 Task: Open Card Shareholder Agreements Review in Board Voice of Customer Analysis to Workspace Direct Marketing and add a team member Softage.1@softage.net, a label Purple, a checklist Recipe Development, an attachment from your onedrive, a color Purple and finally, add a card description 'Research and develop new product line' and a comment 'Let us approach this task with a sense of curiosity and a willingness to learn, recognizing that there may be new knowledge or skills to gain.'. Add a start date 'Jan 05, 1900' with a due date 'Jan 12, 1900'
Action: Mouse moved to (131, 503)
Screenshot: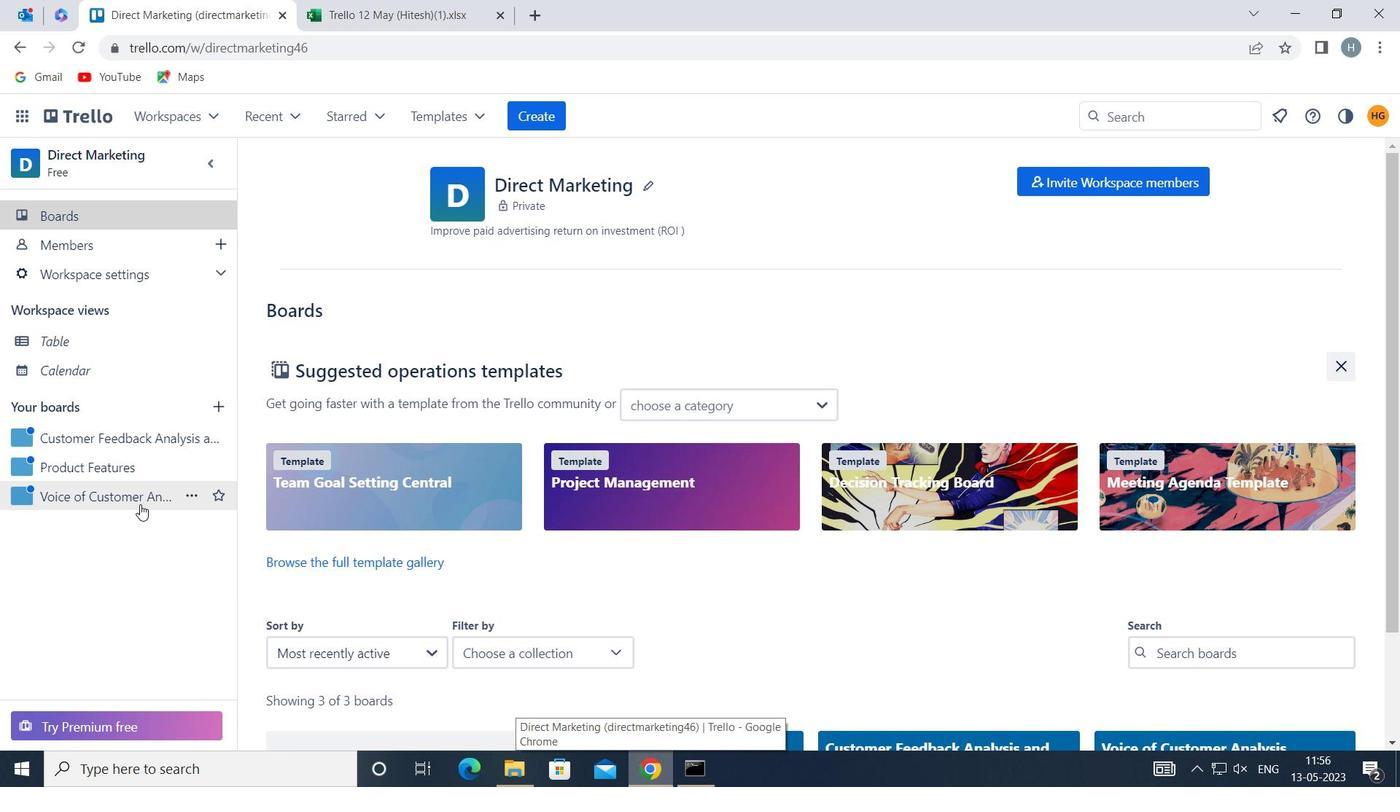 
Action: Mouse pressed left at (131, 503)
Screenshot: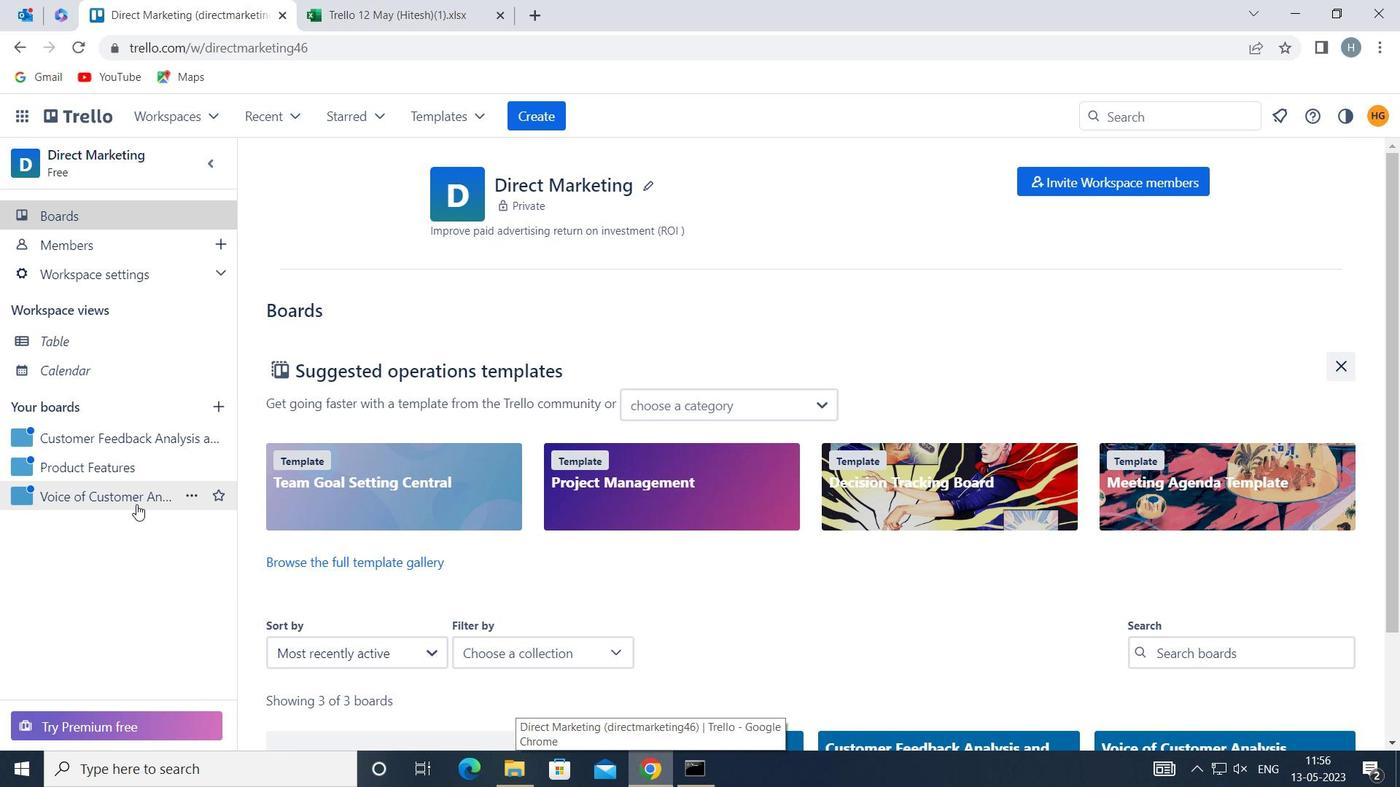 
Action: Mouse moved to (650, 256)
Screenshot: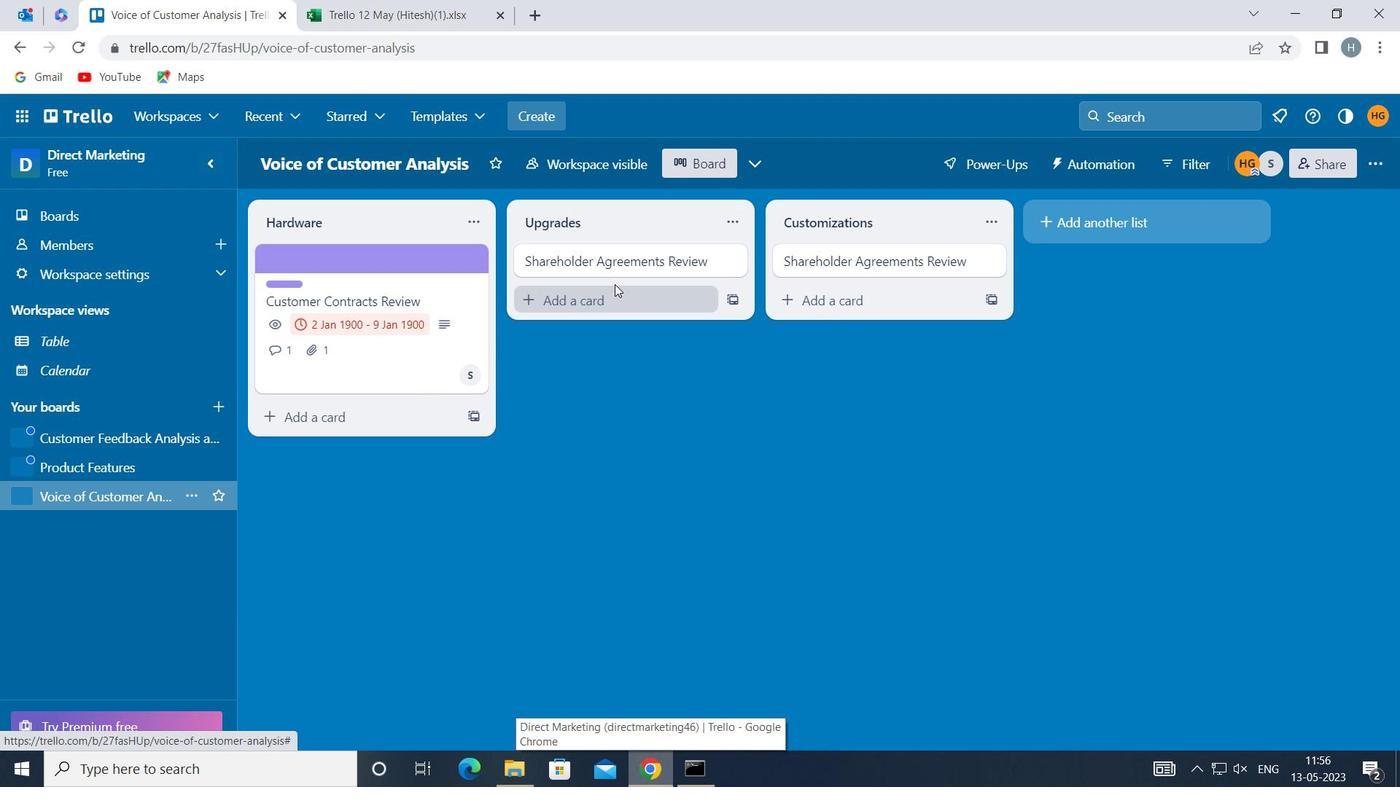 
Action: Mouse pressed left at (650, 256)
Screenshot: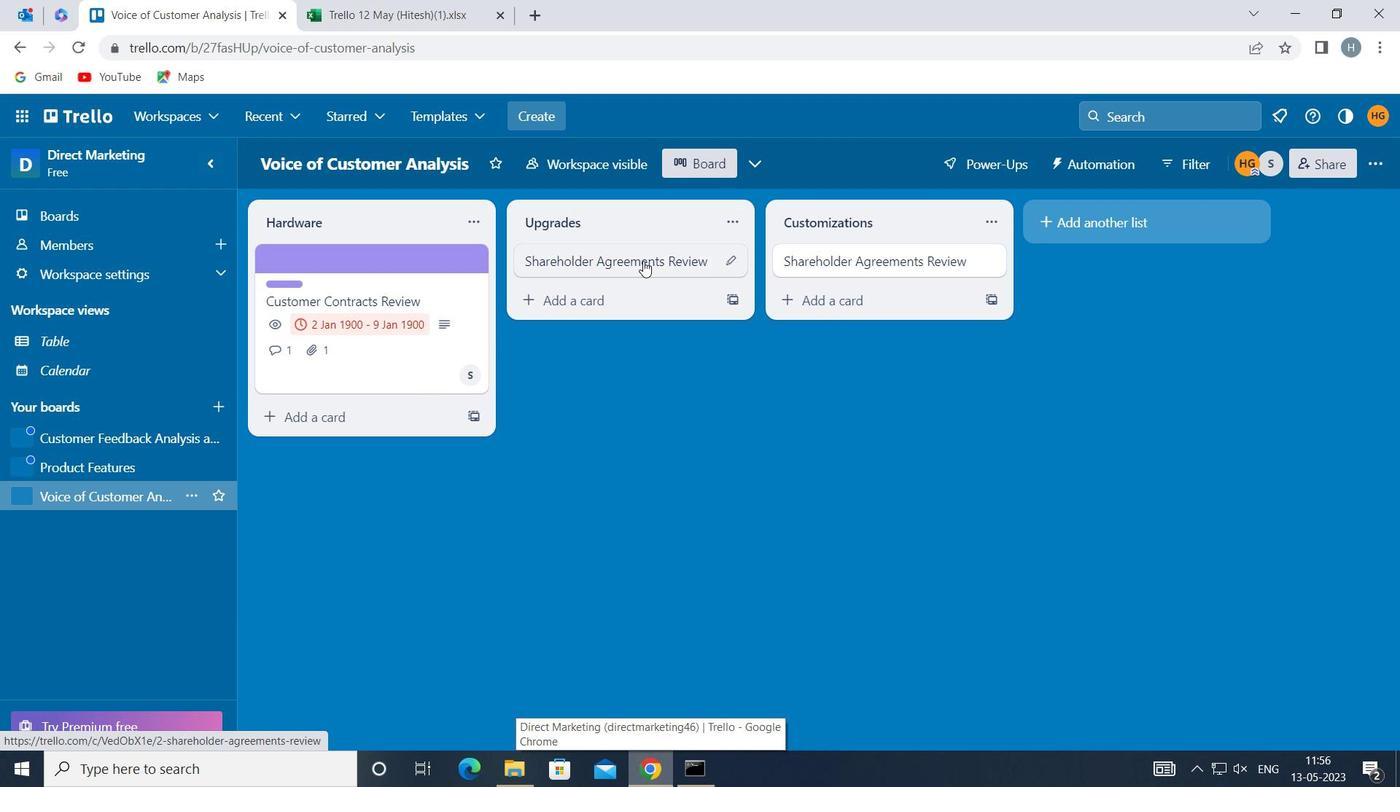 
Action: Mouse moved to (937, 326)
Screenshot: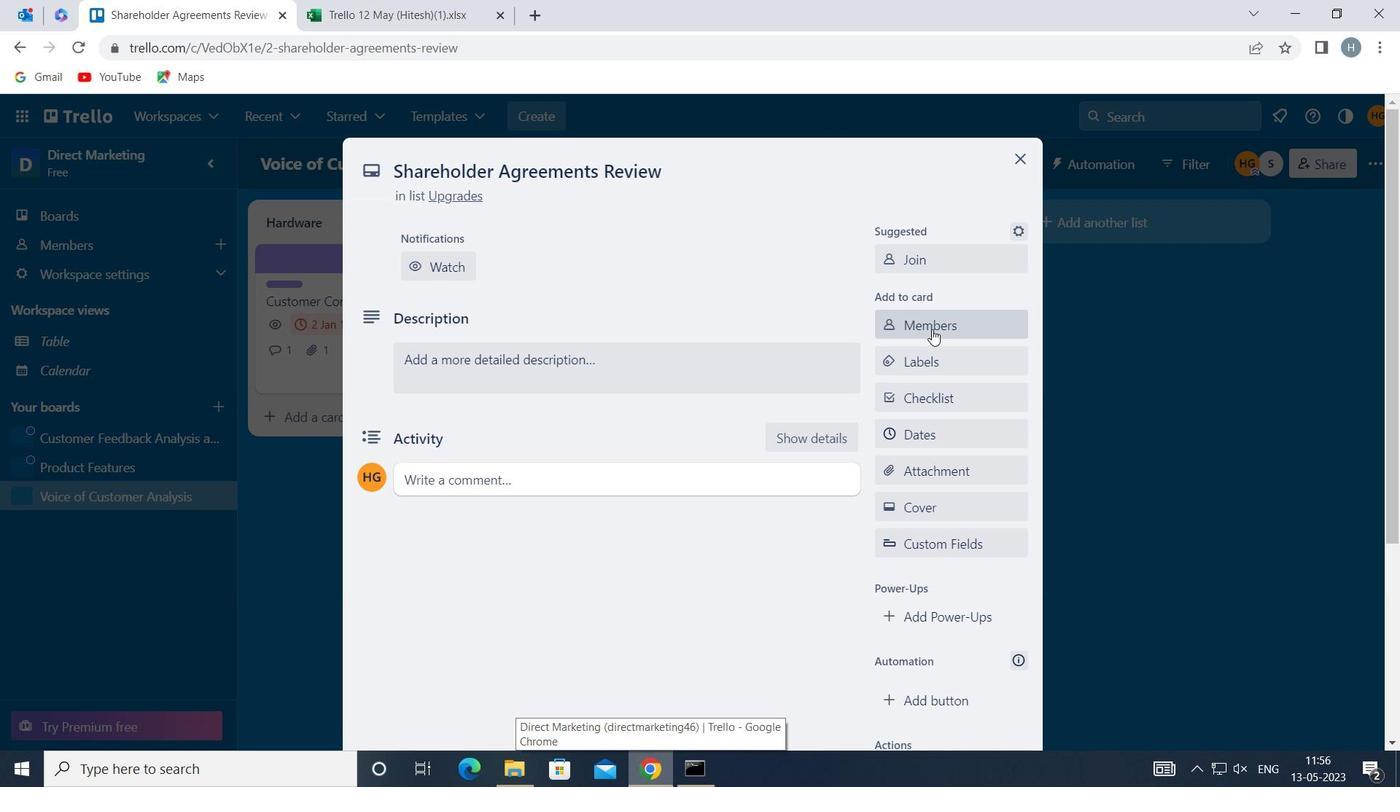 
Action: Mouse pressed left at (937, 326)
Screenshot: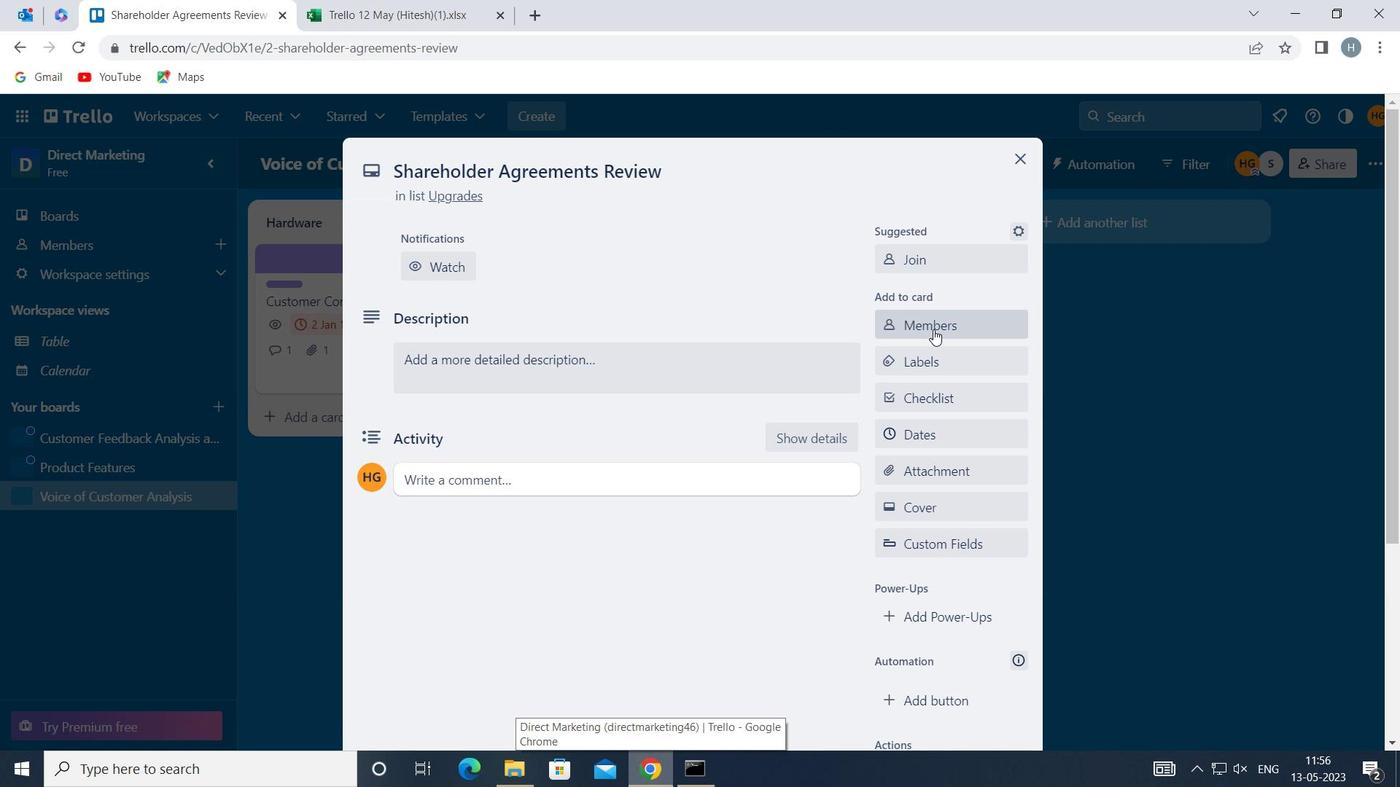 
Action: Key pressed softage
Screenshot: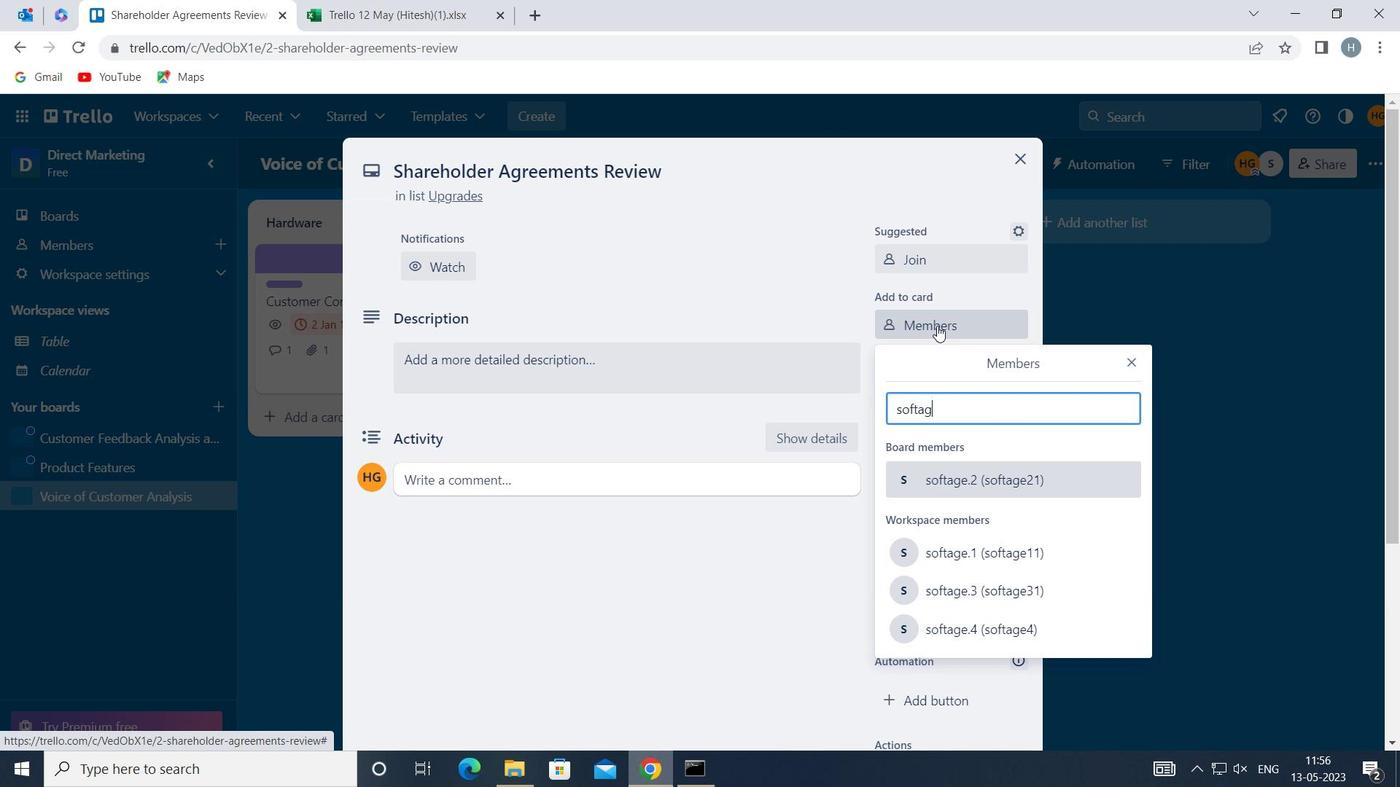 
Action: Mouse moved to (983, 552)
Screenshot: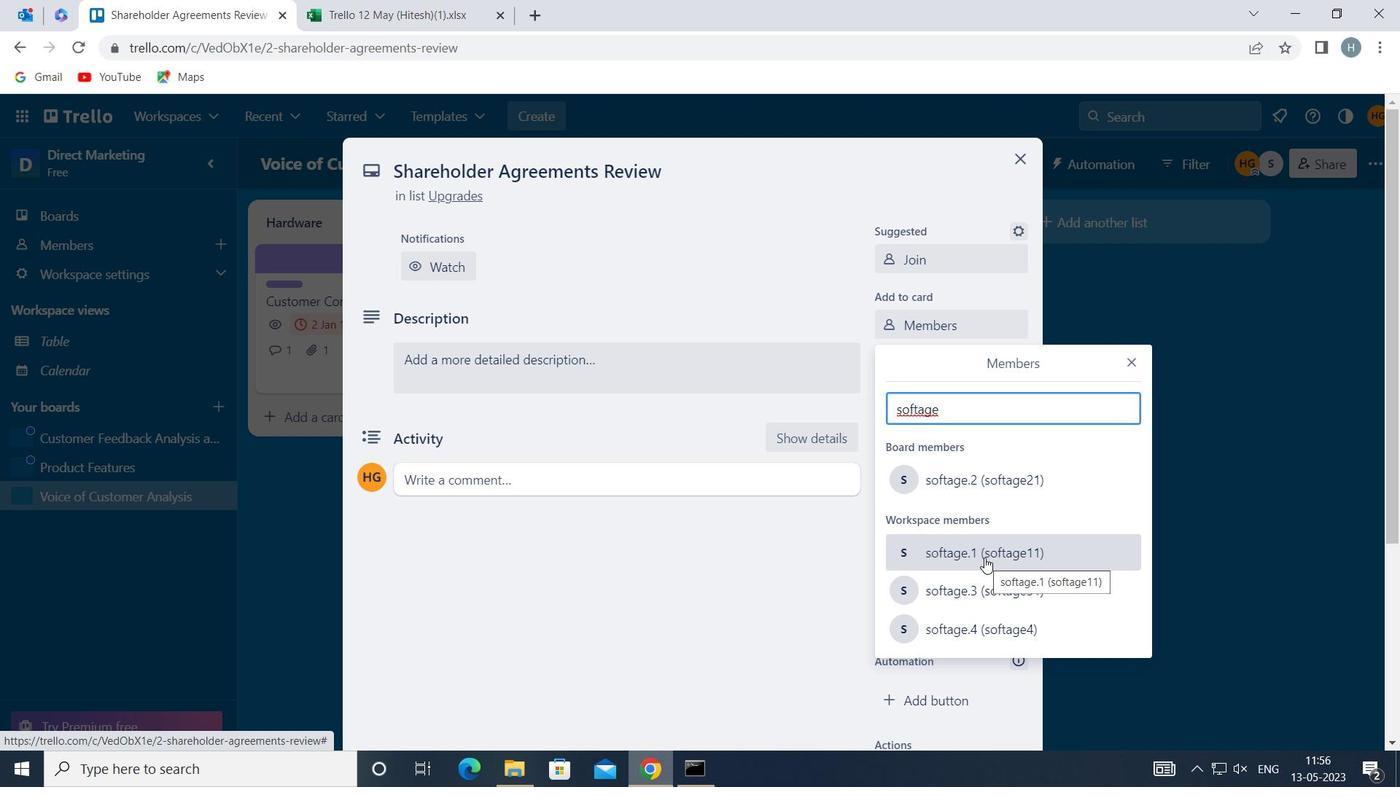 
Action: Mouse pressed left at (983, 552)
Screenshot: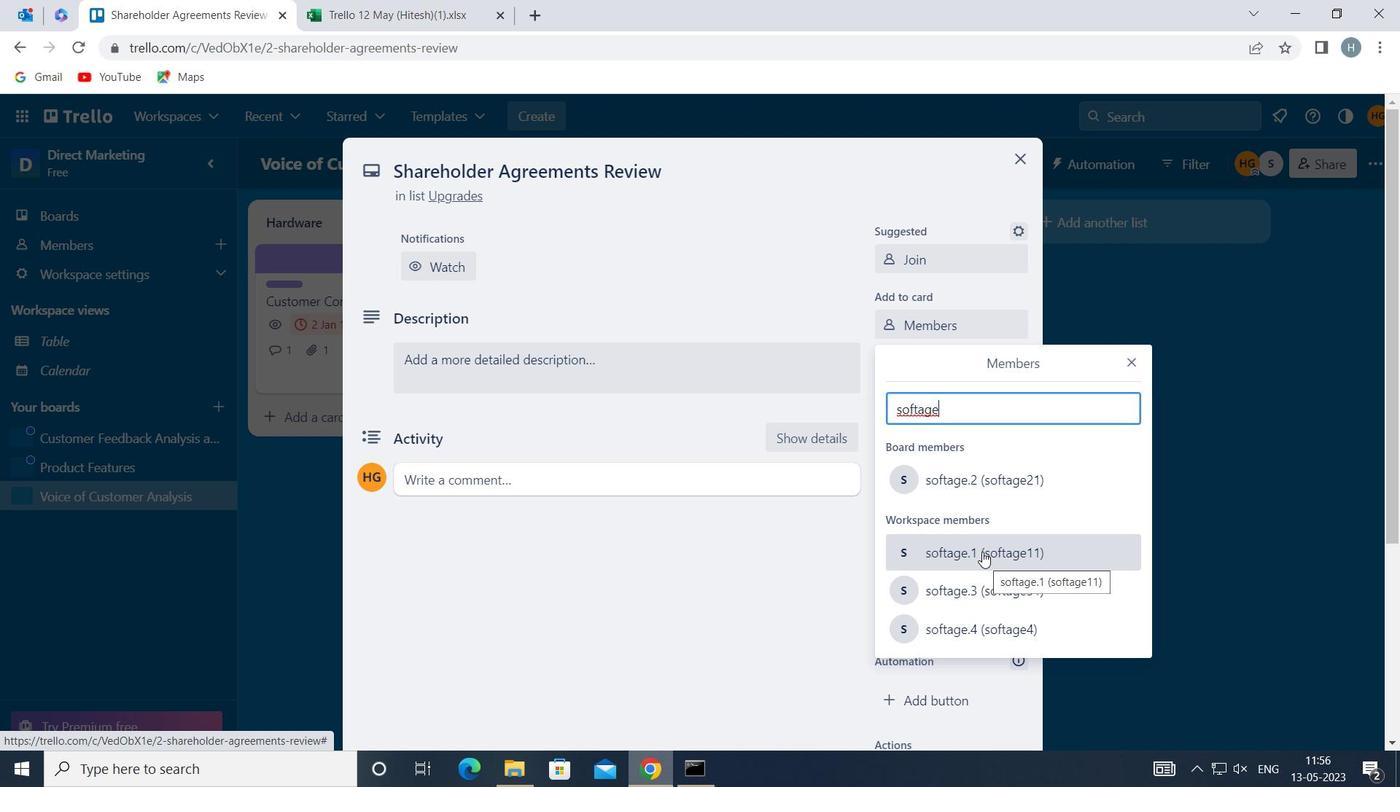
Action: Mouse moved to (1134, 361)
Screenshot: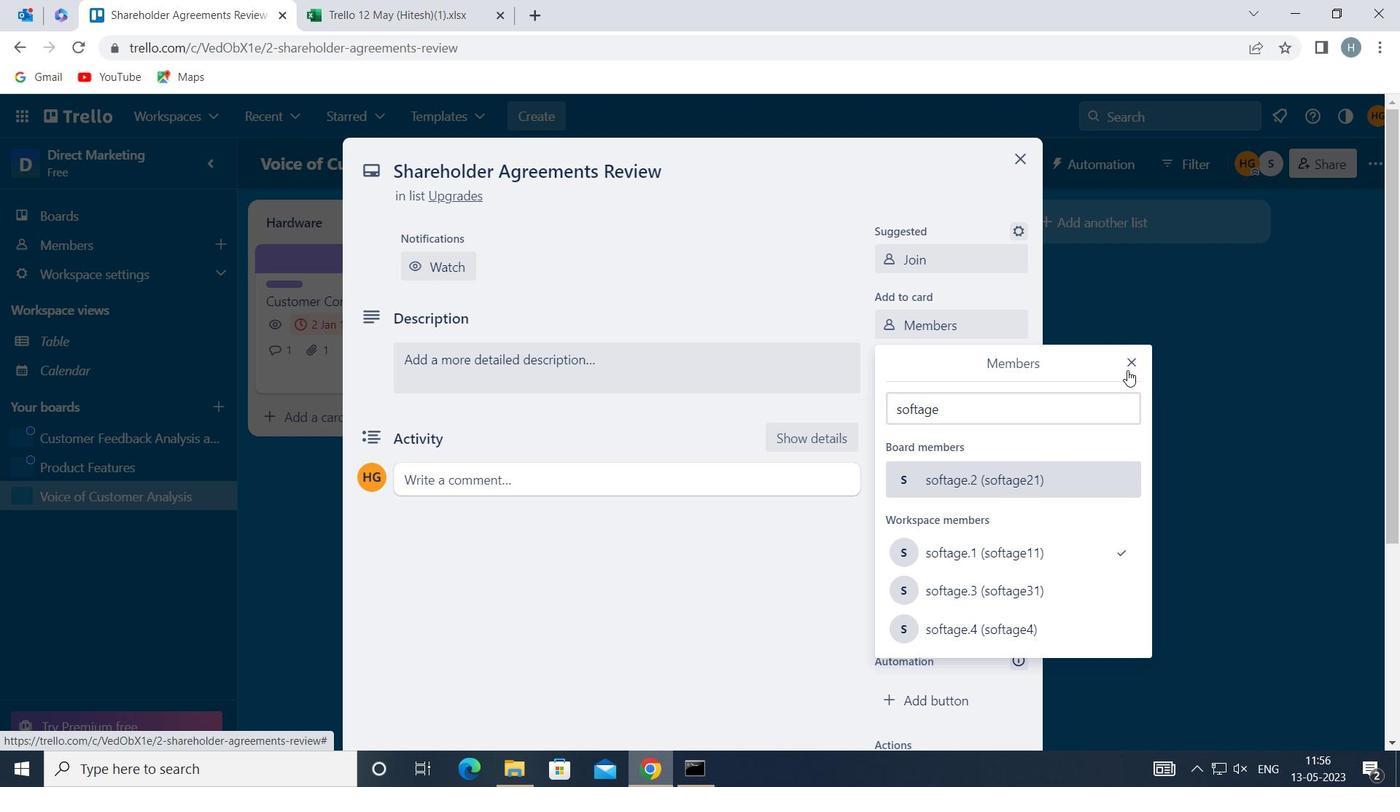 
Action: Mouse pressed left at (1134, 361)
Screenshot: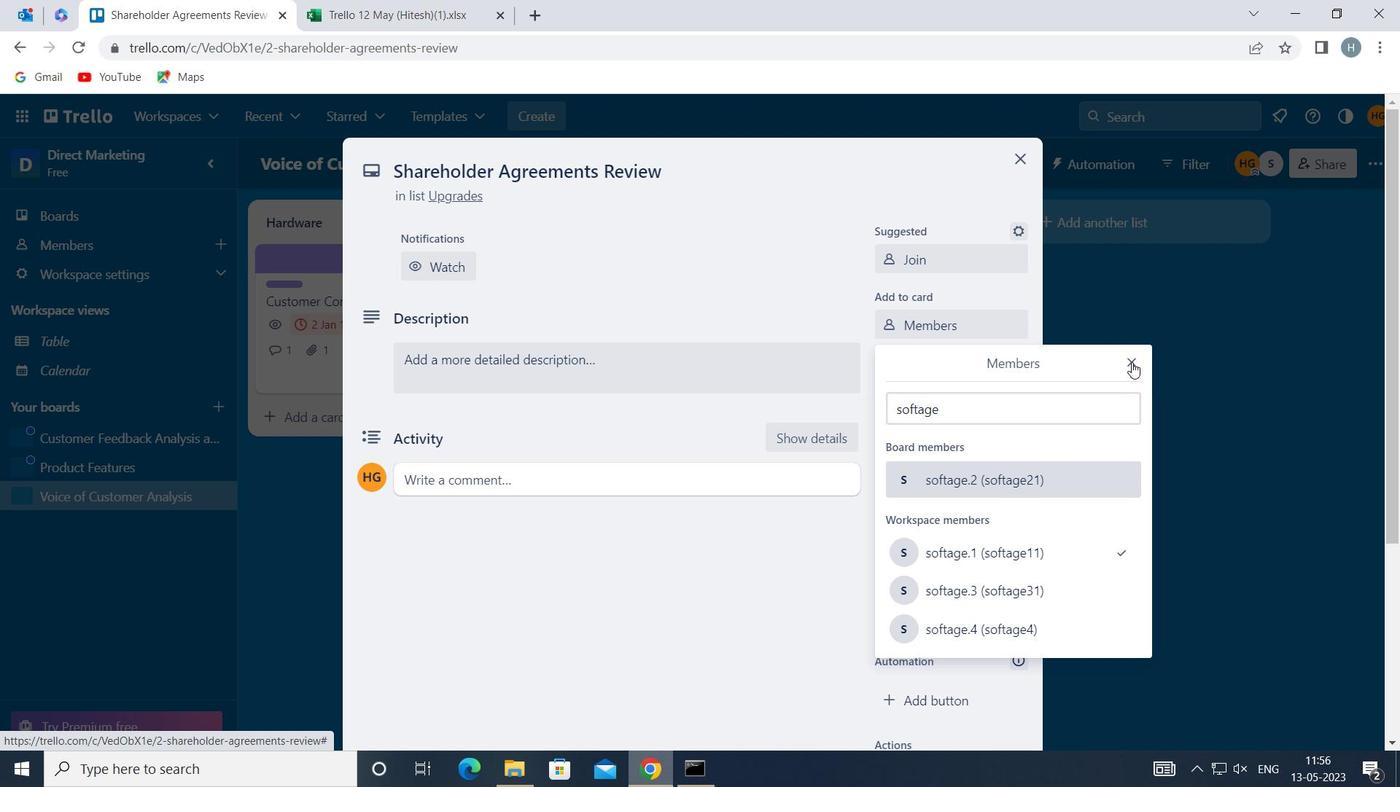 
Action: Mouse moved to (985, 361)
Screenshot: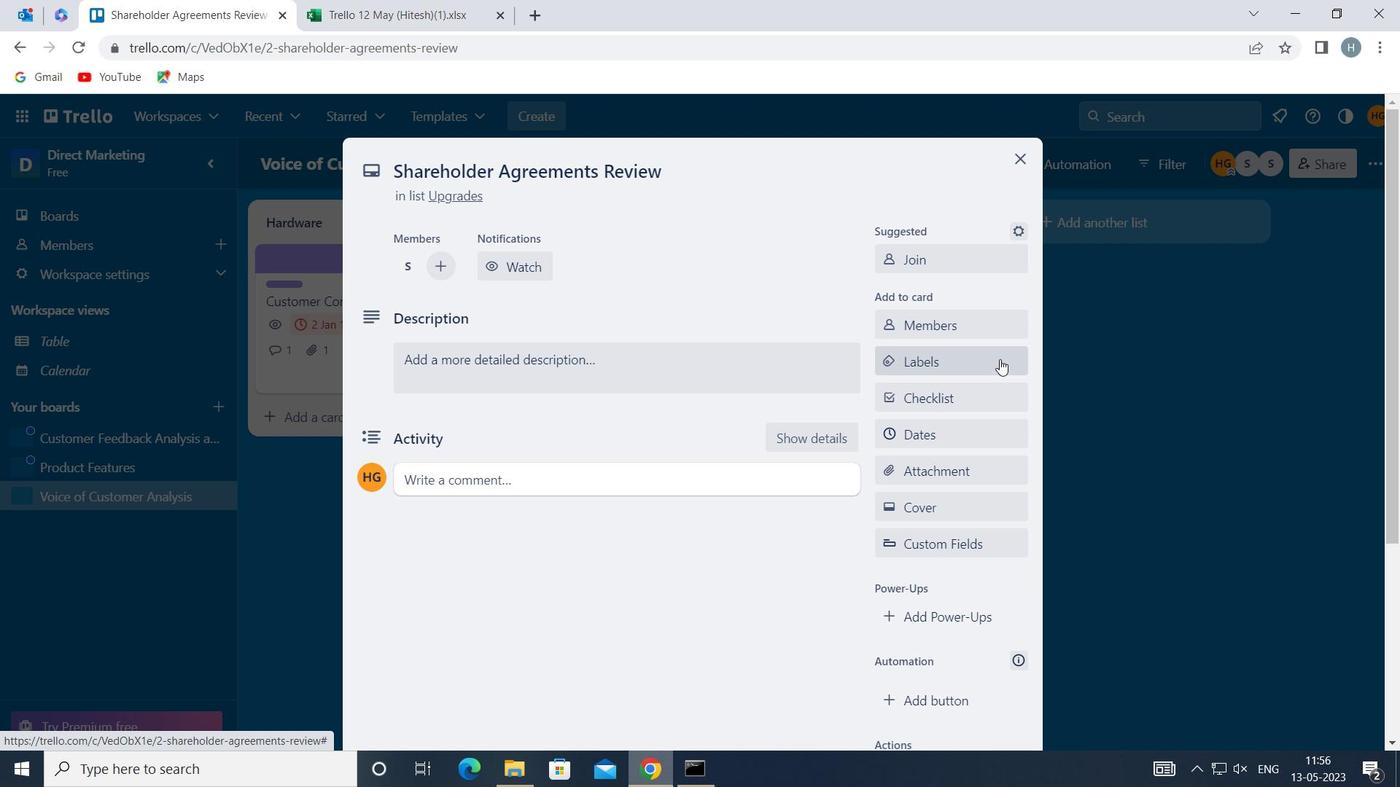 
Action: Mouse pressed left at (985, 361)
Screenshot: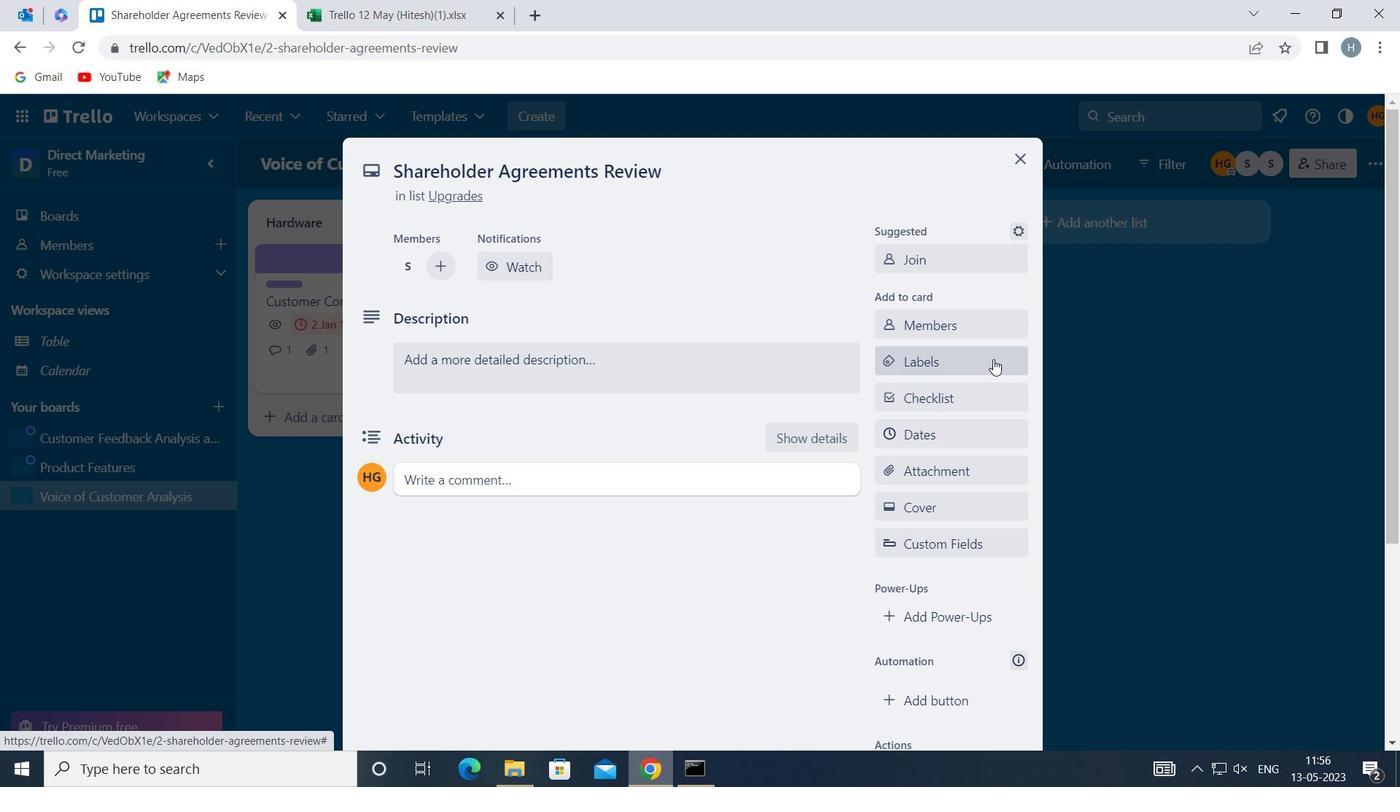 
Action: Mouse moved to (1005, 395)
Screenshot: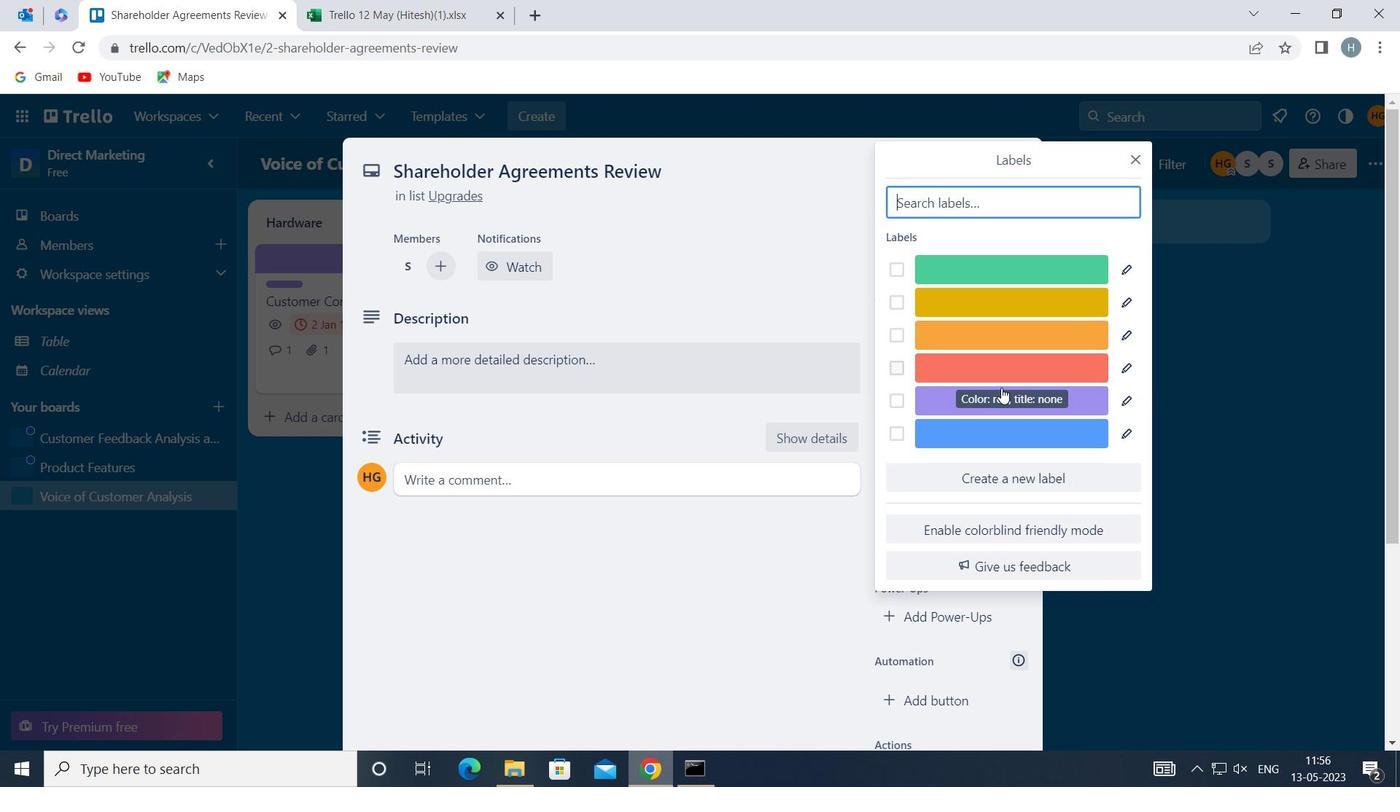 
Action: Mouse pressed left at (1005, 395)
Screenshot: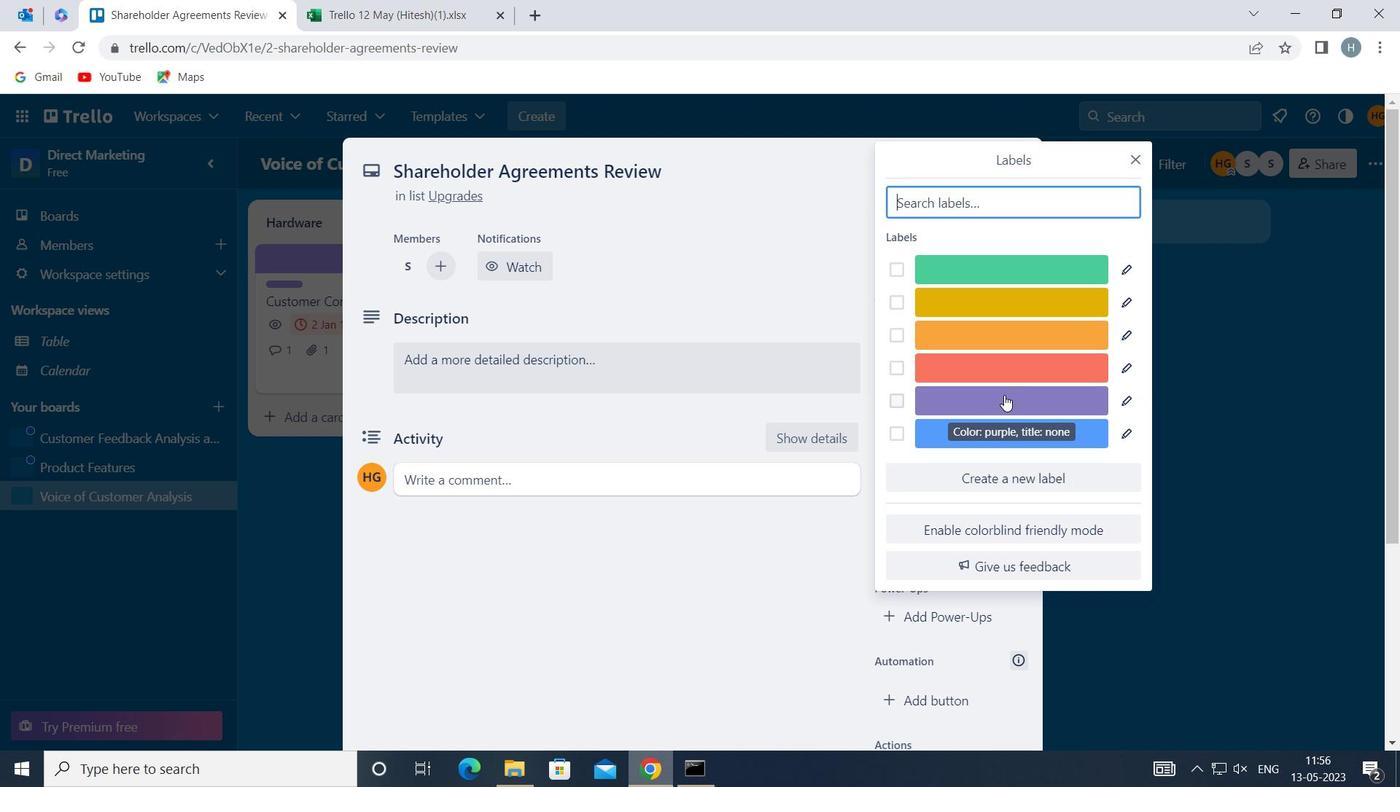 
Action: Mouse moved to (1131, 155)
Screenshot: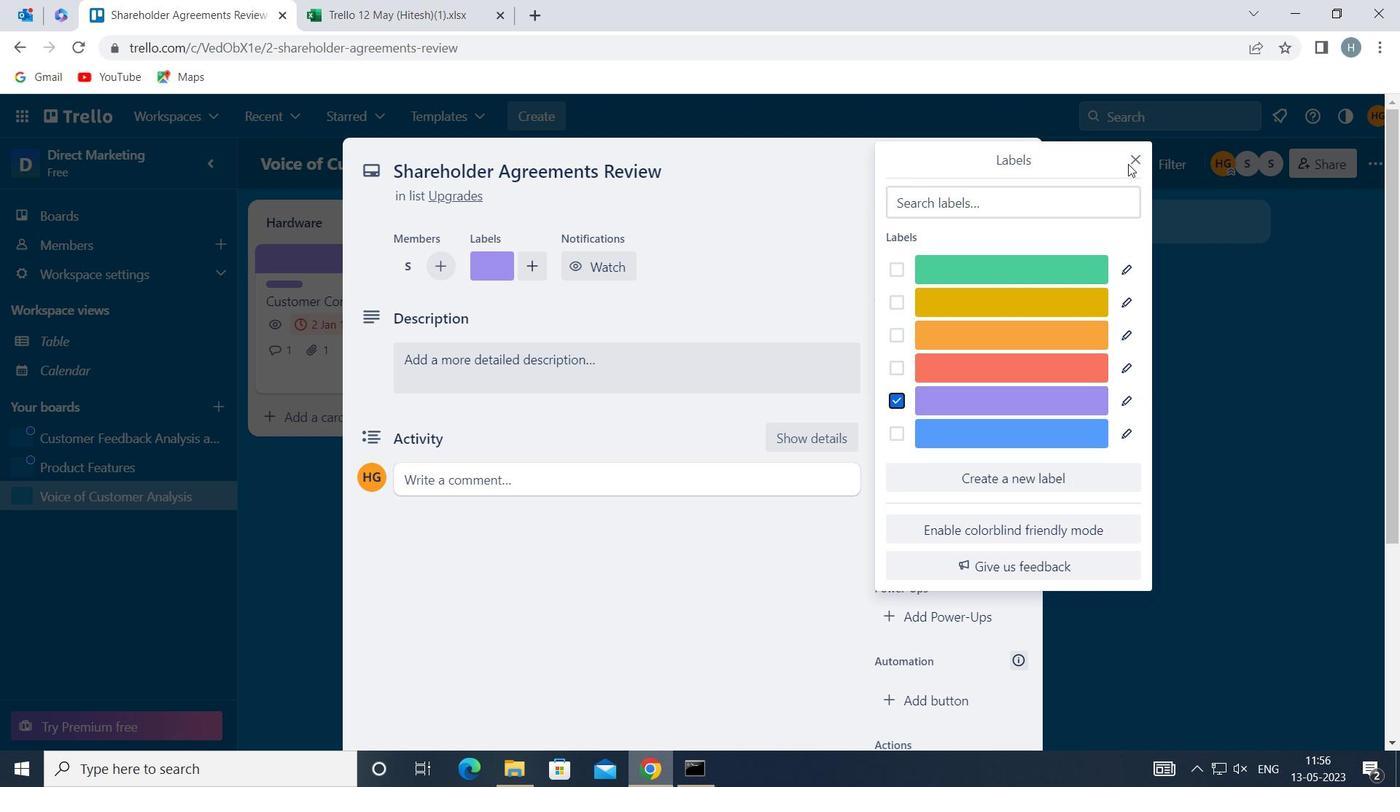 
Action: Mouse pressed left at (1131, 155)
Screenshot: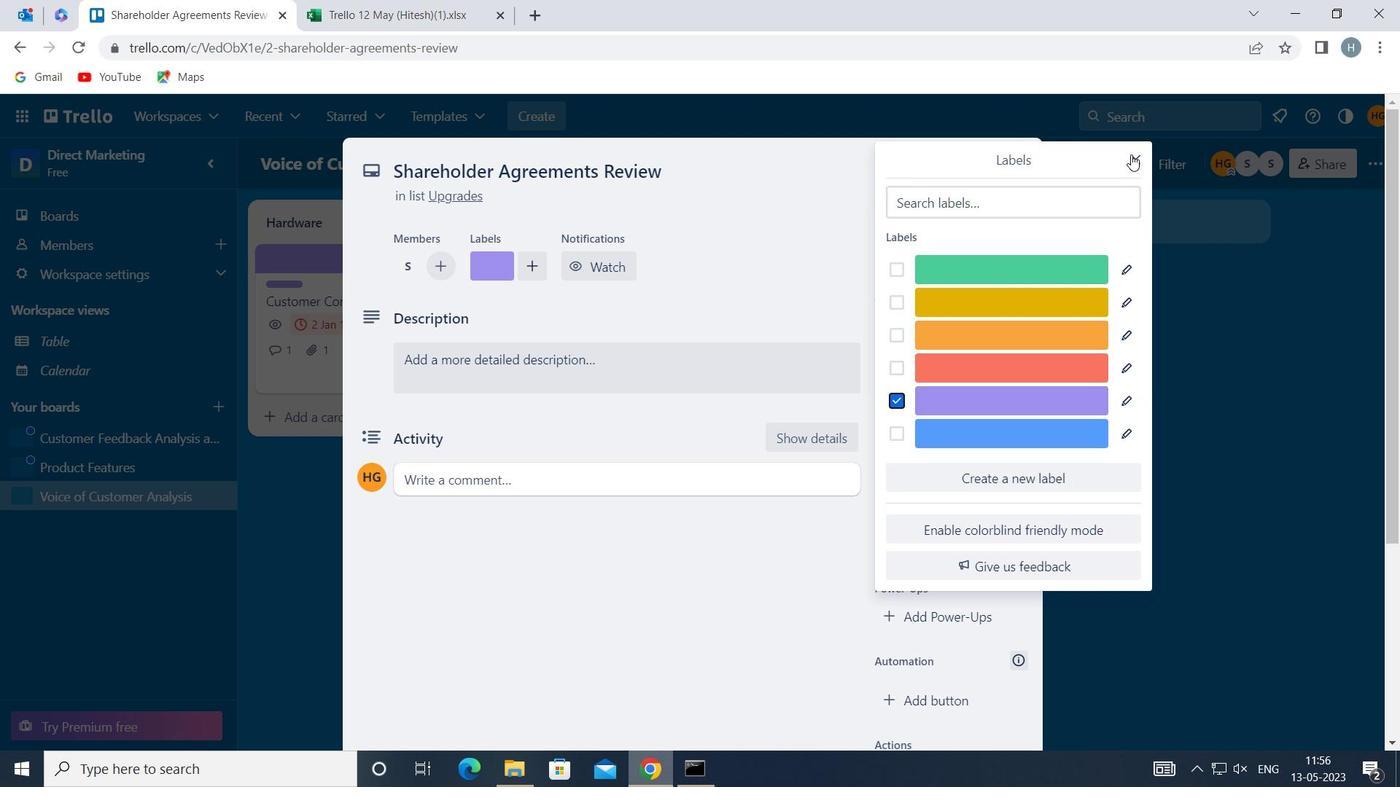 
Action: Mouse moved to (968, 390)
Screenshot: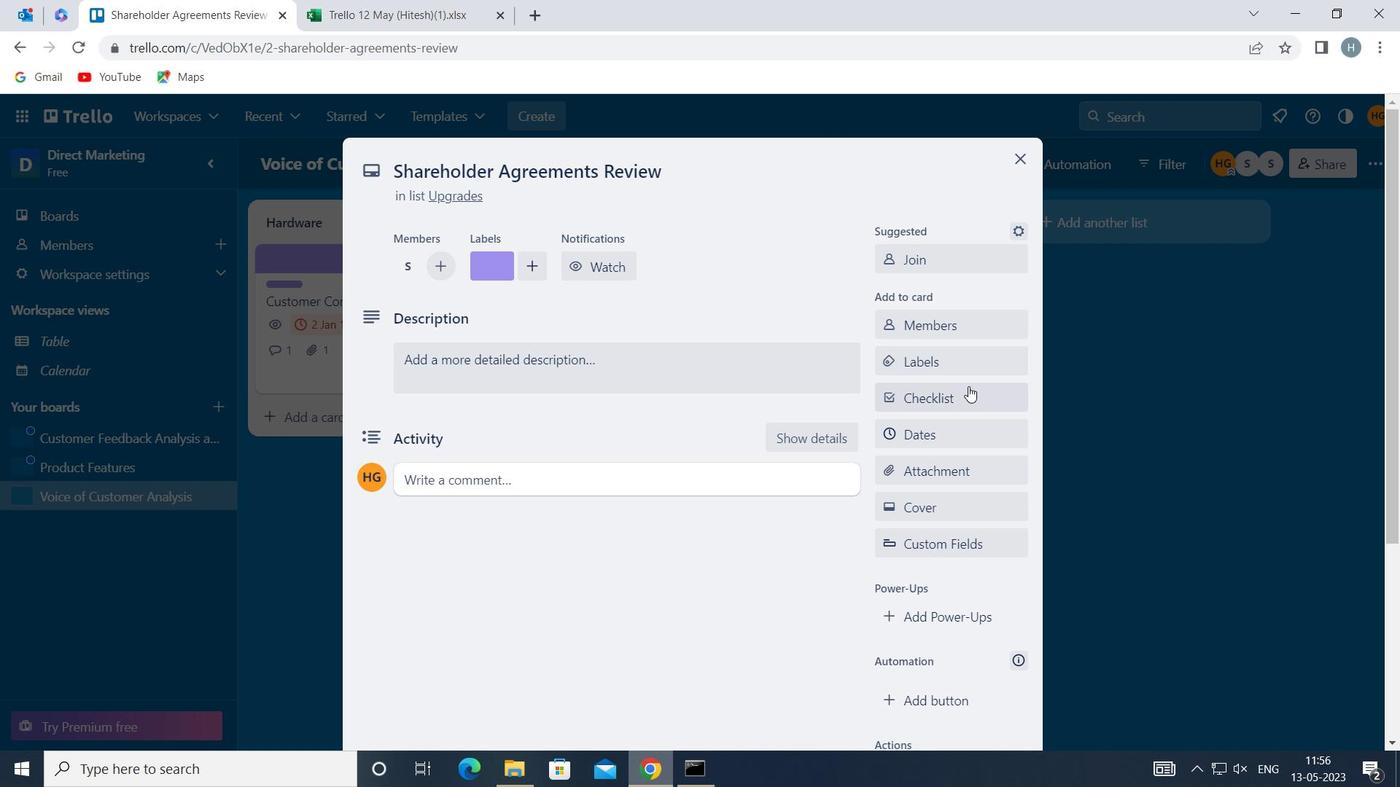 
Action: Mouse pressed left at (968, 390)
Screenshot: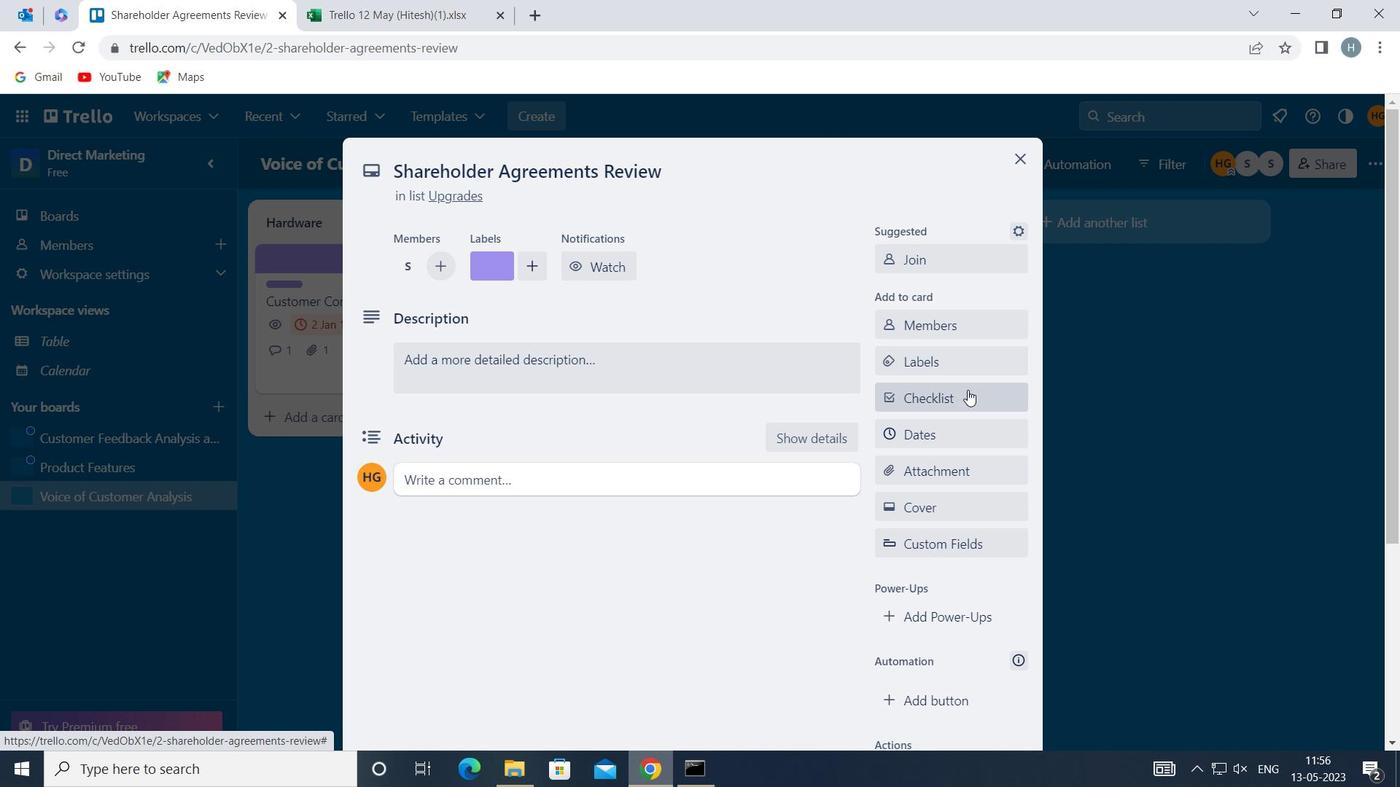 
Action: Mouse moved to (968, 391)
Screenshot: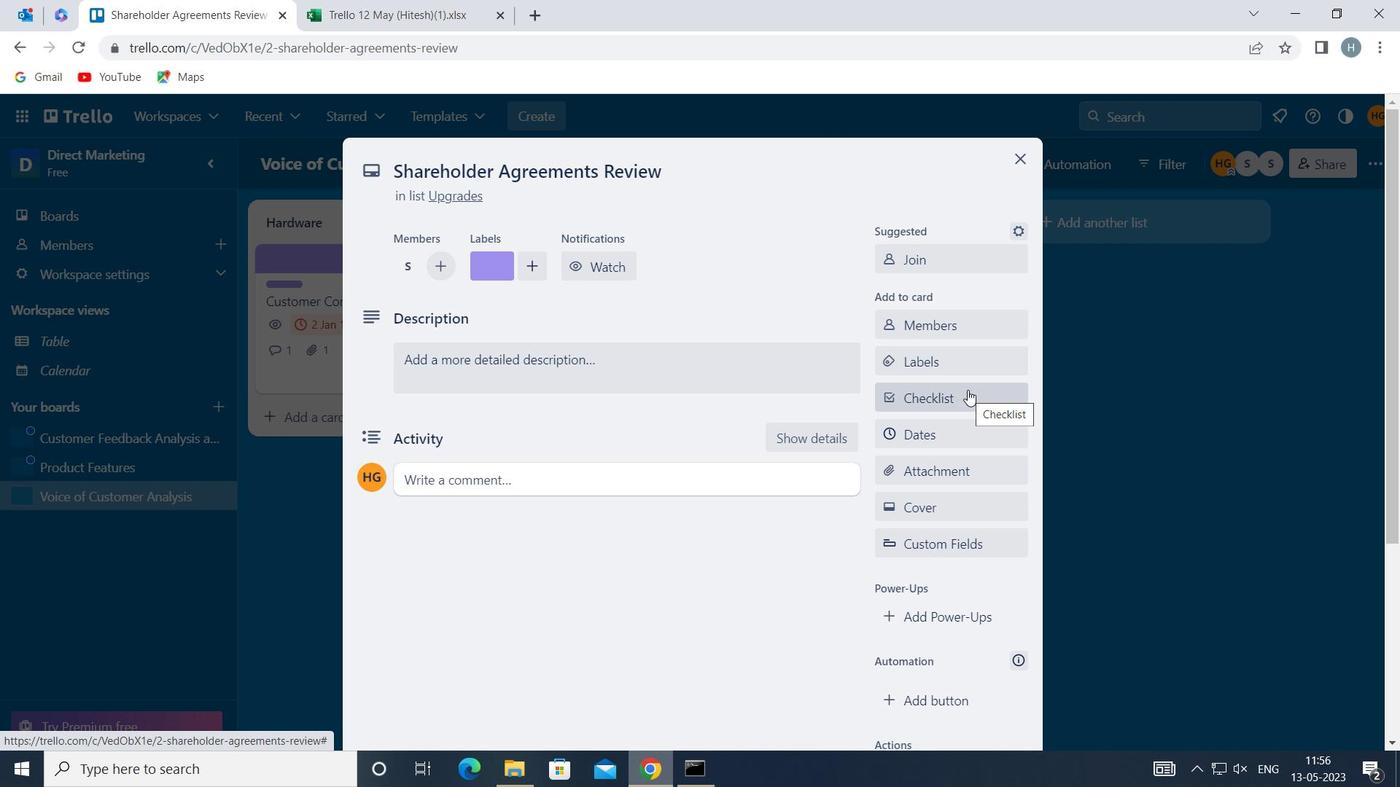 
Action: Key pressed <Key.shift><Key.shift><Key.shift><Key.shift><Key.shift><Key.shift>RECIPE<Key.space><Key.shift>DEVELOPMENT
Screenshot: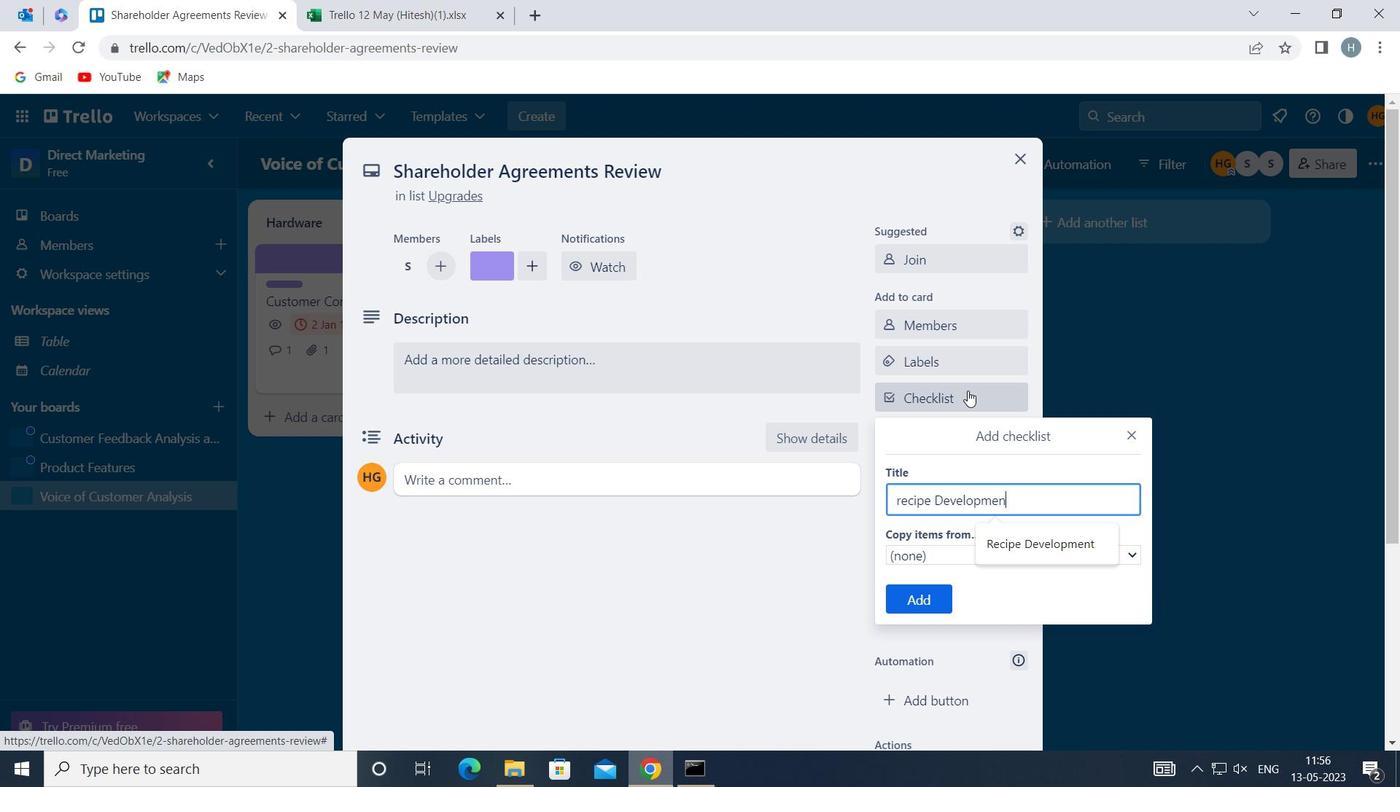 
Action: Mouse moved to (1033, 543)
Screenshot: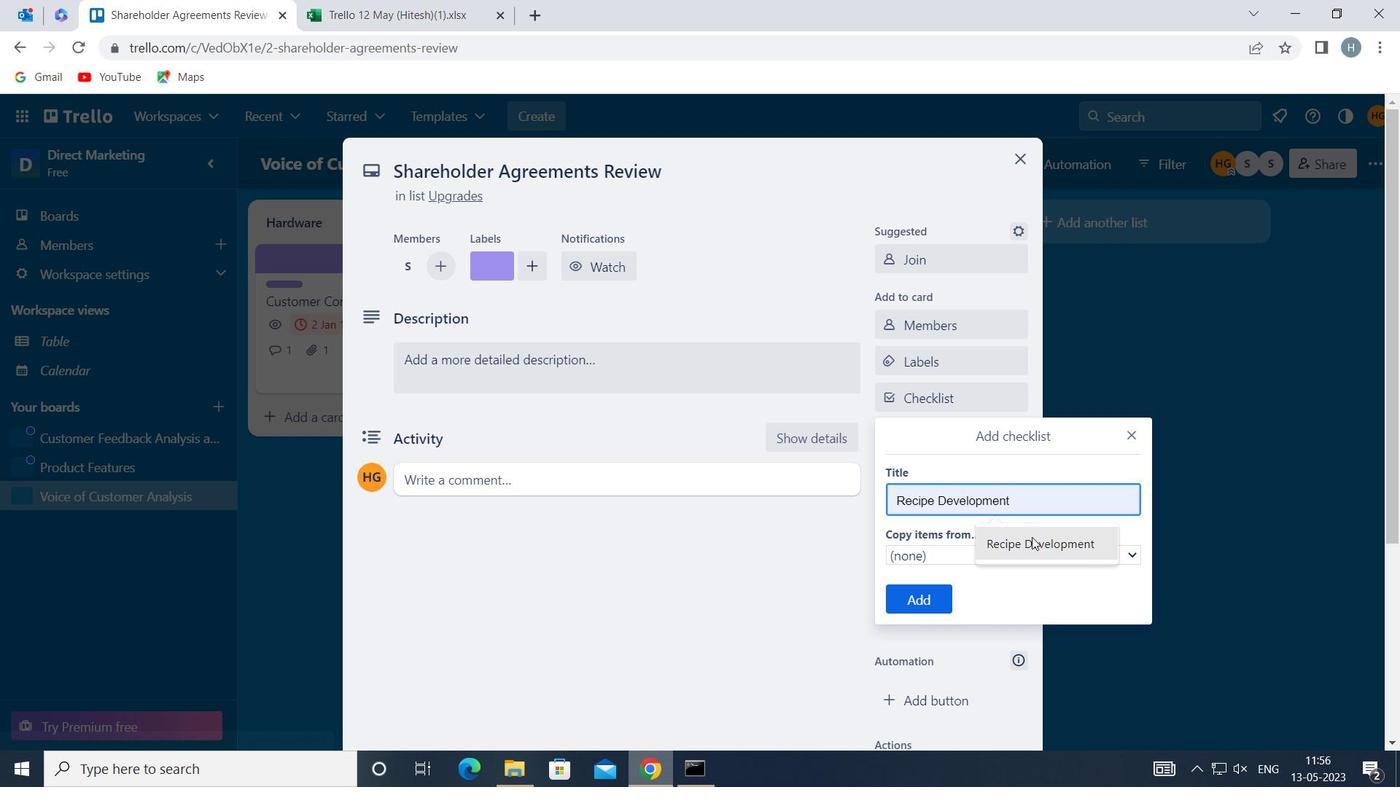 
Action: Mouse pressed left at (1033, 543)
Screenshot: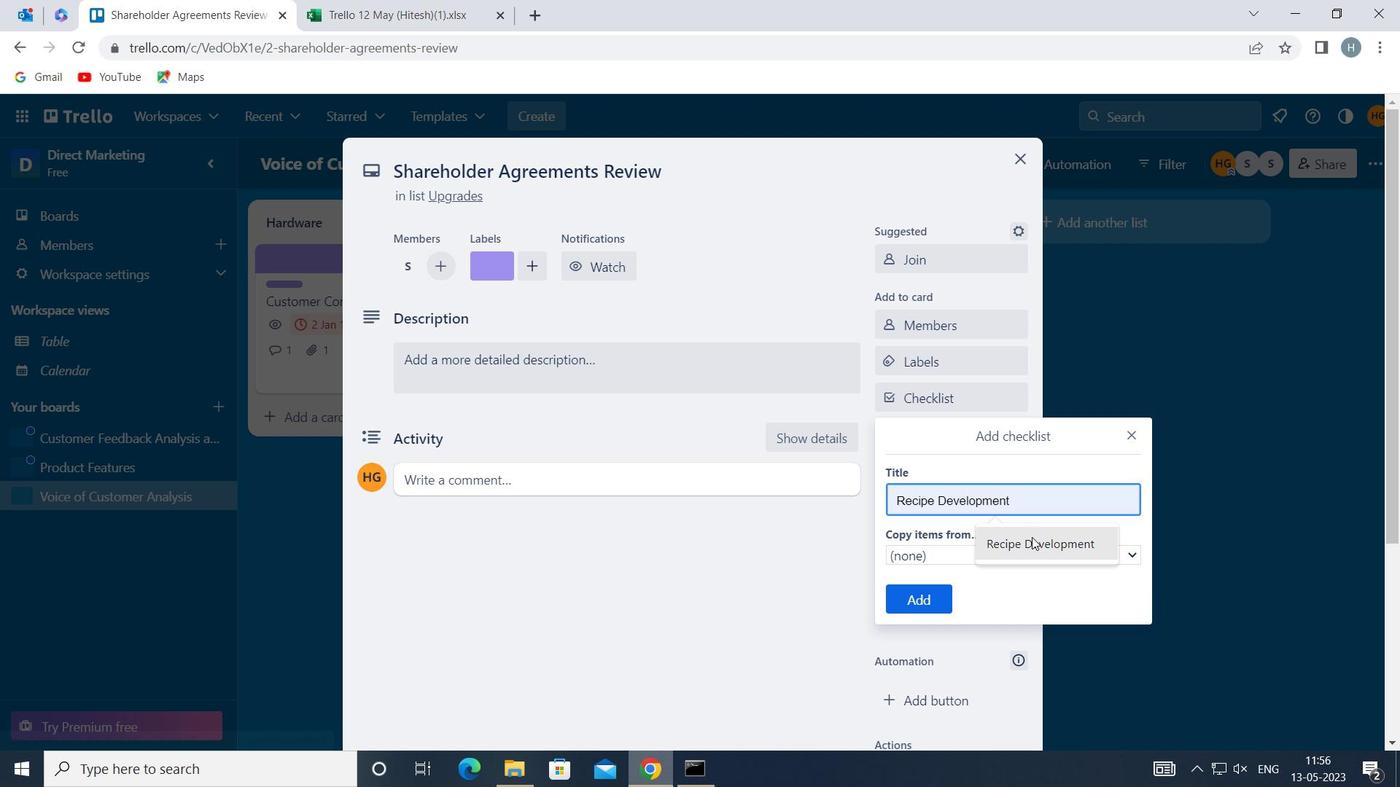 
Action: Mouse moved to (918, 596)
Screenshot: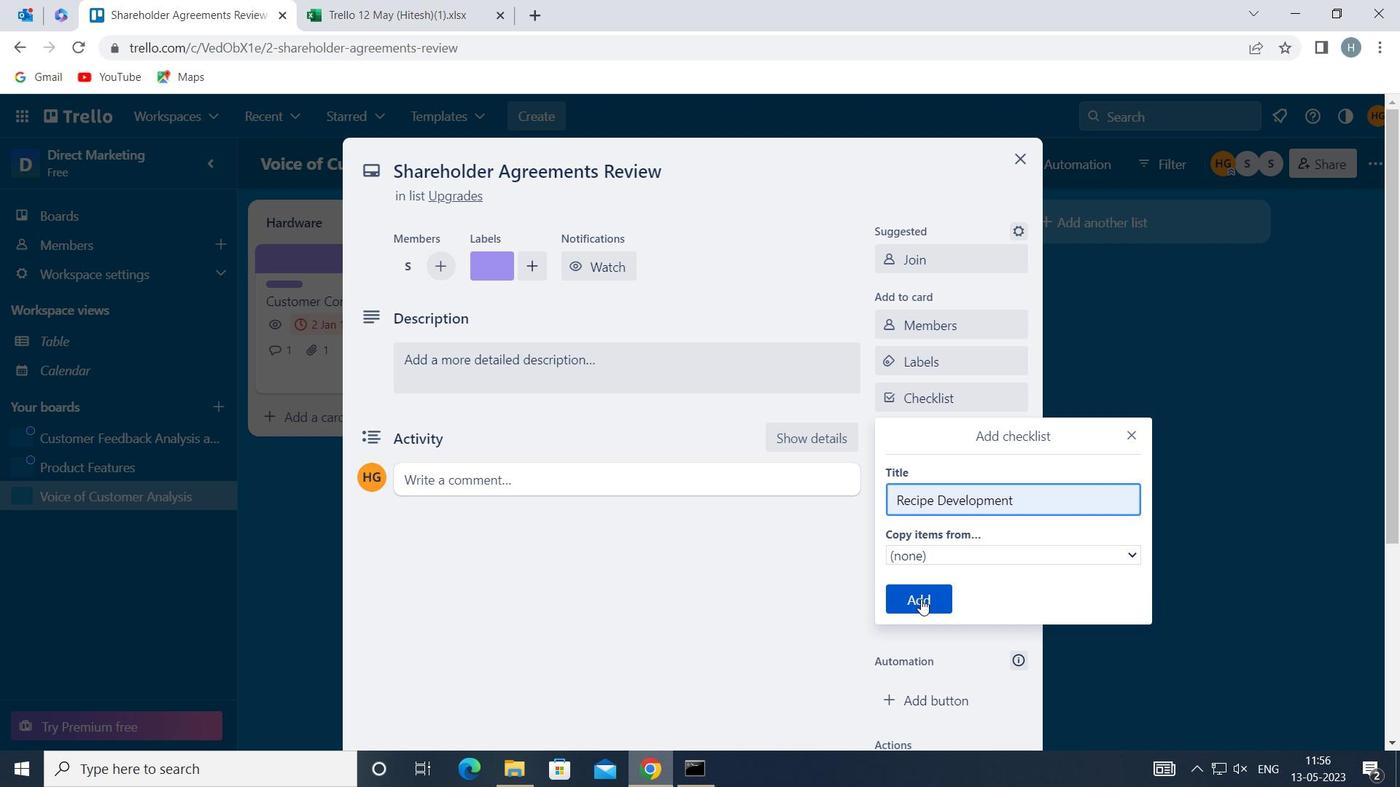
Action: Mouse pressed left at (918, 596)
Screenshot: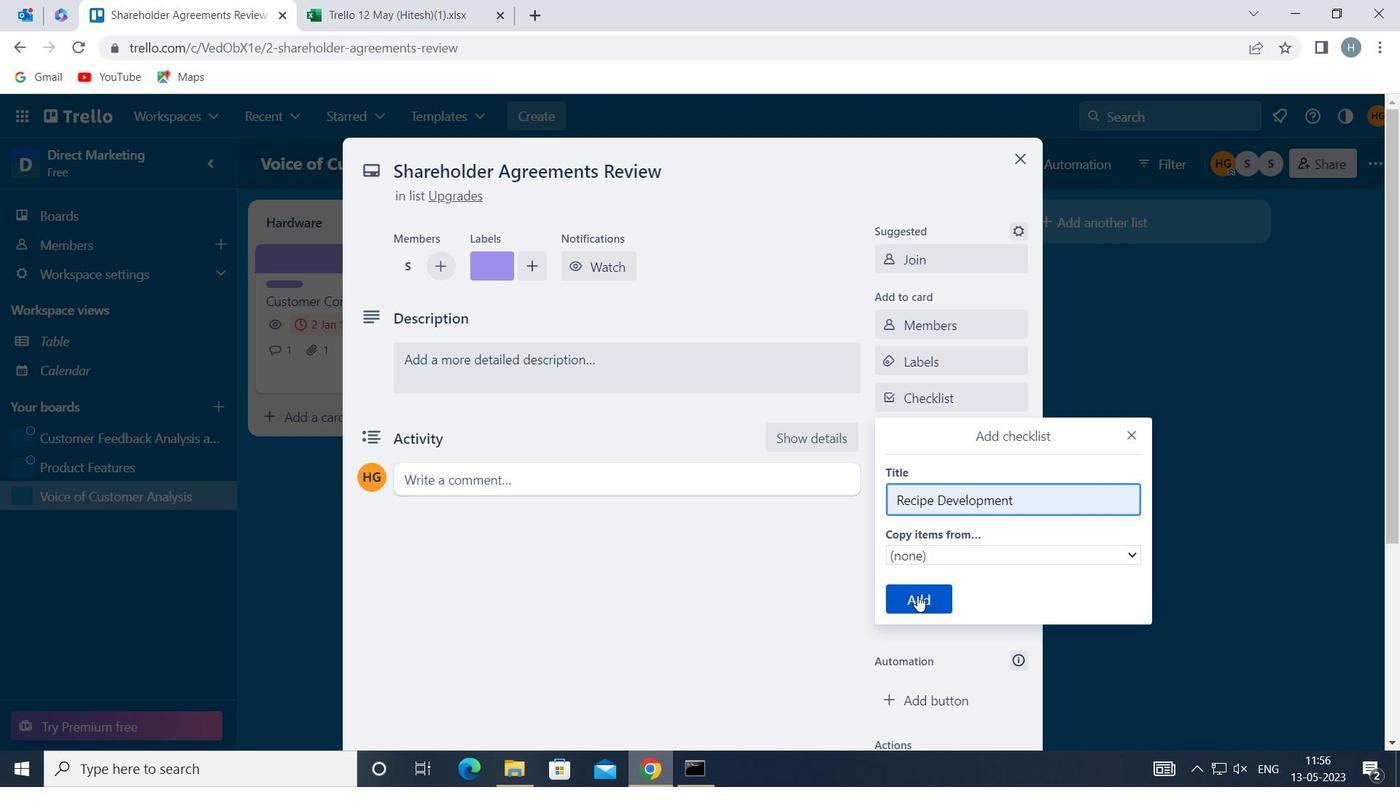 
Action: Mouse moved to (955, 468)
Screenshot: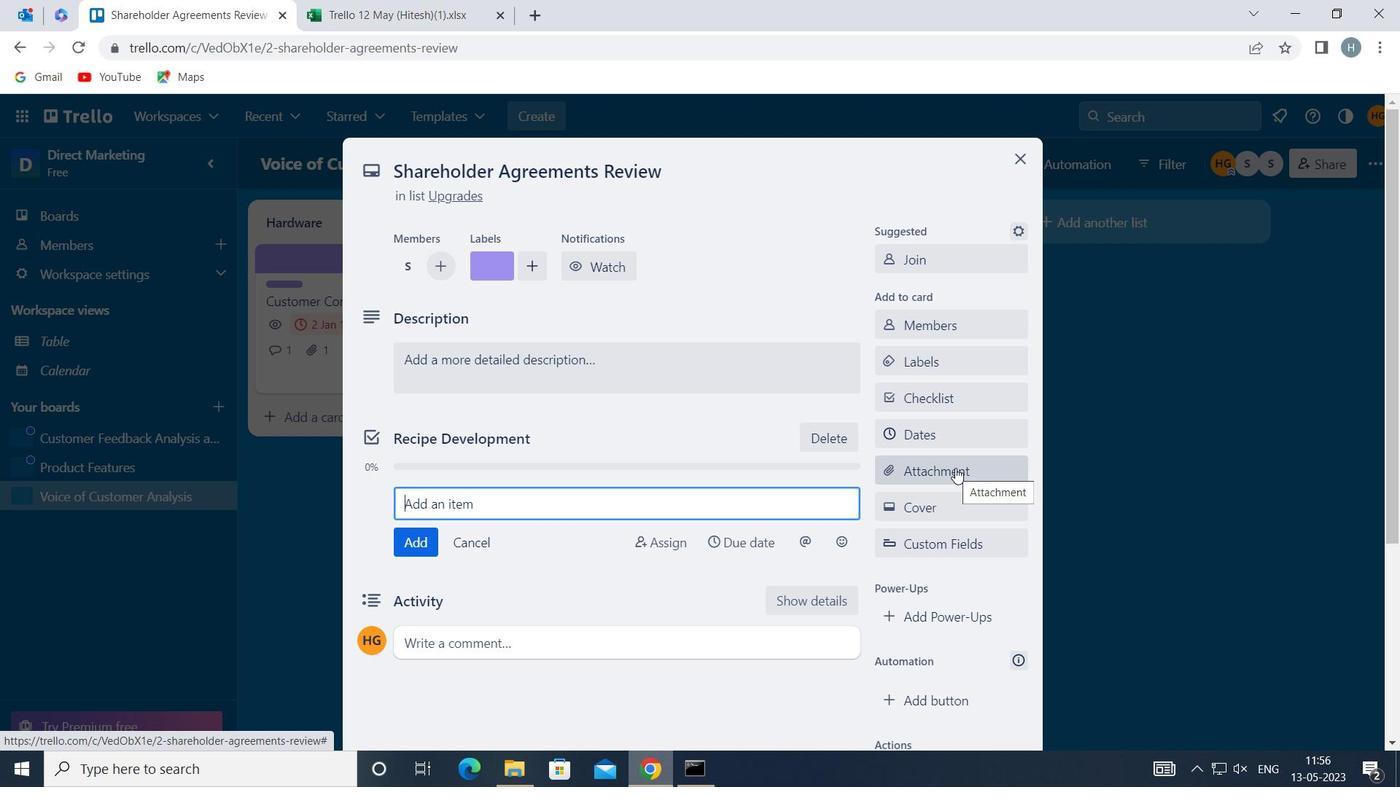 
Action: Mouse pressed left at (955, 468)
Screenshot: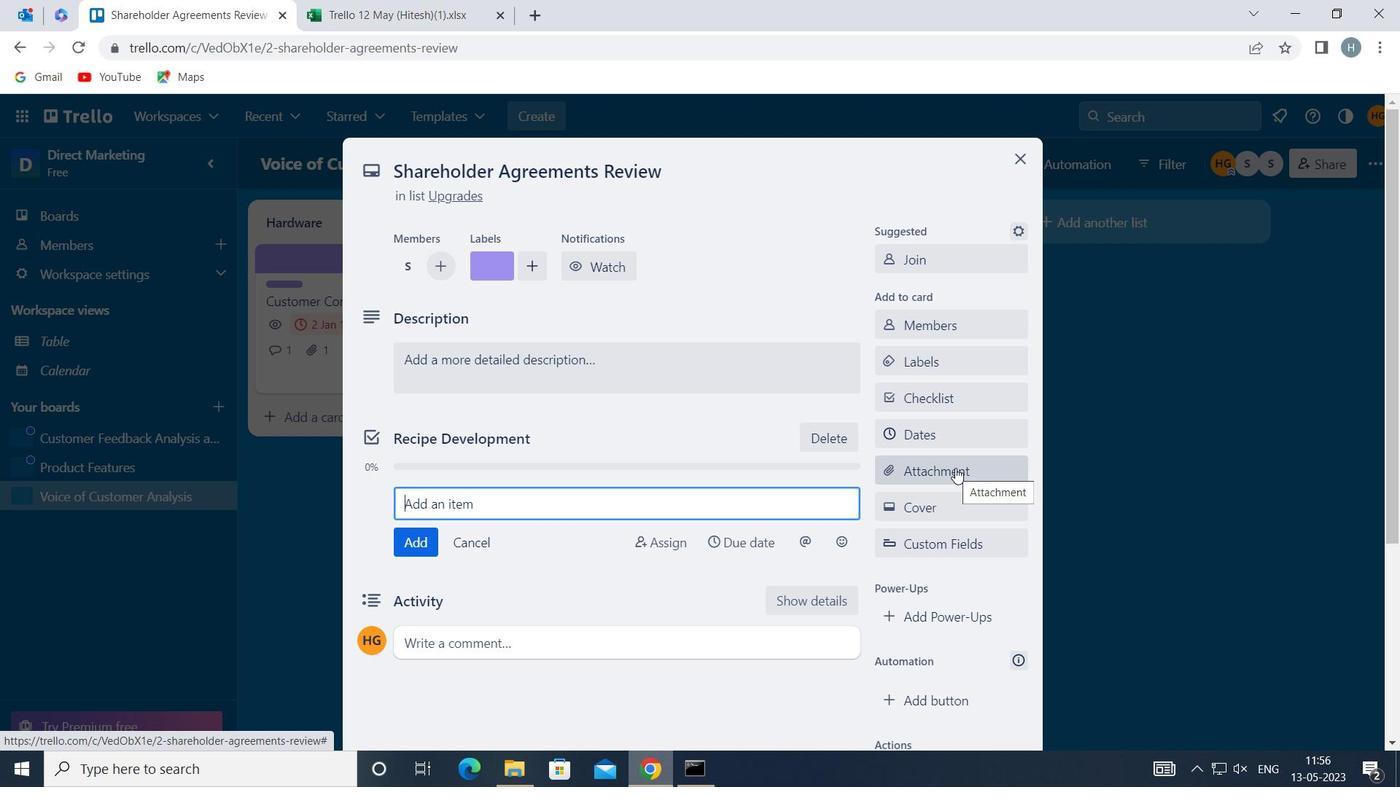 
Action: Mouse moved to (971, 339)
Screenshot: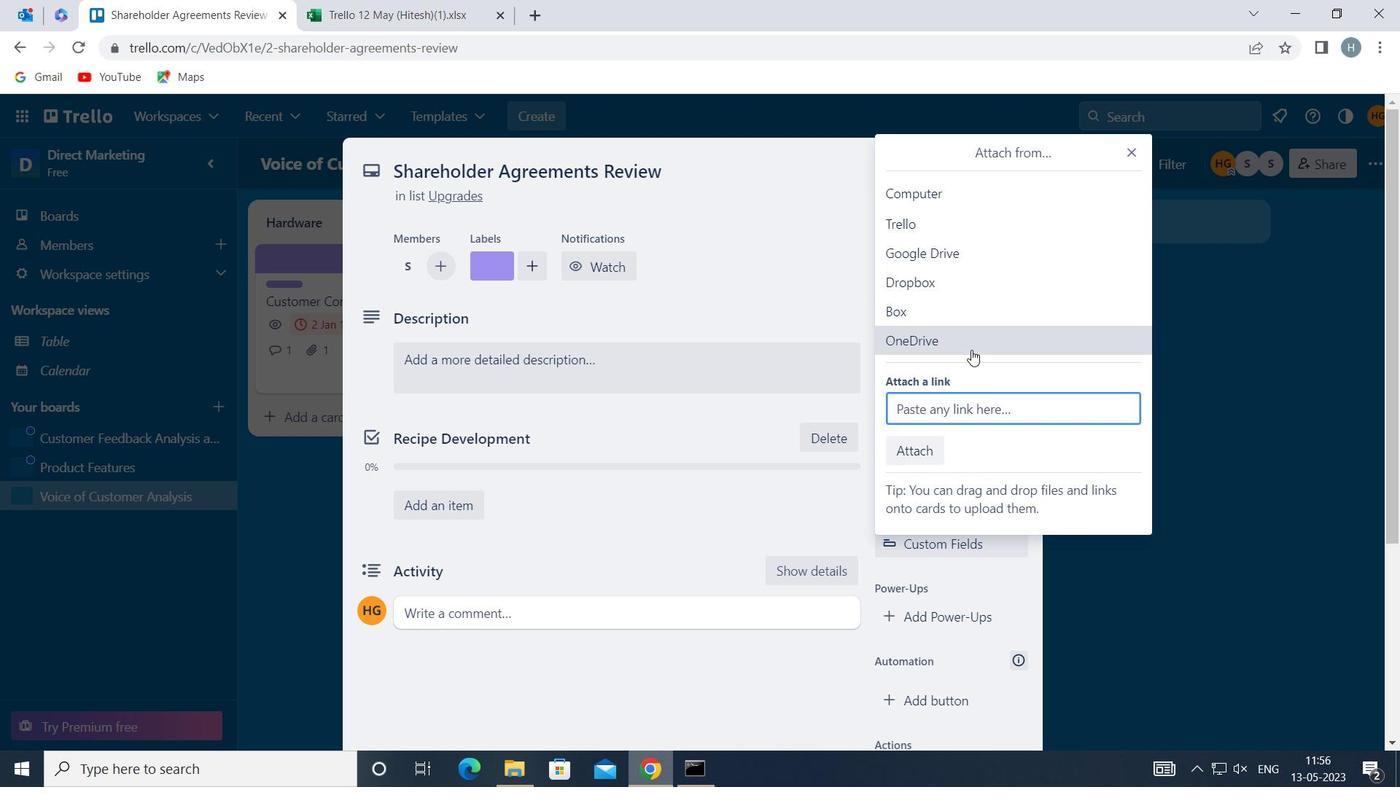 
Action: Mouse pressed left at (971, 339)
Screenshot: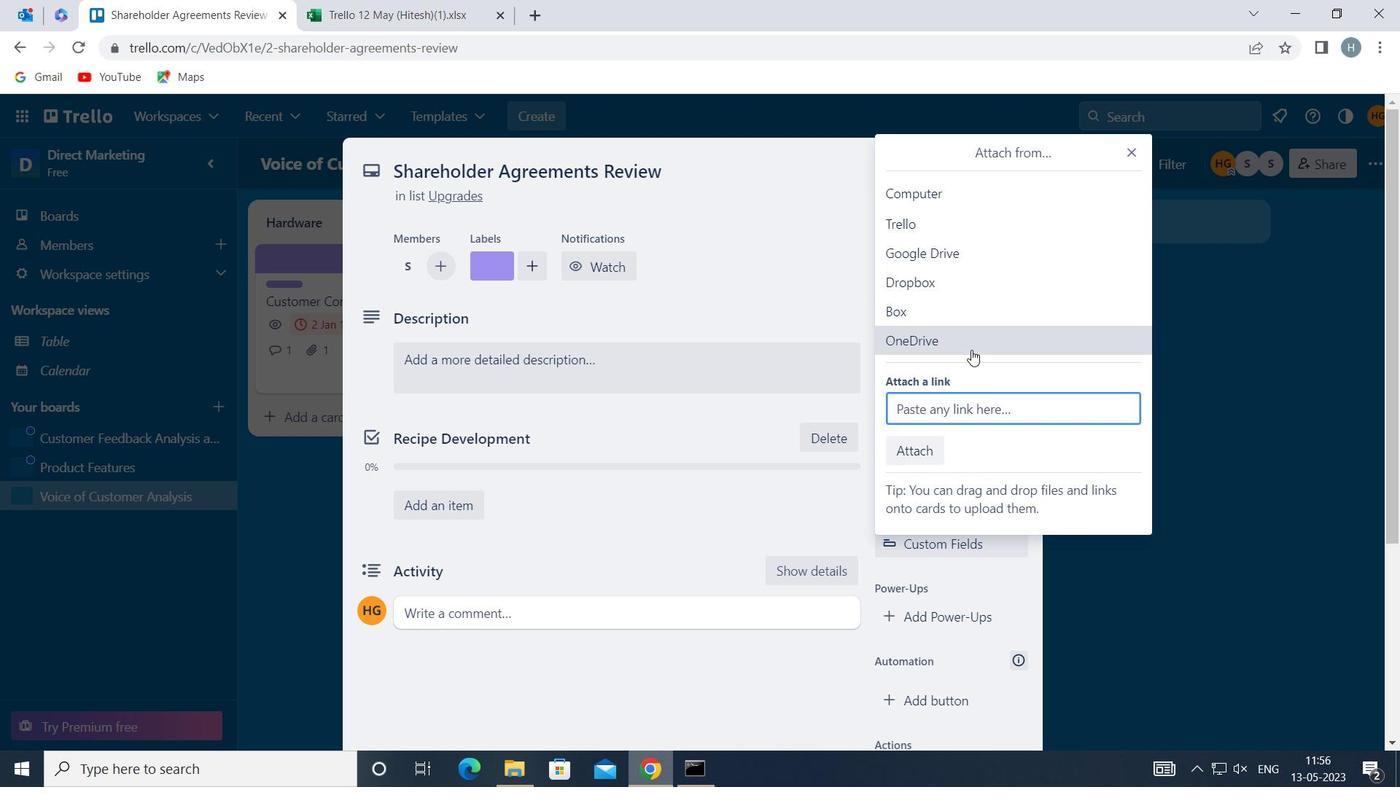 
Action: Mouse moved to (643, 269)
Screenshot: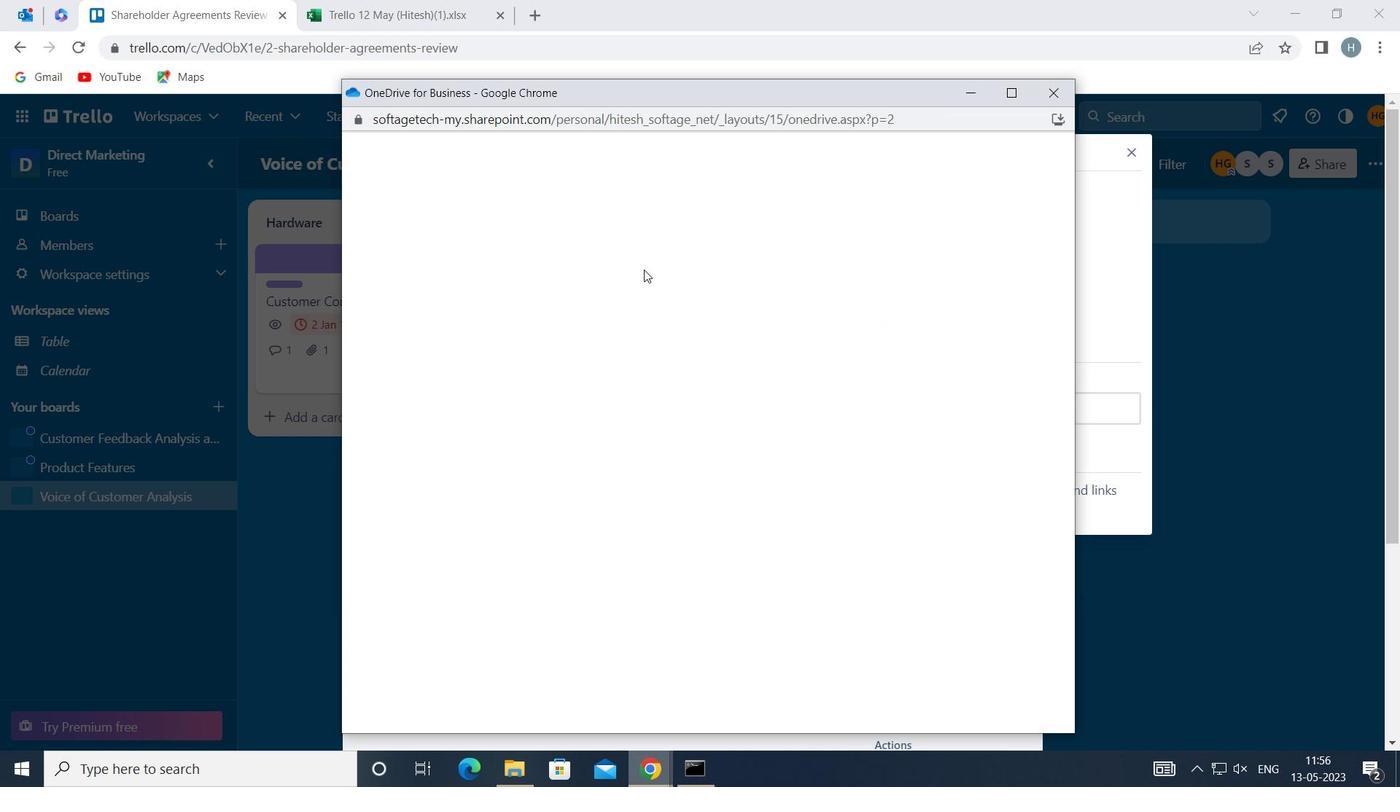 
Action: Mouse pressed left at (643, 269)
Screenshot: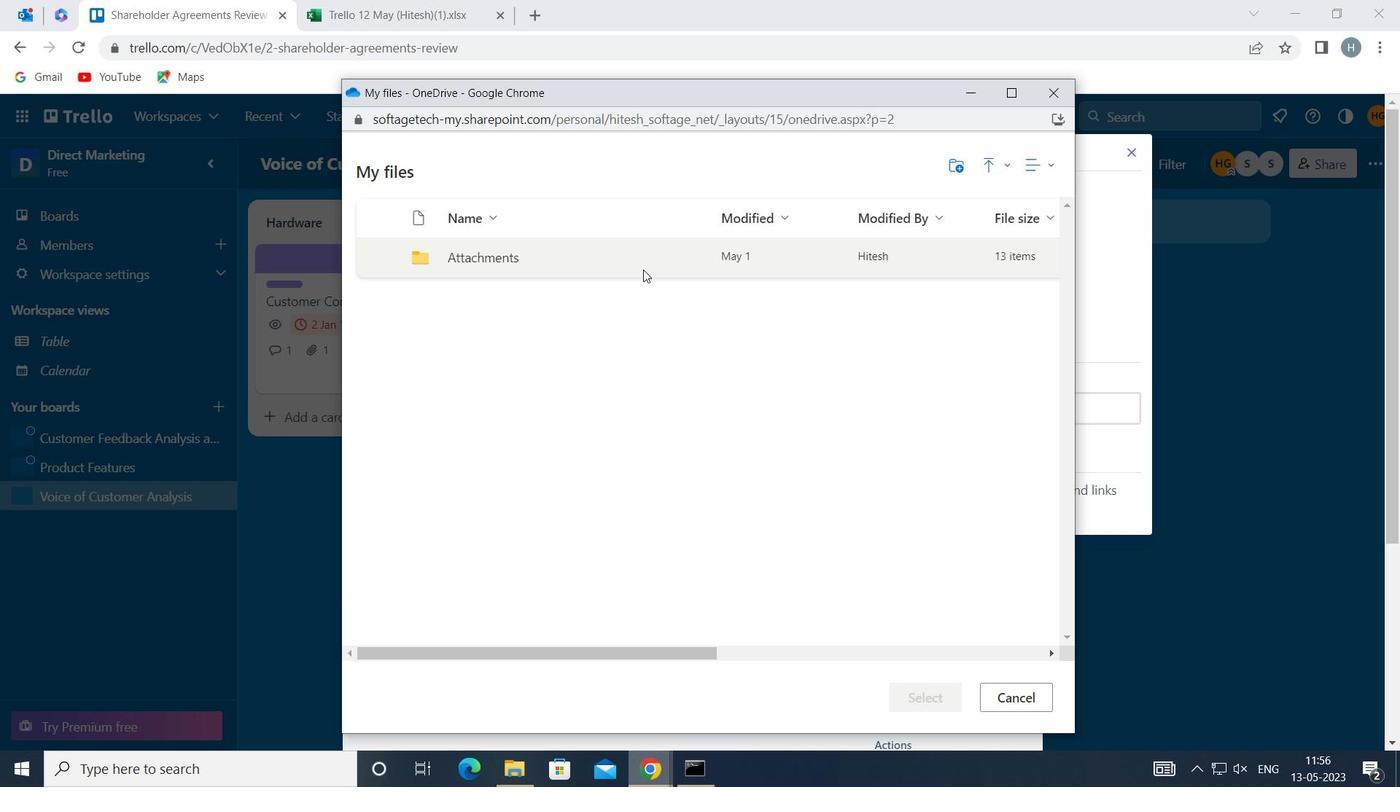 
Action: Mouse pressed left at (643, 269)
Screenshot: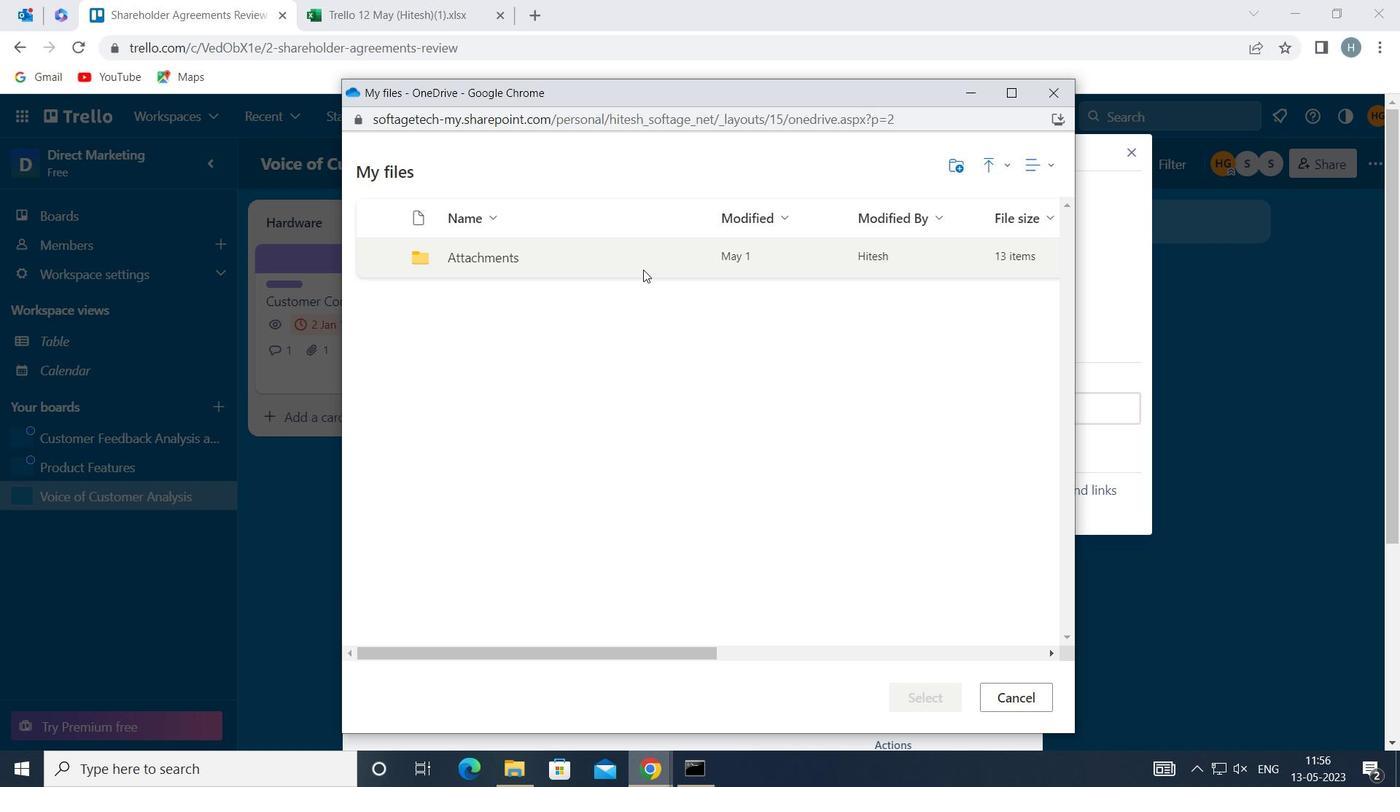 
Action: Mouse moved to (661, 300)
Screenshot: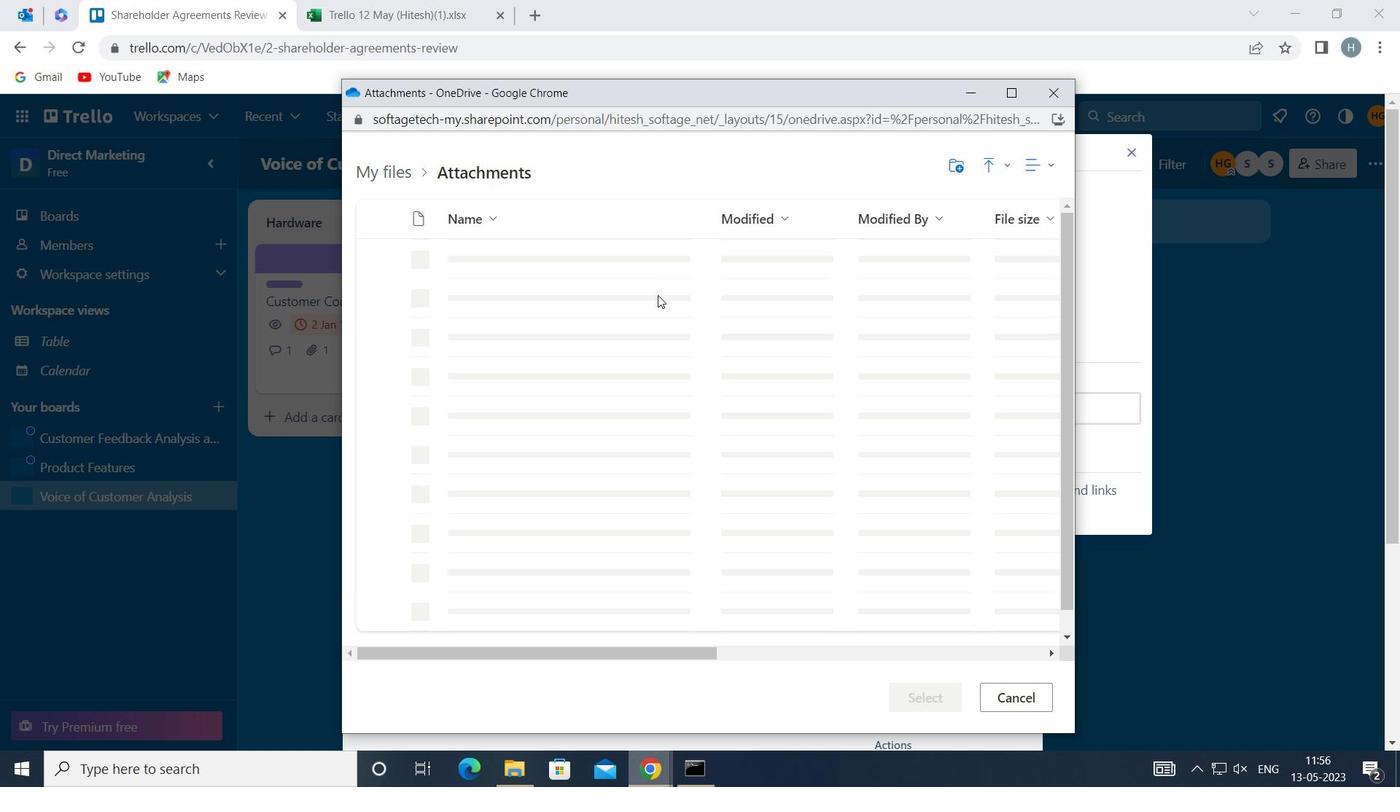 
Action: Mouse pressed left at (661, 300)
Screenshot: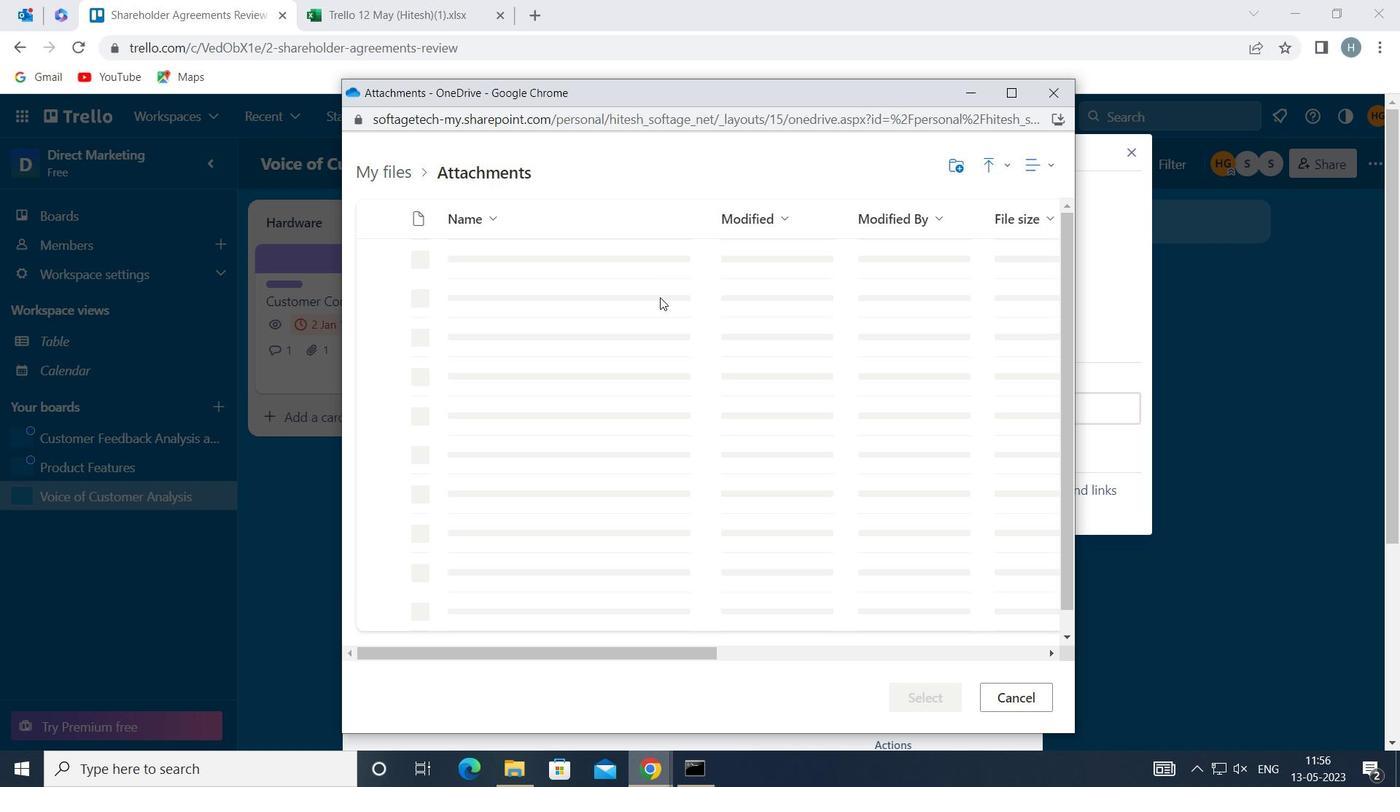 
Action: Mouse moved to (922, 687)
Screenshot: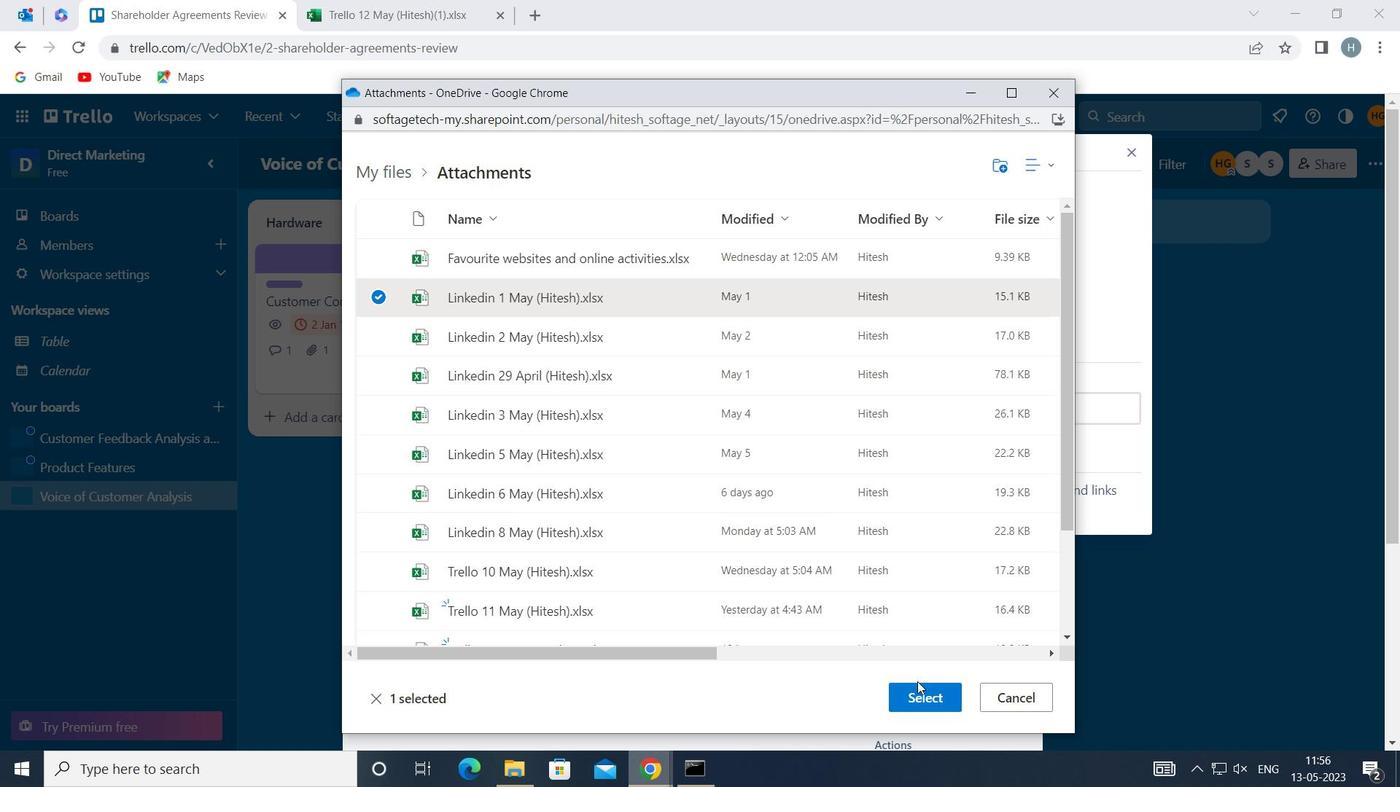 
Action: Mouse pressed left at (922, 687)
Screenshot: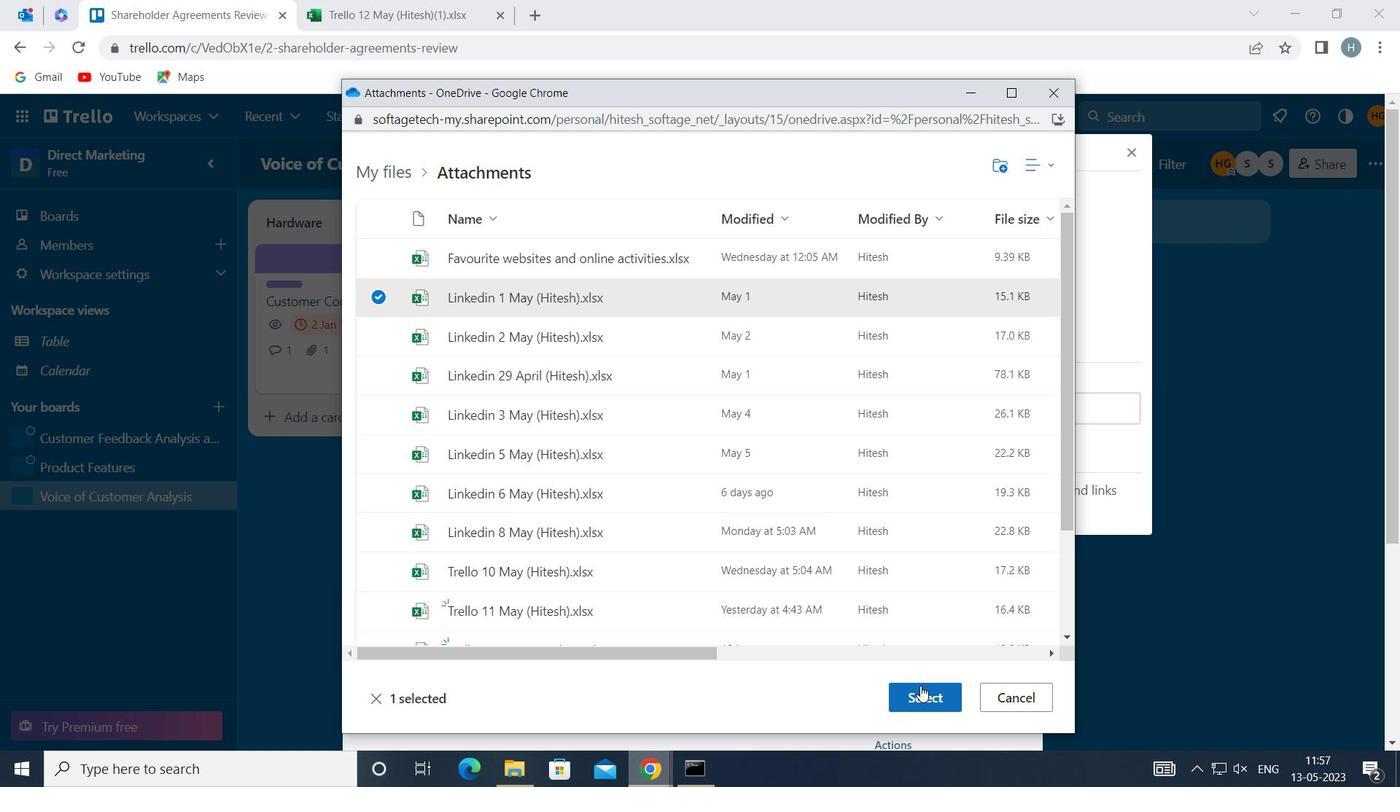 
Action: Mouse moved to (972, 504)
Screenshot: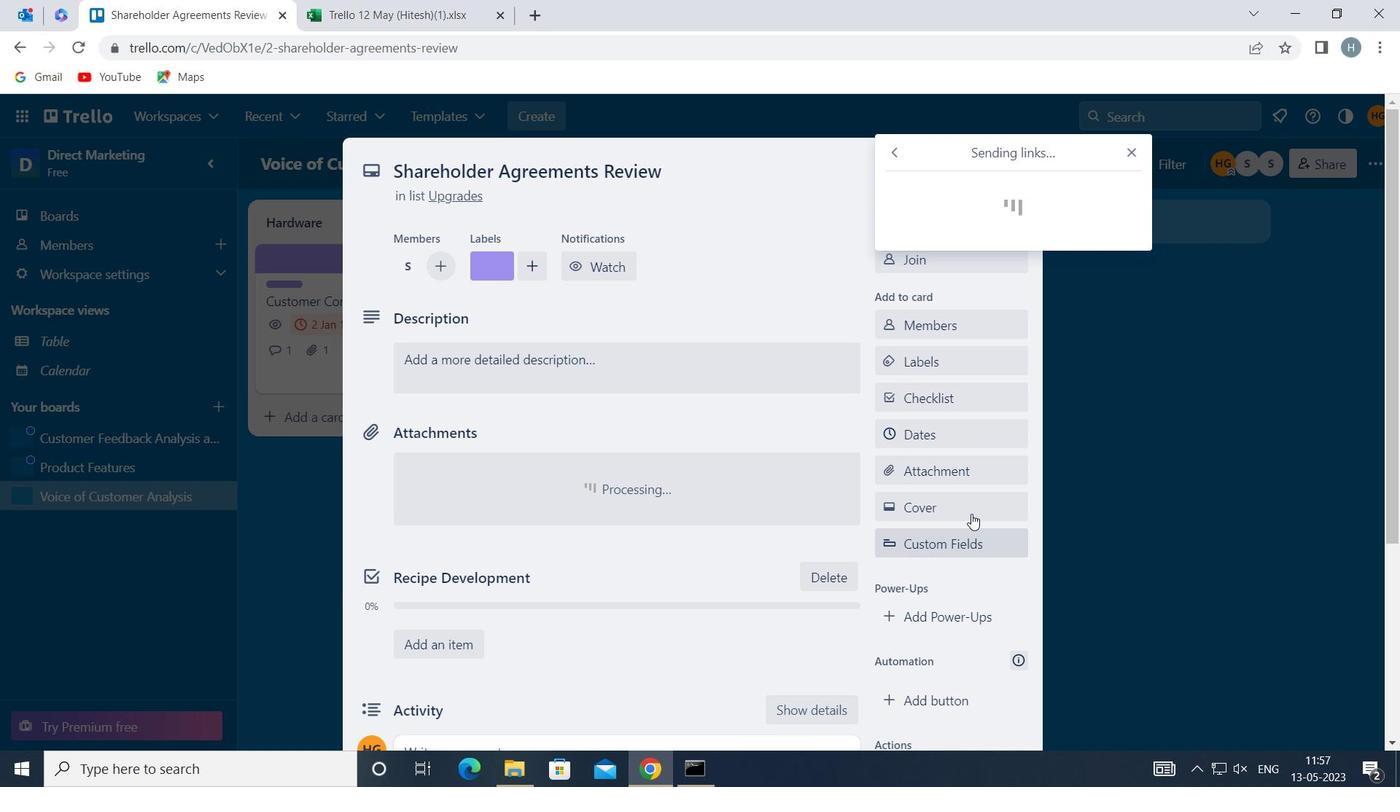 
Action: Mouse pressed left at (972, 504)
Screenshot: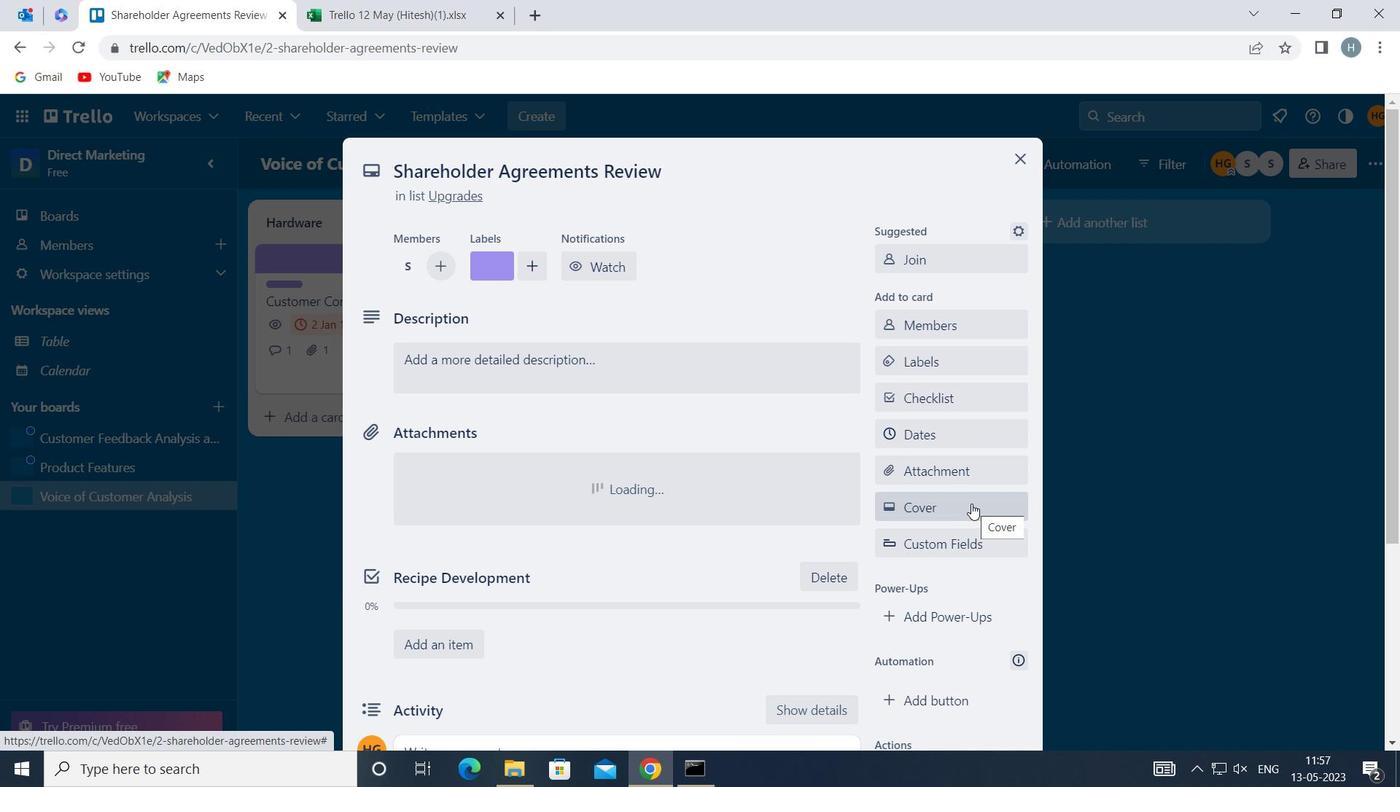 
Action: Mouse moved to (1119, 388)
Screenshot: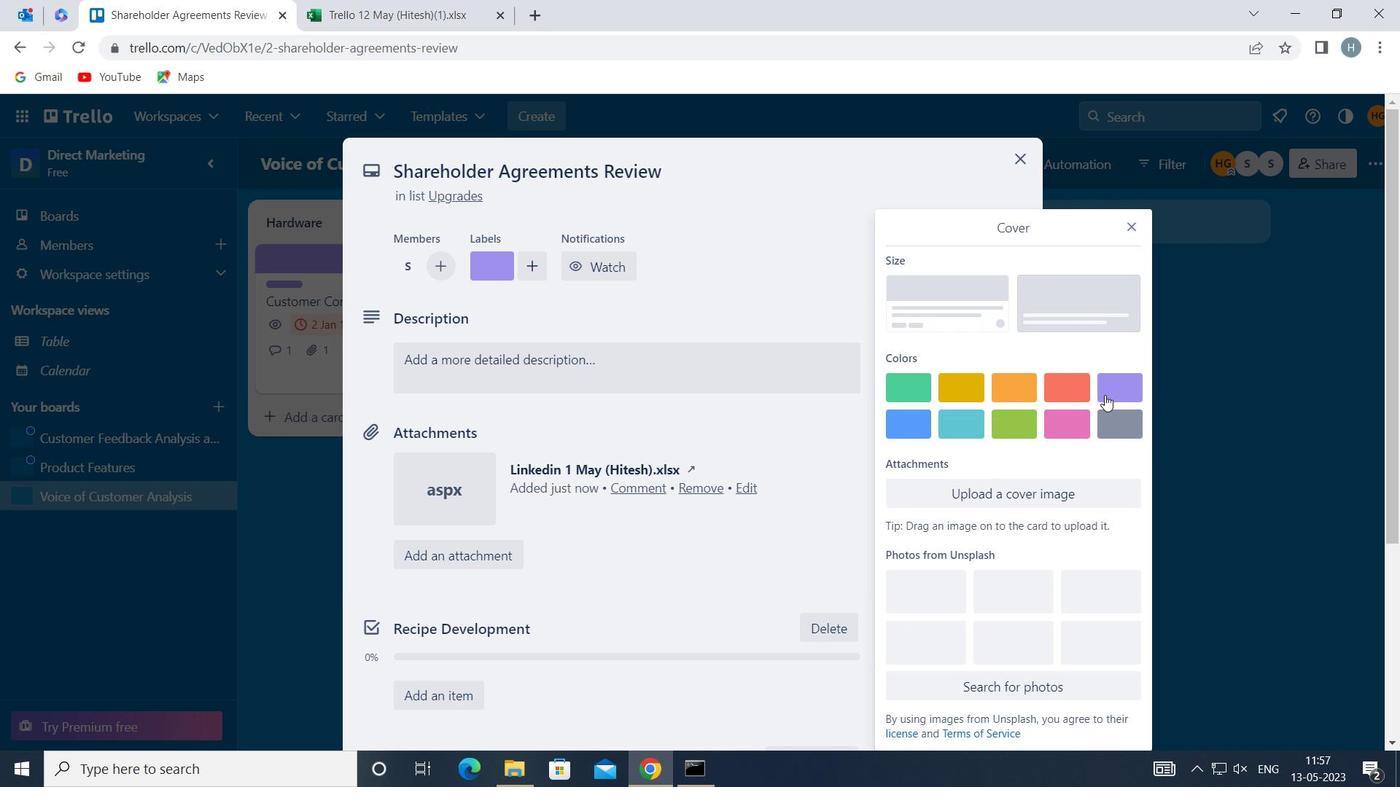 
Action: Mouse pressed left at (1119, 388)
Screenshot: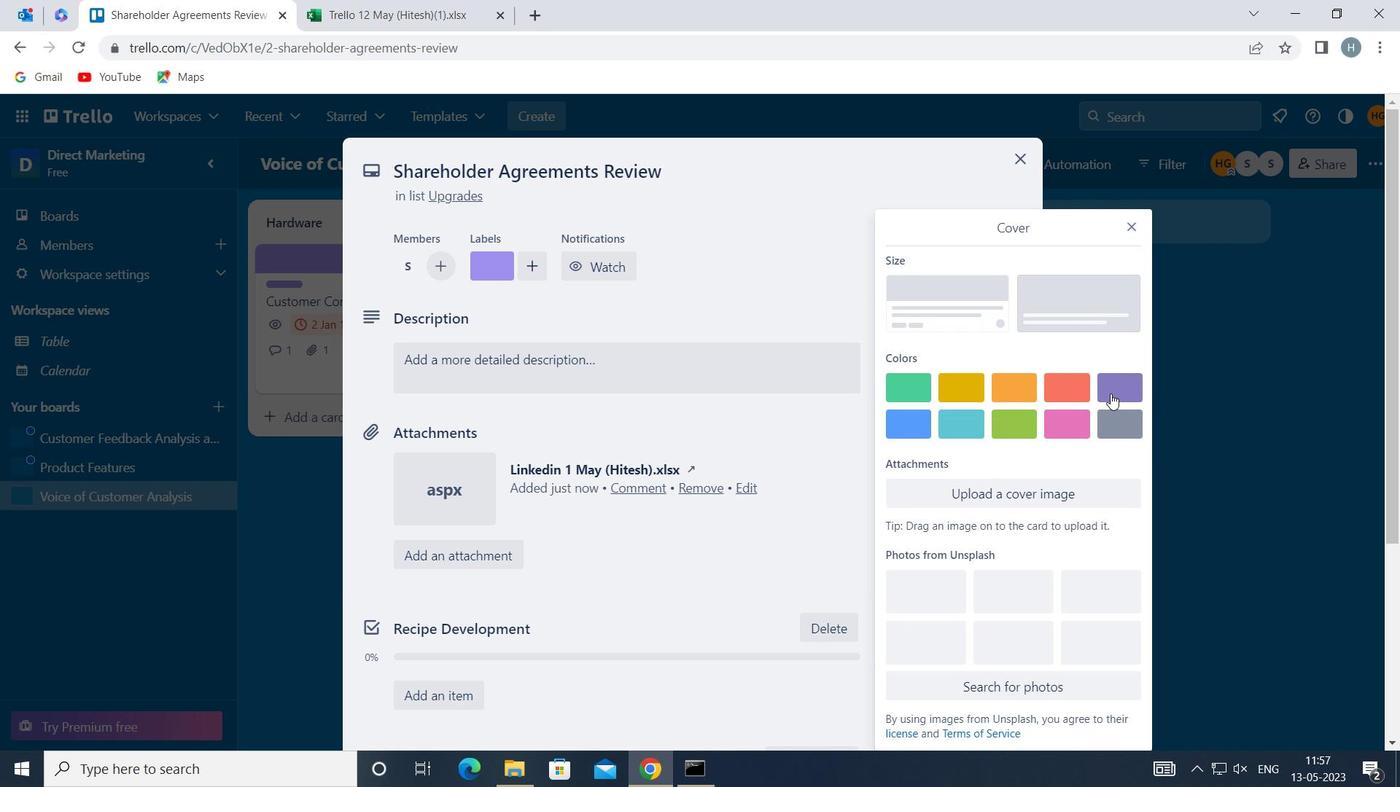 
Action: Mouse moved to (1136, 189)
Screenshot: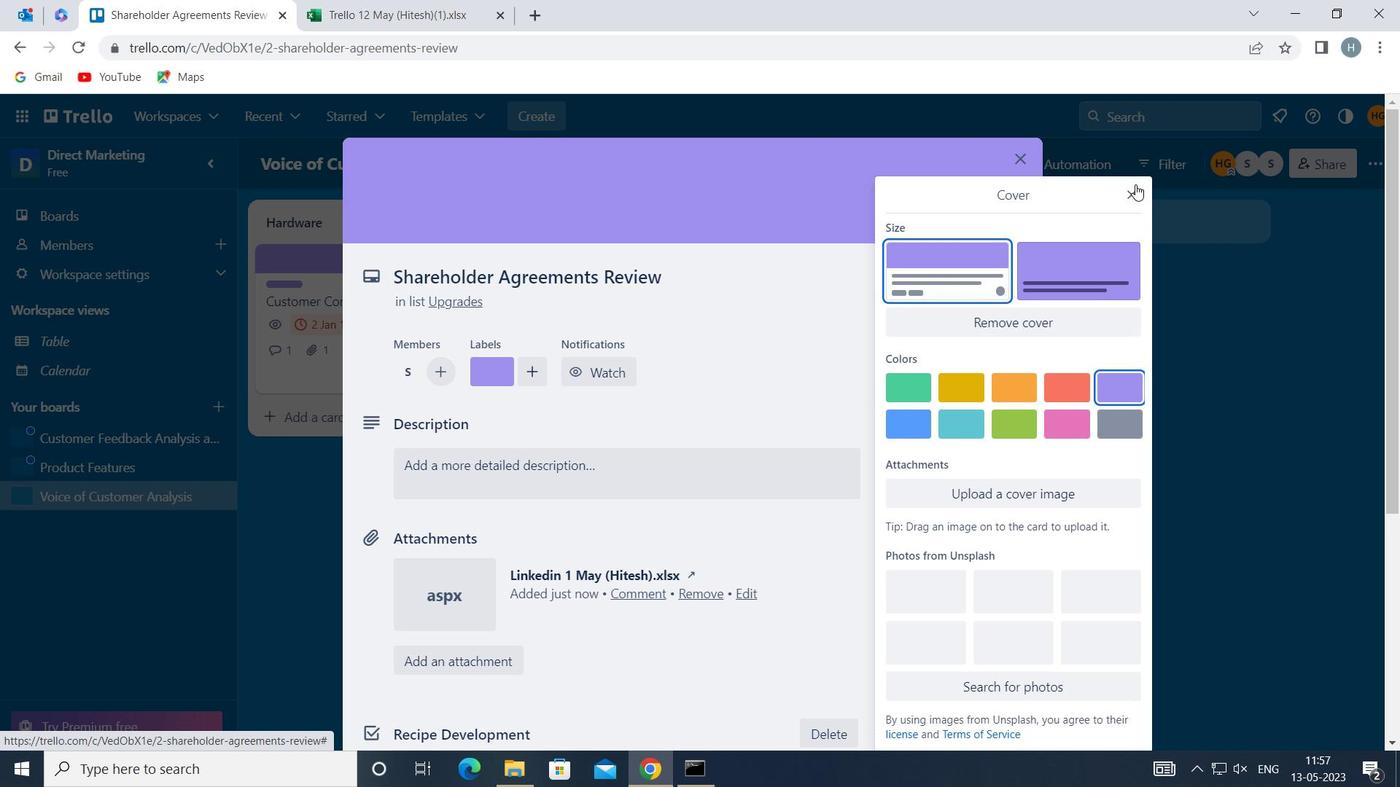 
Action: Mouse pressed left at (1136, 189)
Screenshot: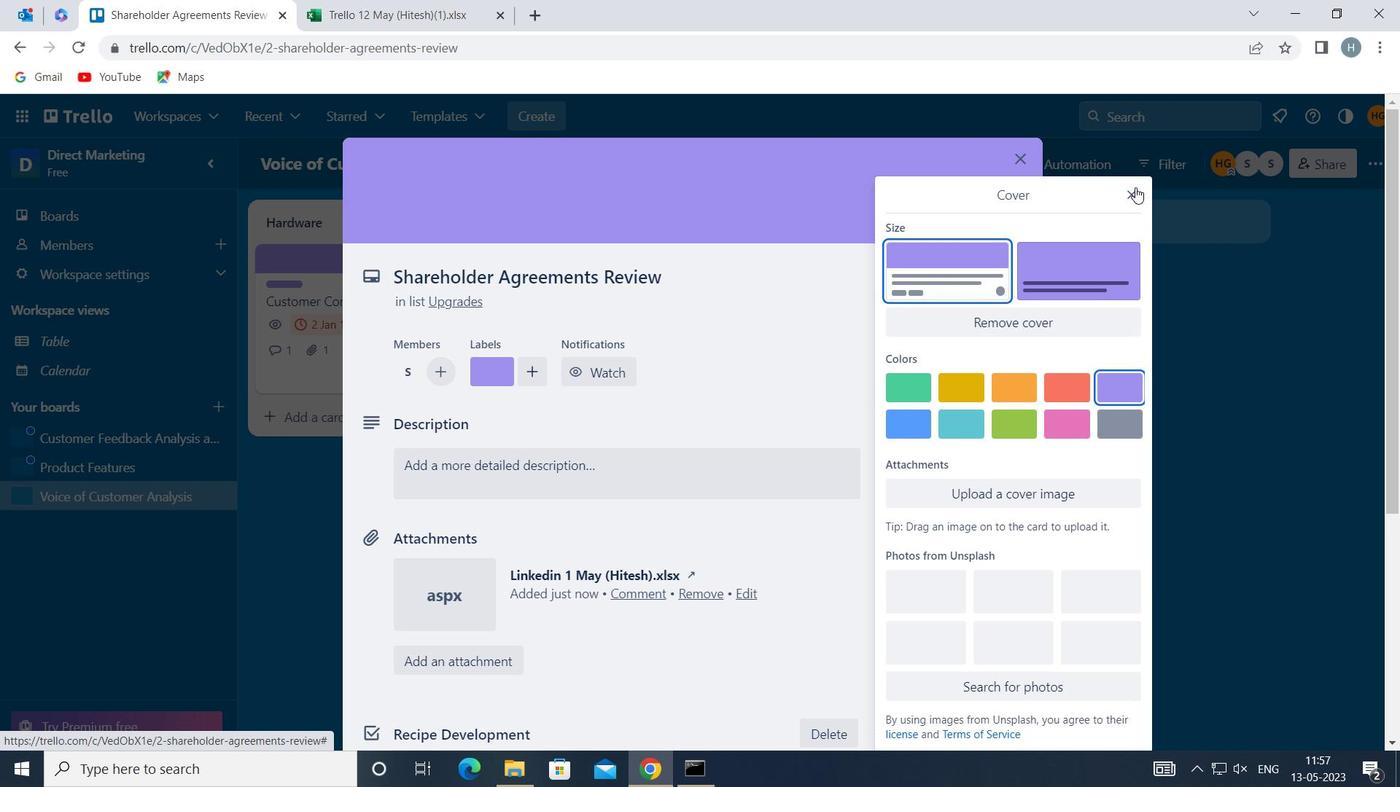
Action: Mouse moved to (738, 477)
Screenshot: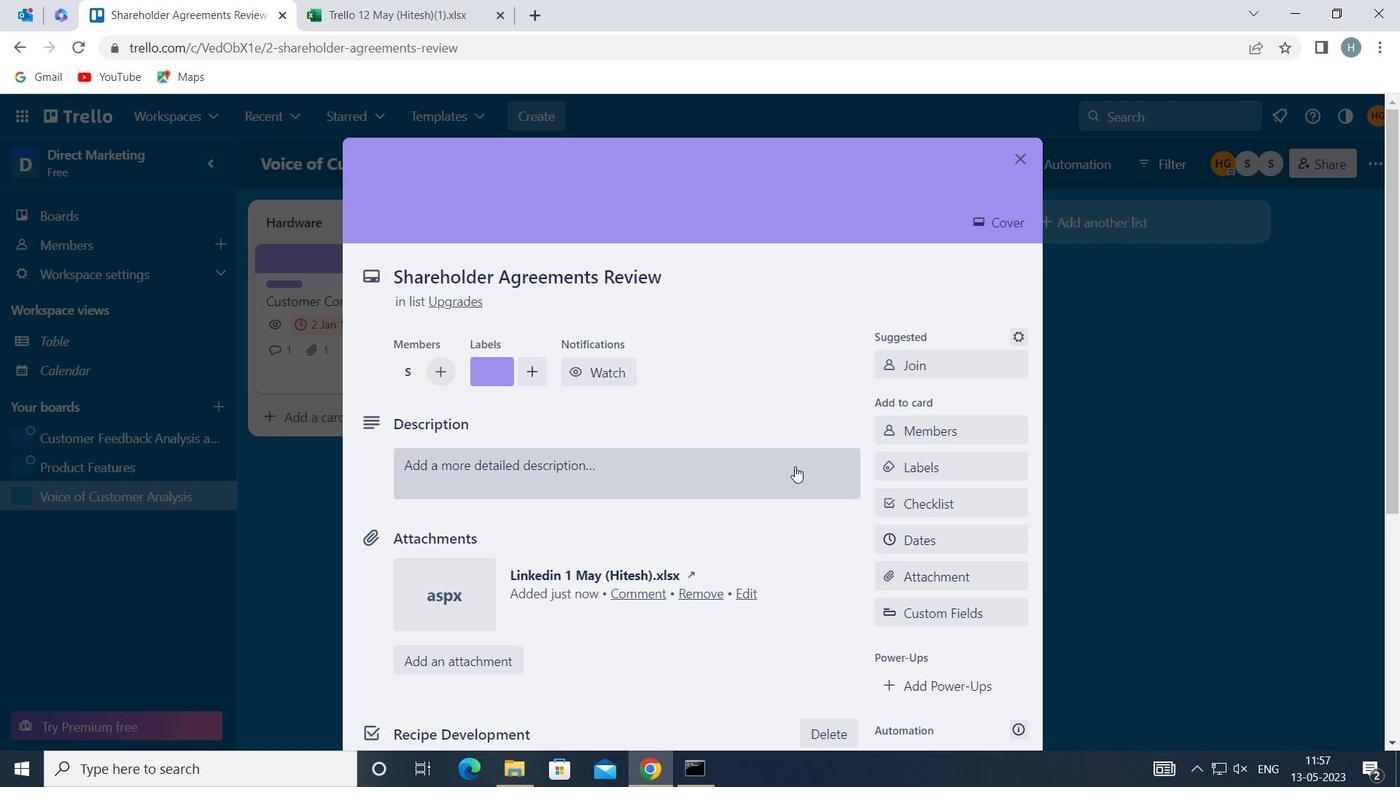 
Action: Mouse pressed left at (738, 477)
Screenshot: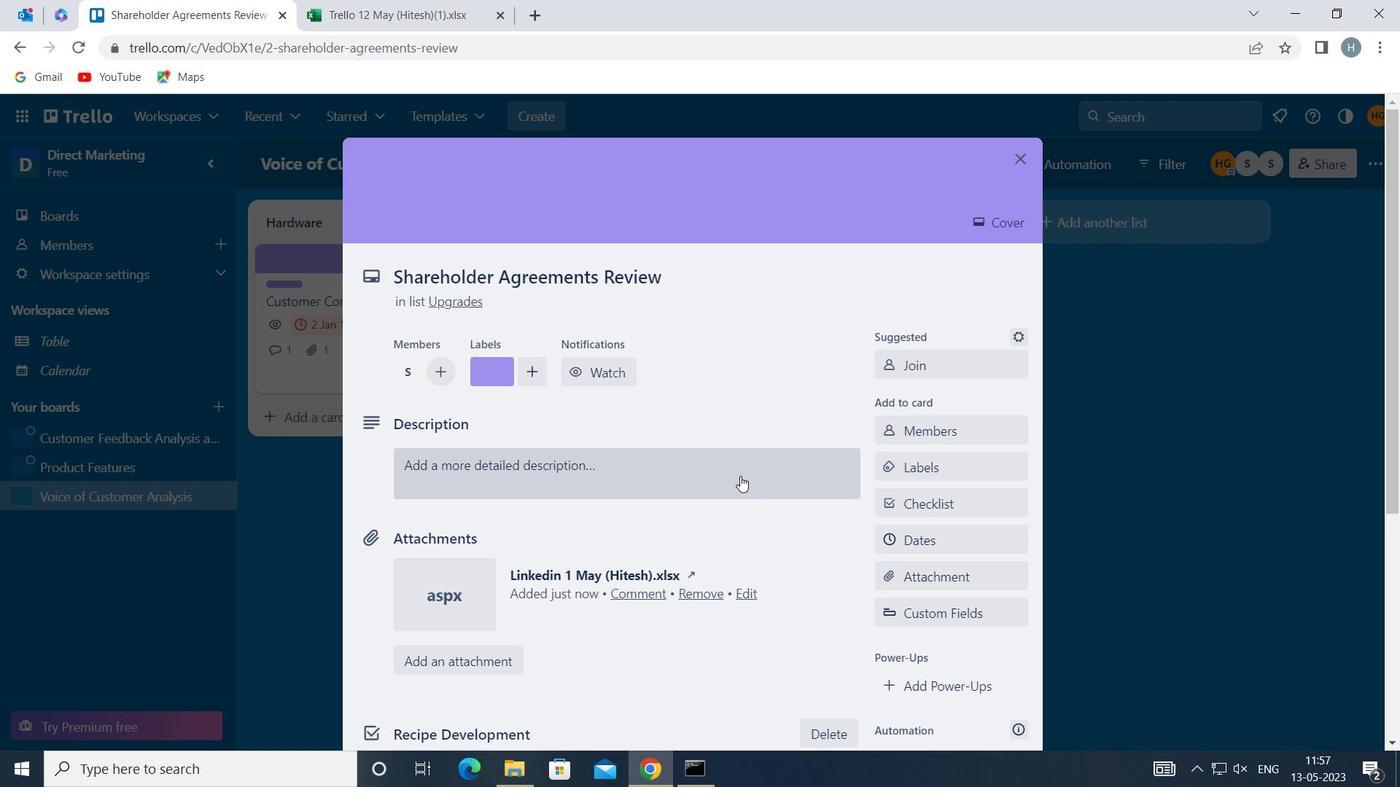
Action: Mouse moved to (622, 527)
Screenshot: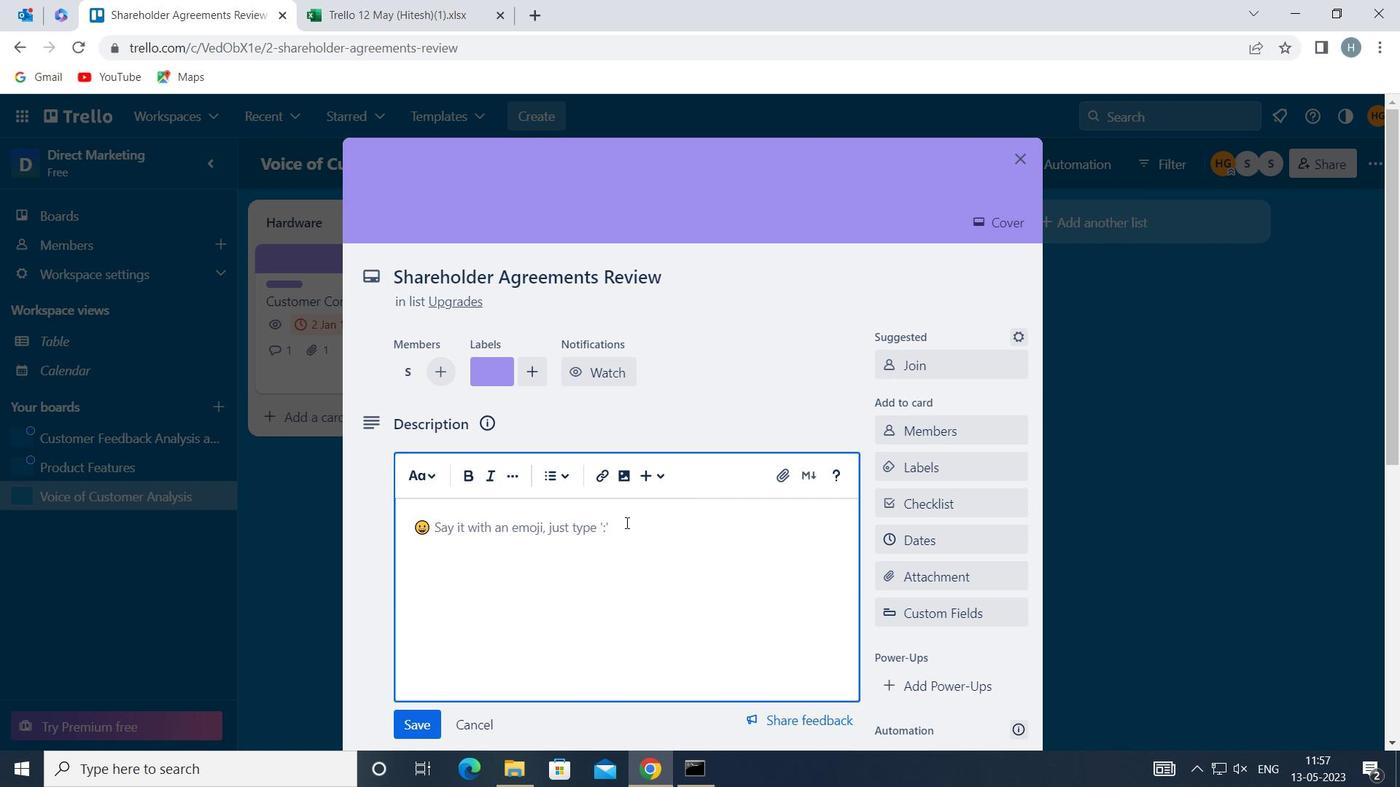 
Action: Mouse pressed left at (622, 527)
Screenshot: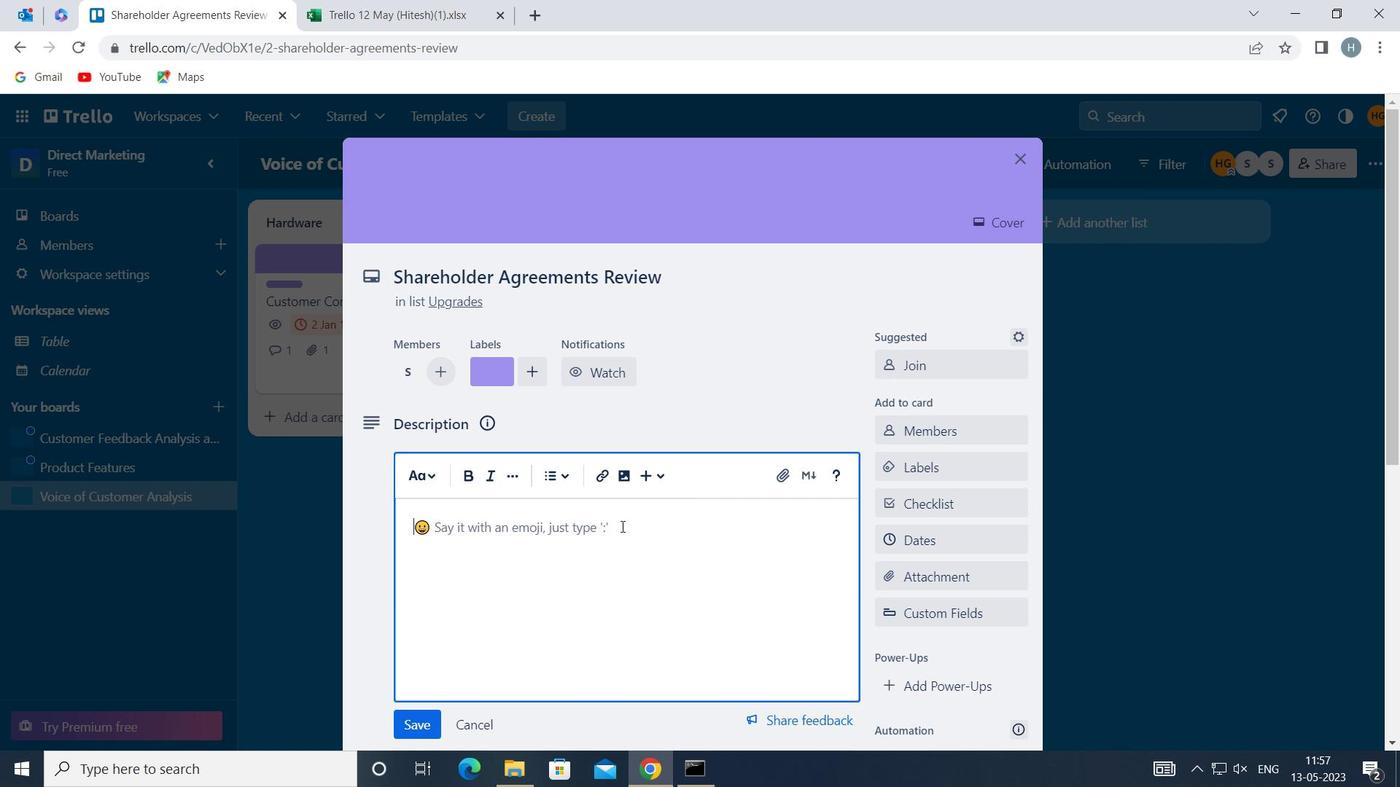
Action: Key pressed <Key.shift>RESEARCH<Key.space>AND<Key.space>DEVELOP<Key.space>NEW<Key.space>PRODUCT<Key.space>LINE
Screenshot: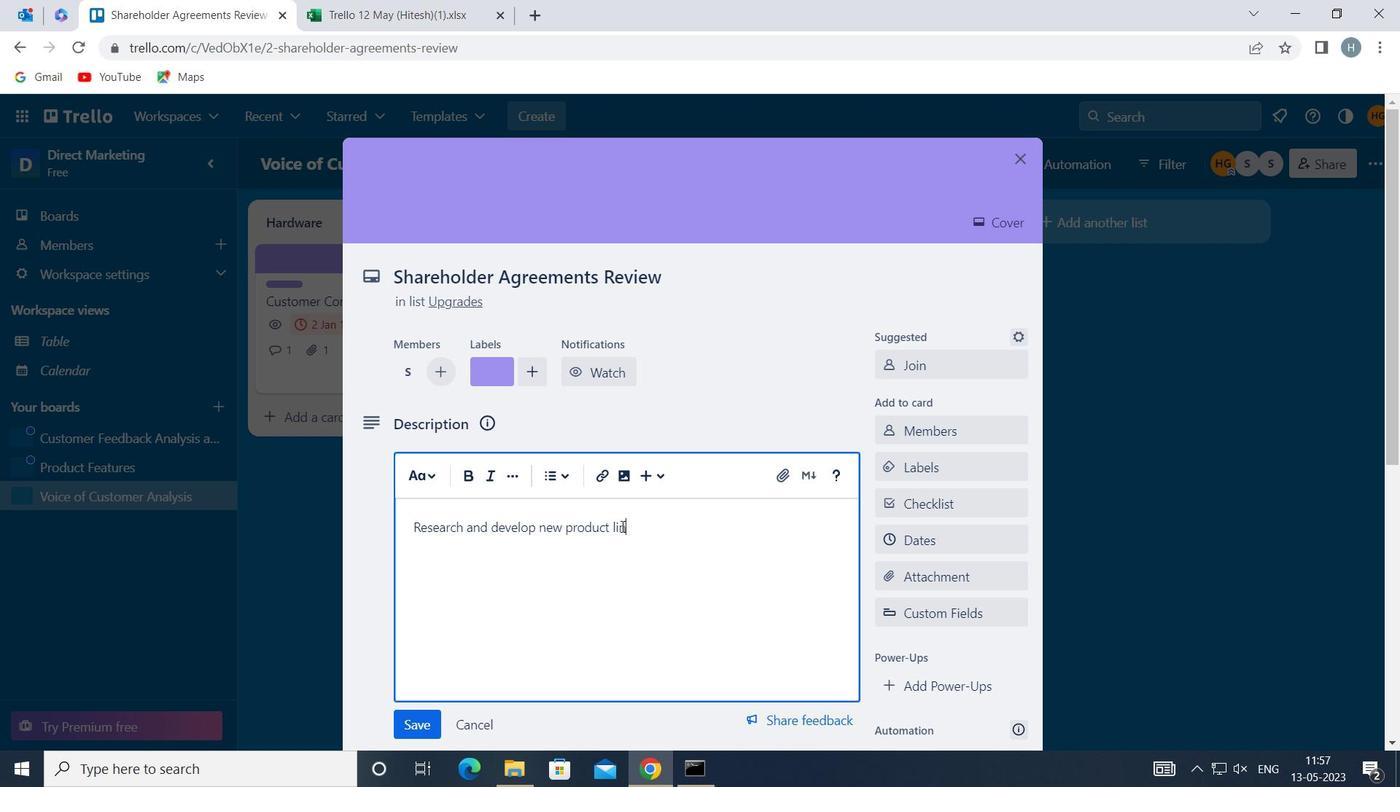 
Action: Mouse moved to (408, 719)
Screenshot: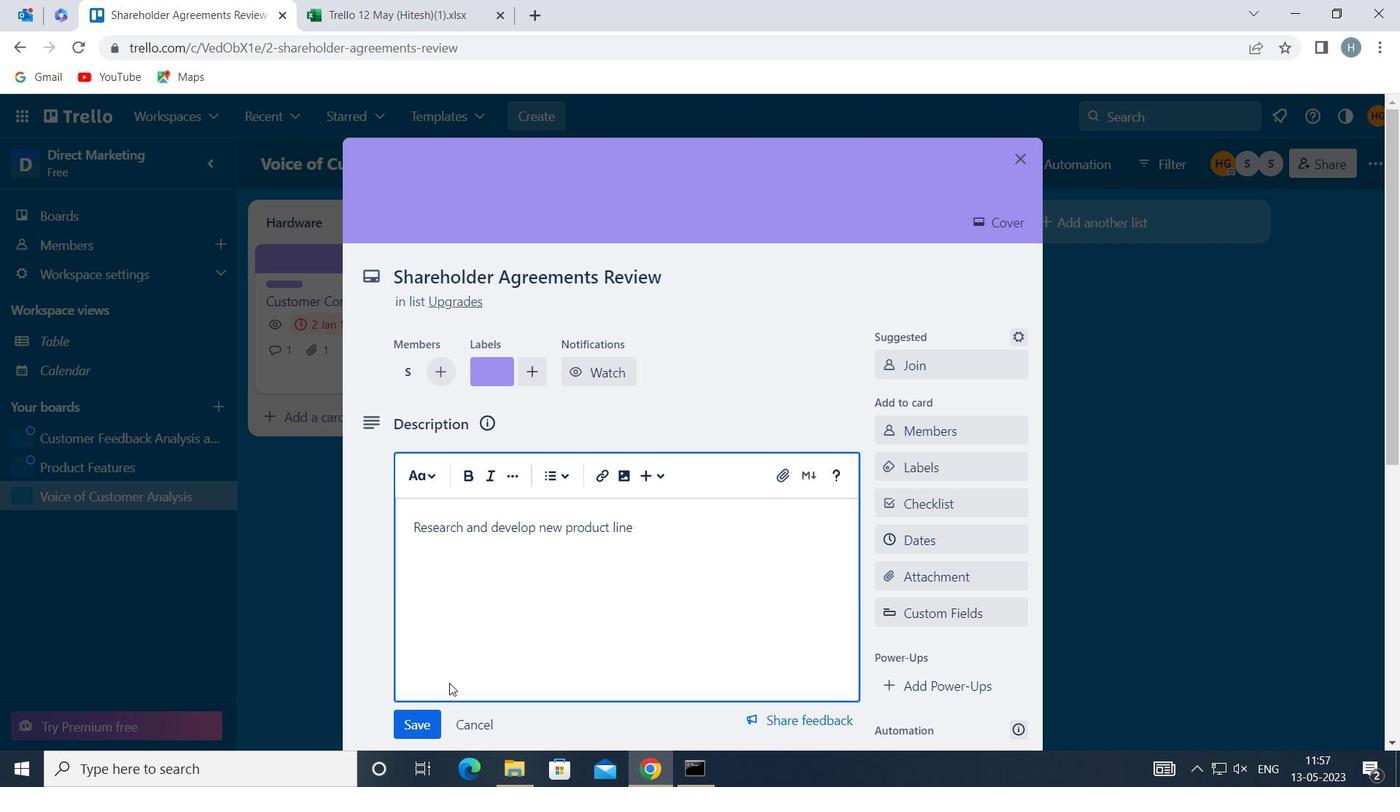 
Action: Mouse pressed left at (408, 719)
Screenshot: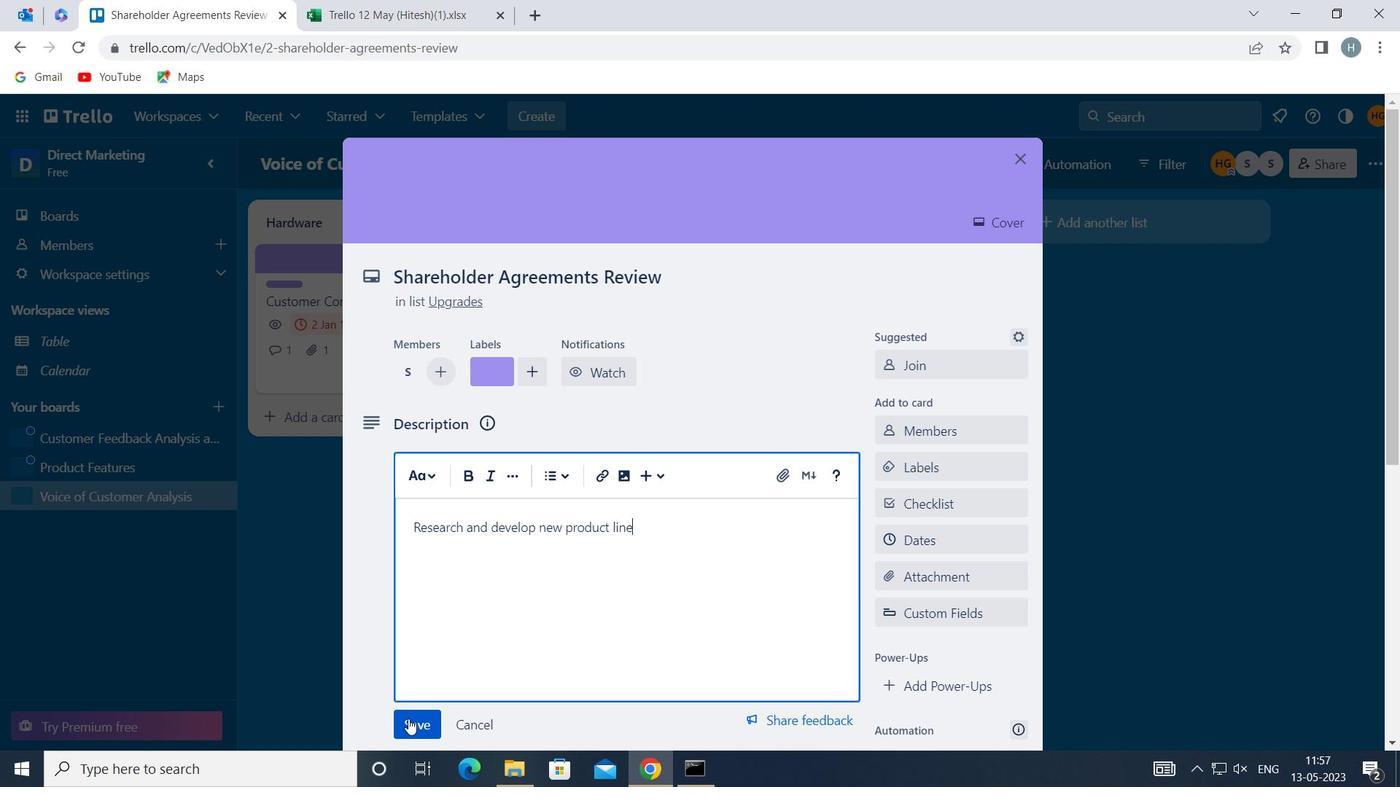 
Action: Mouse moved to (493, 626)
Screenshot: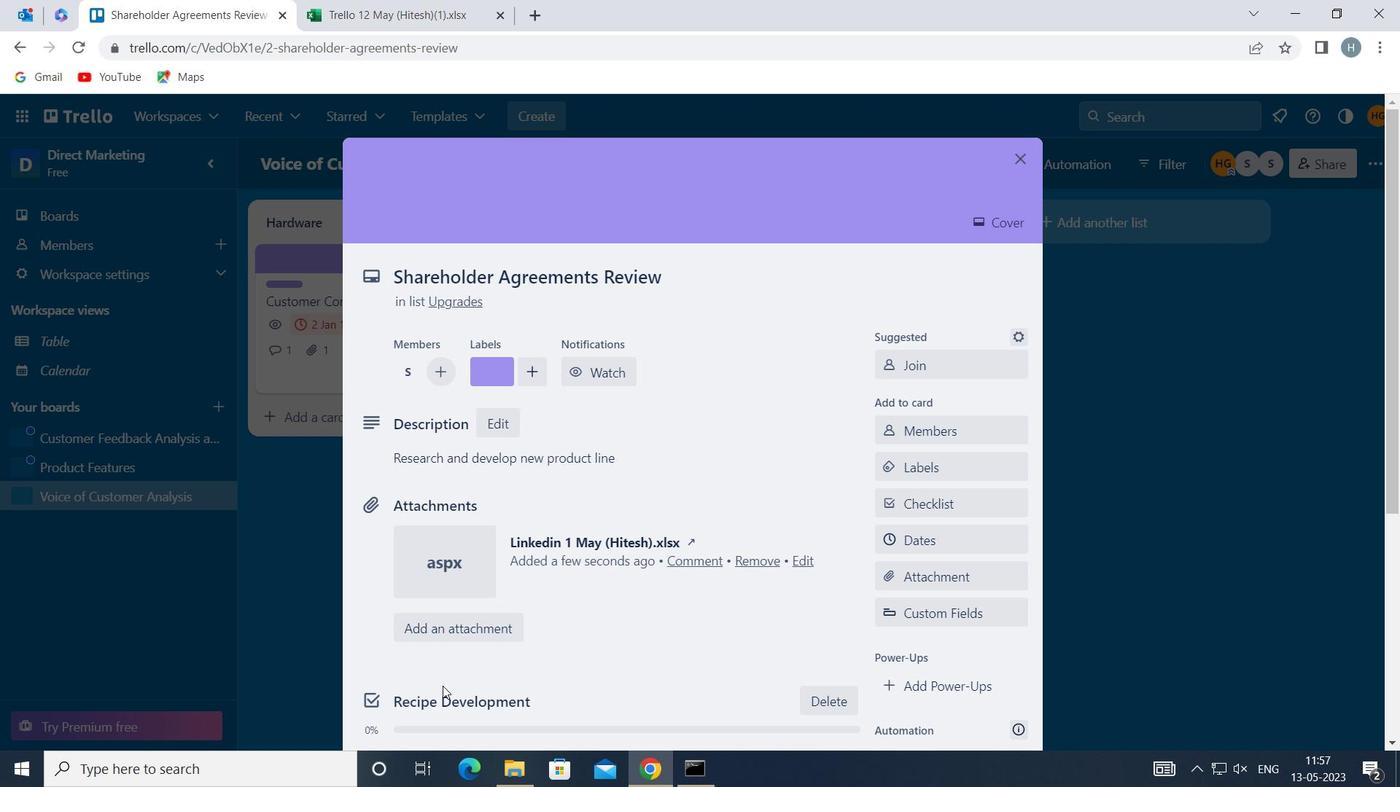 
Action: Mouse scrolled (493, 625) with delta (0, 0)
Screenshot: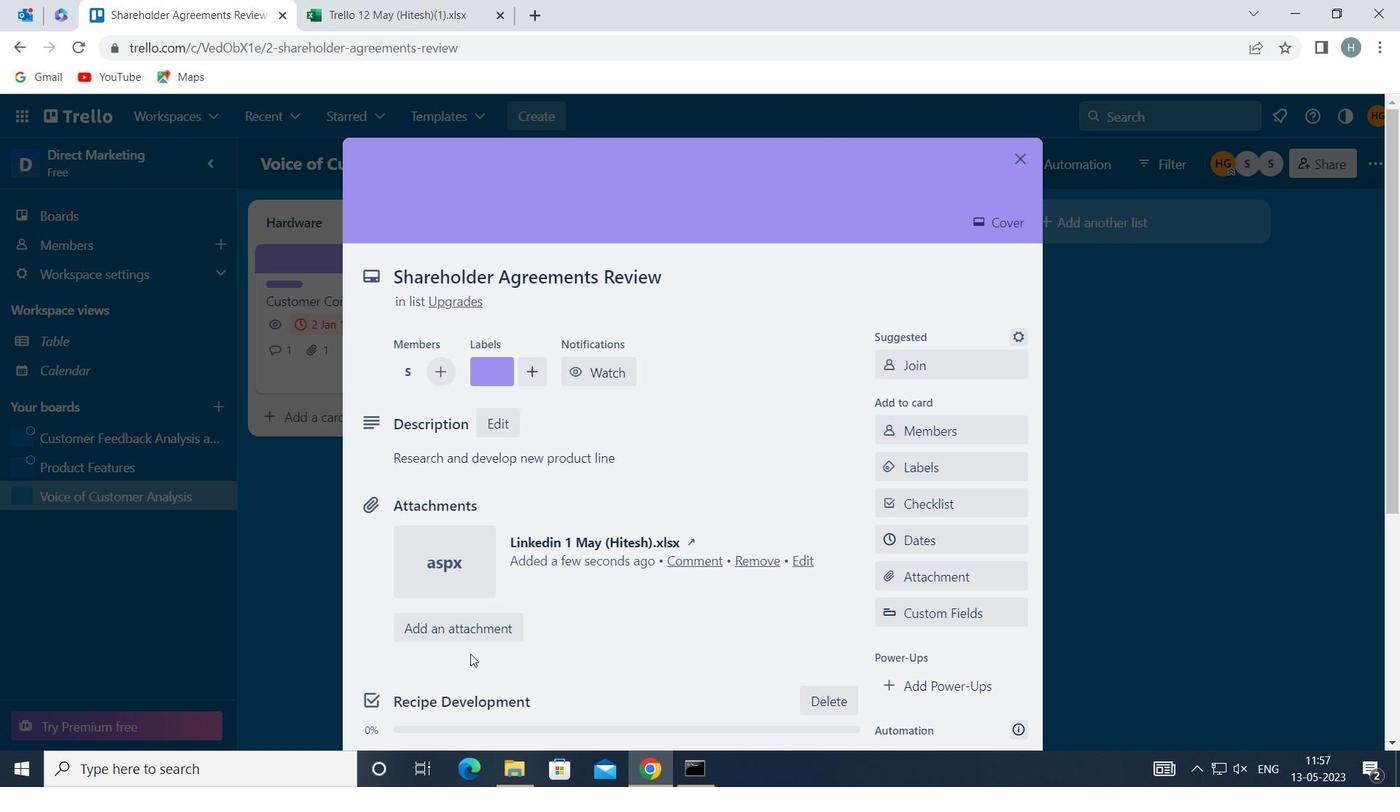 
Action: Mouse scrolled (493, 625) with delta (0, 0)
Screenshot: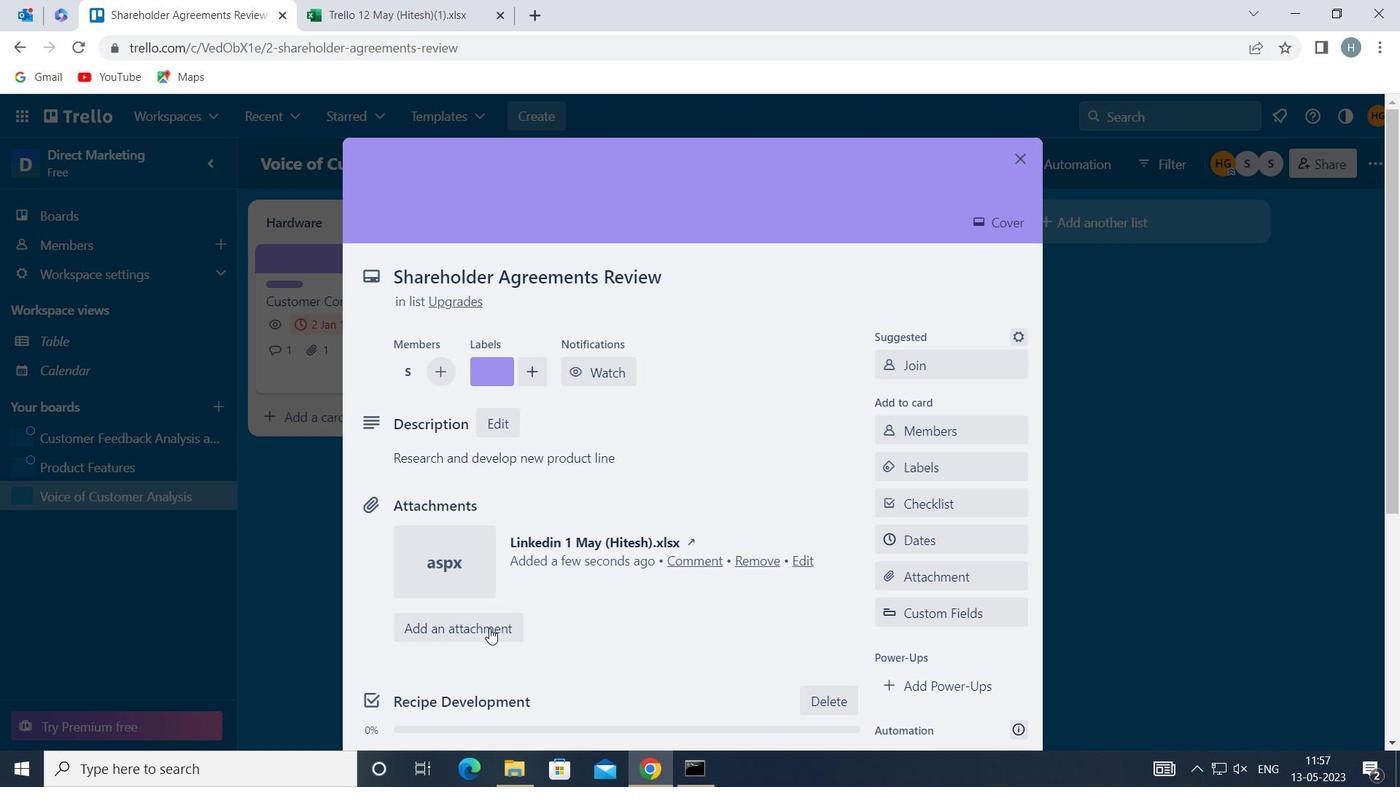 
Action: Mouse moved to (504, 639)
Screenshot: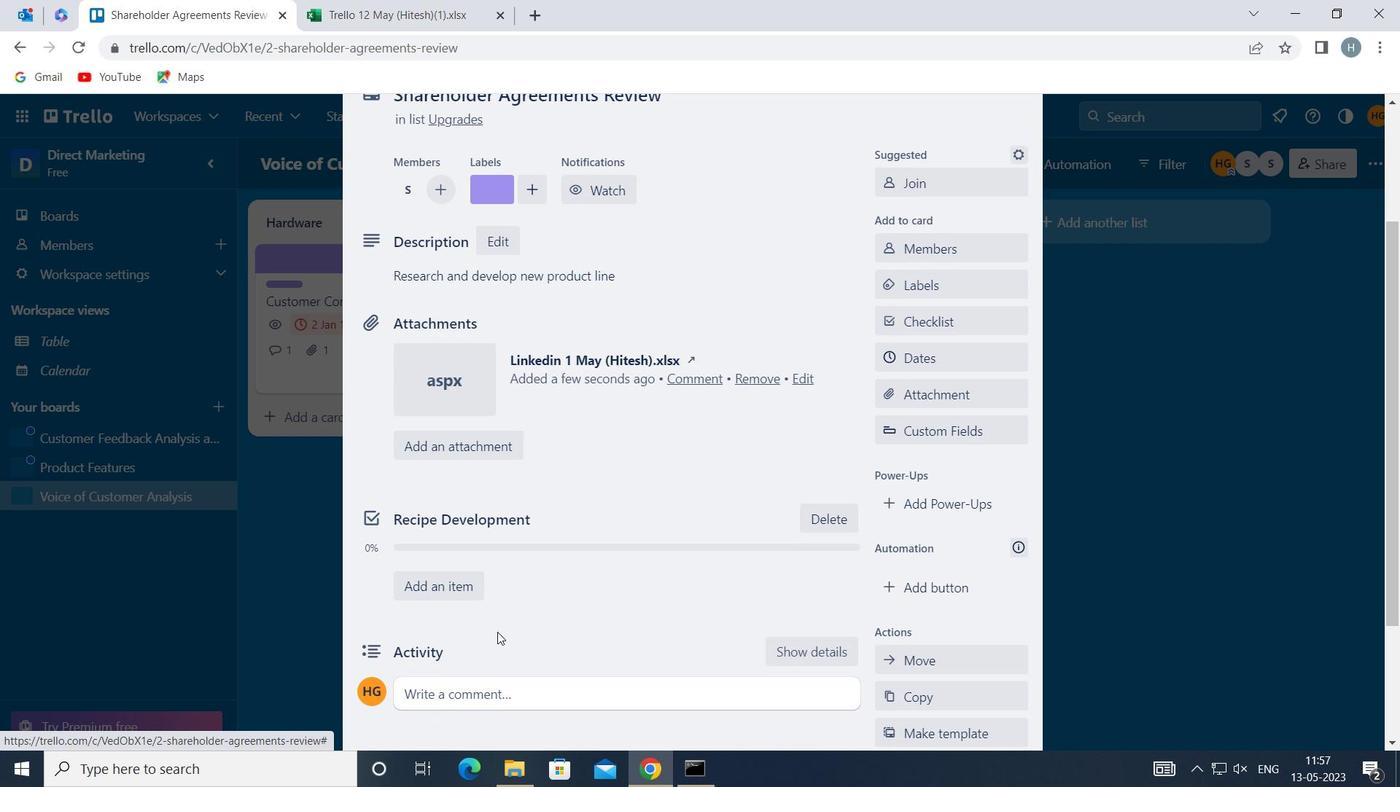 
Action: Mouse scrolled (504, 639) with delta (0, 0)
Screenshot: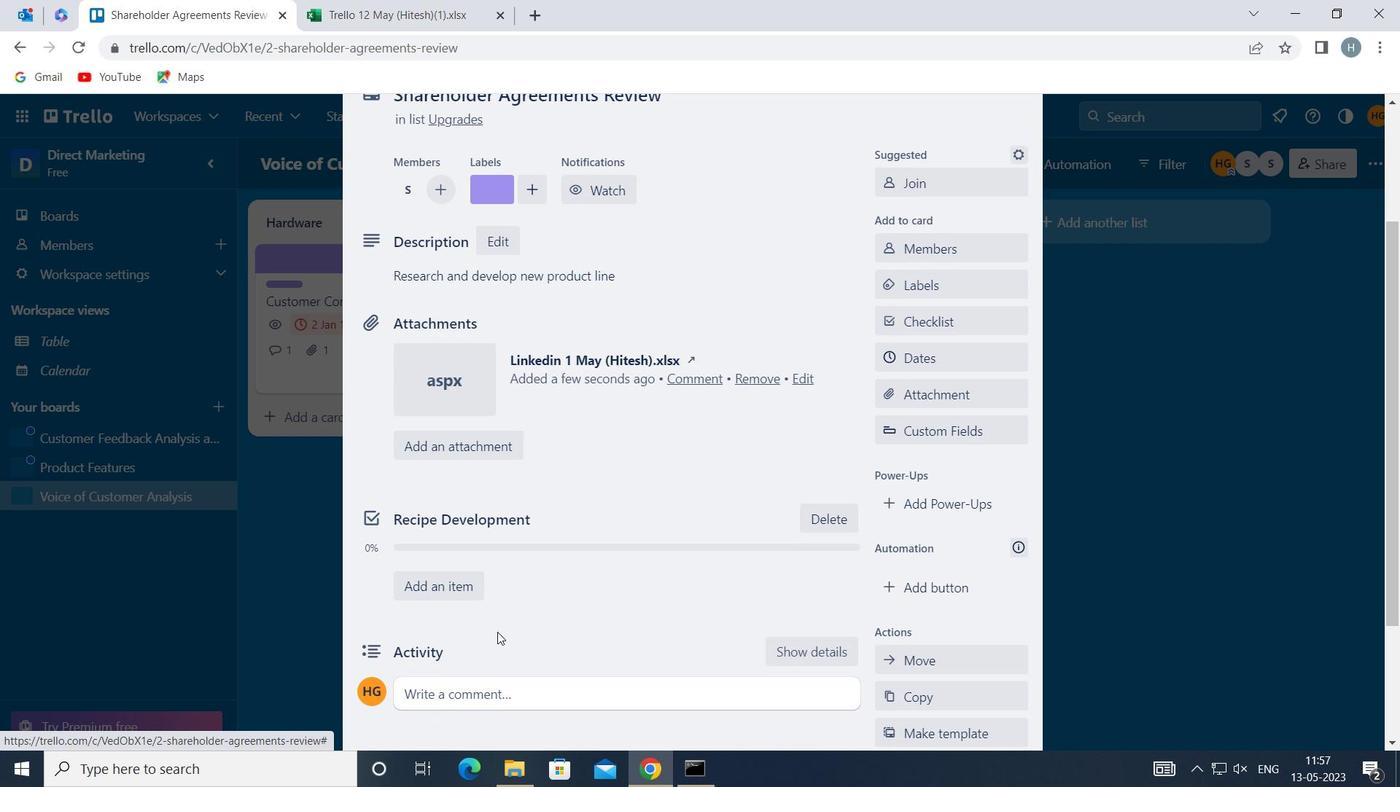 
Action: Mouse scrolled (504, 639) with delta (0, 0)
Screenshot: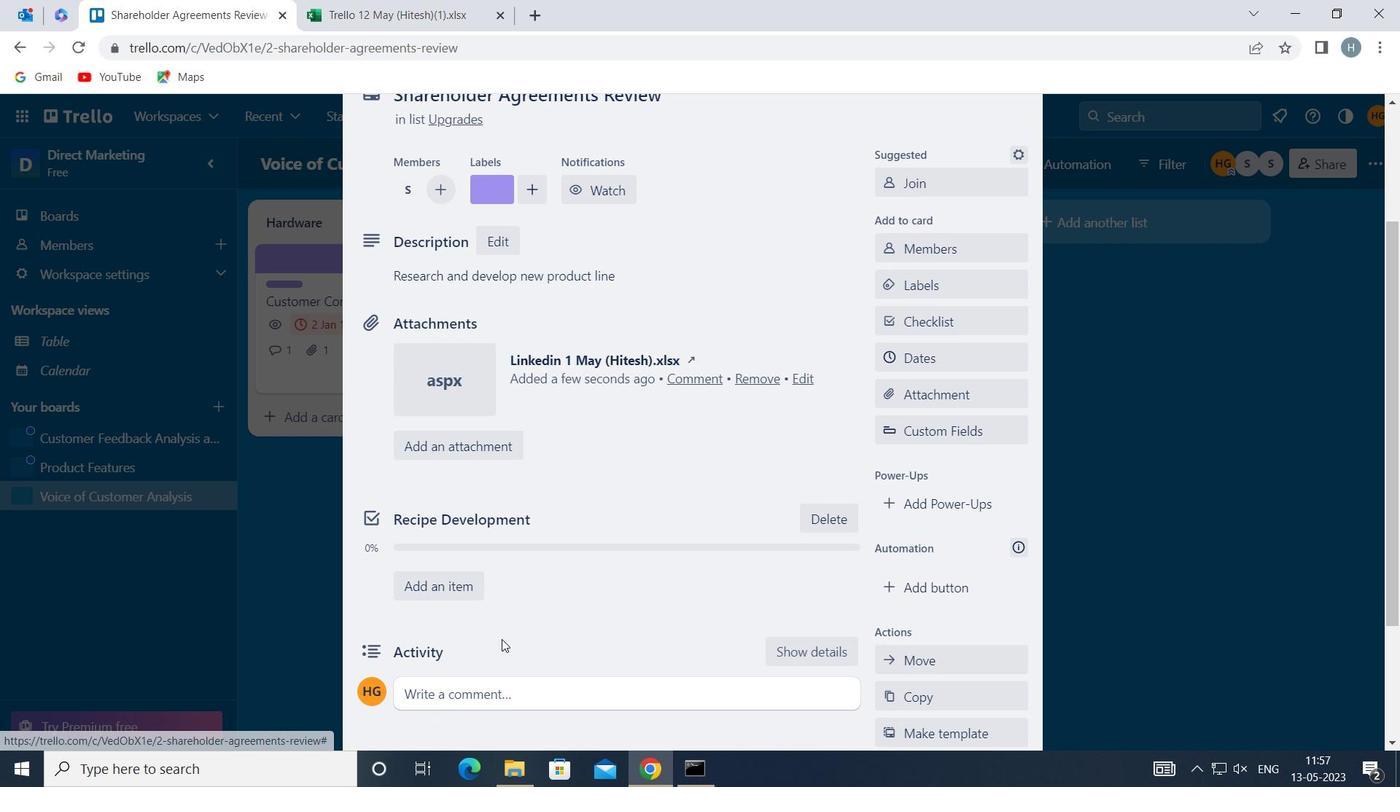 
Action: Mouse scrolled (504, 639) with delta (0, 0)
Screenshot: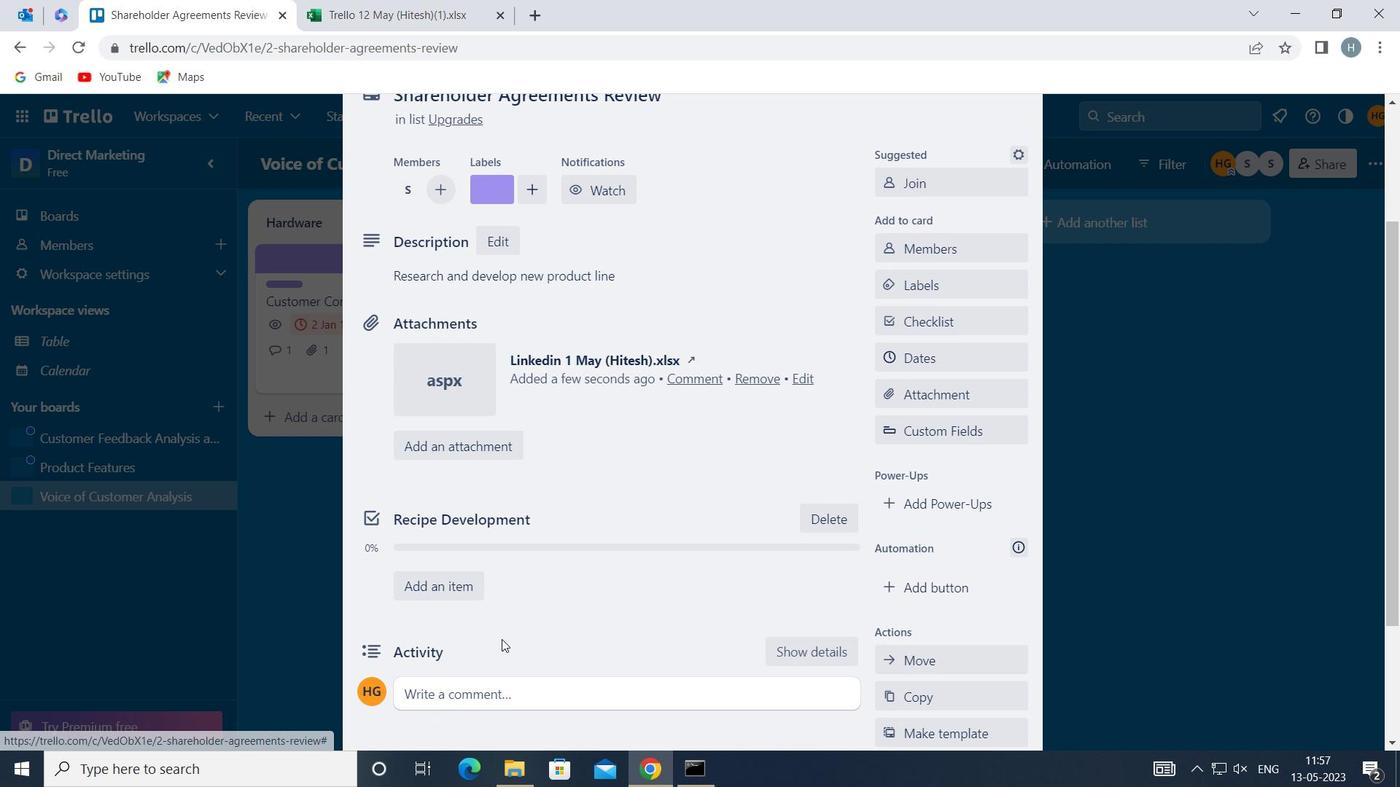 
Action: Mouse moved to (613, 517)
Screenshot: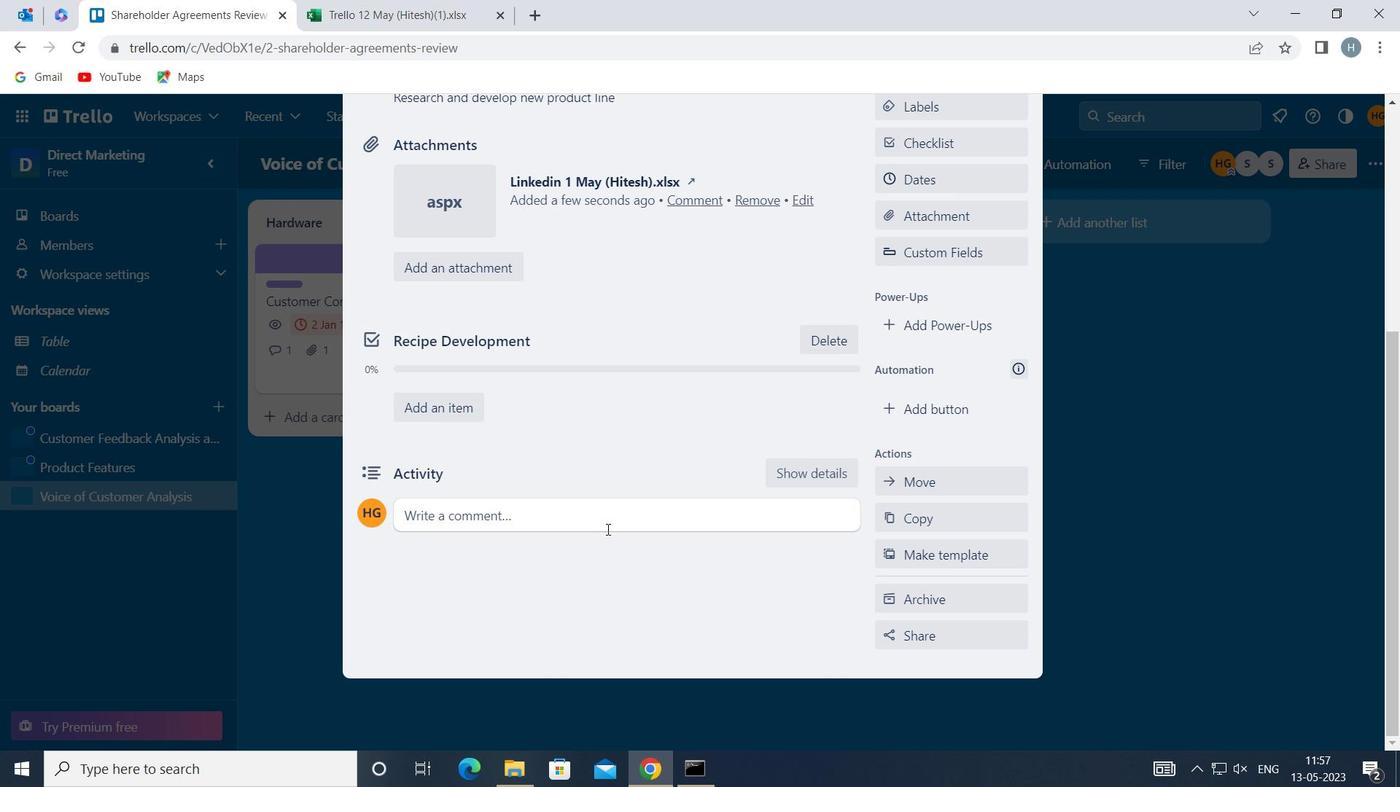 
Action: Mouse pressed left at (613, 517)
Screenshot: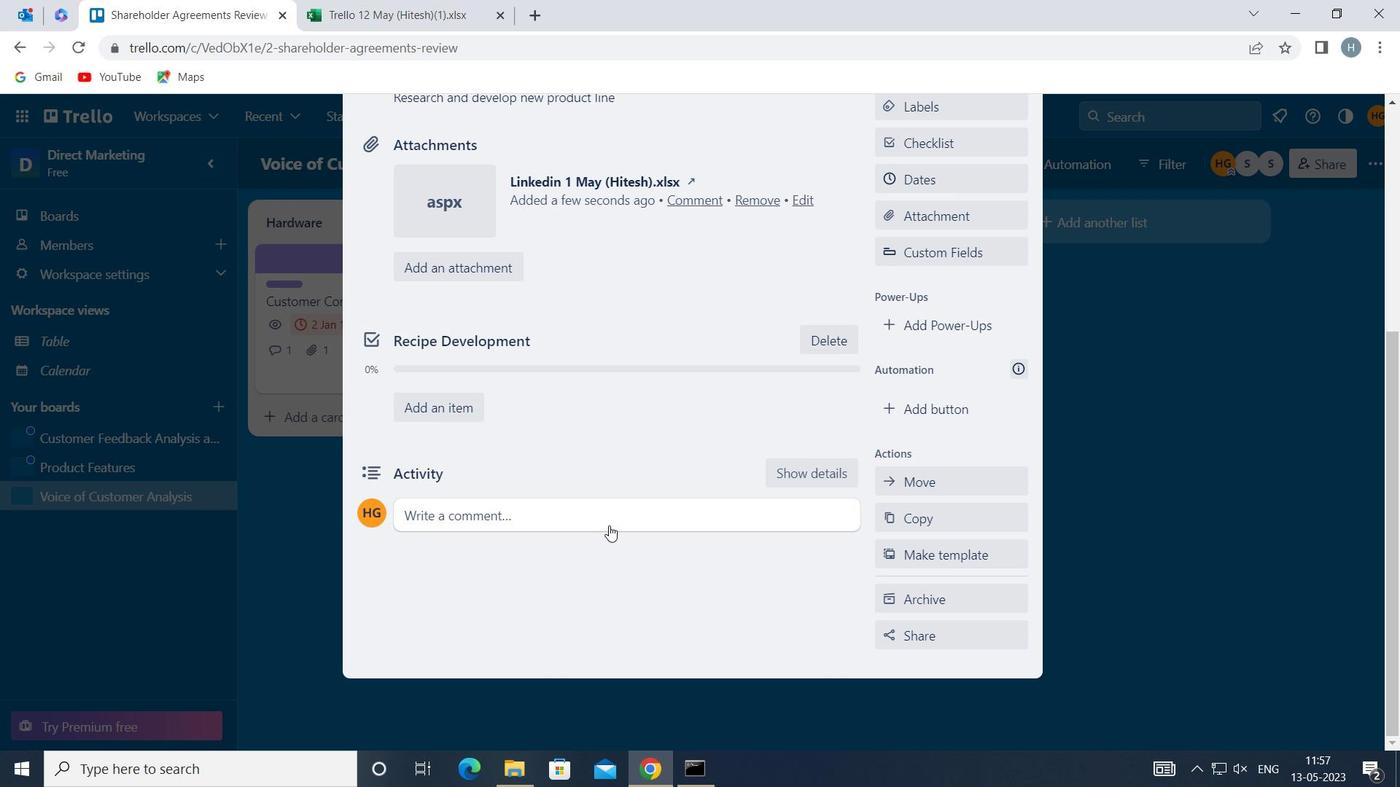 
Action: Mouse moved to (561, 582)
Screenshot: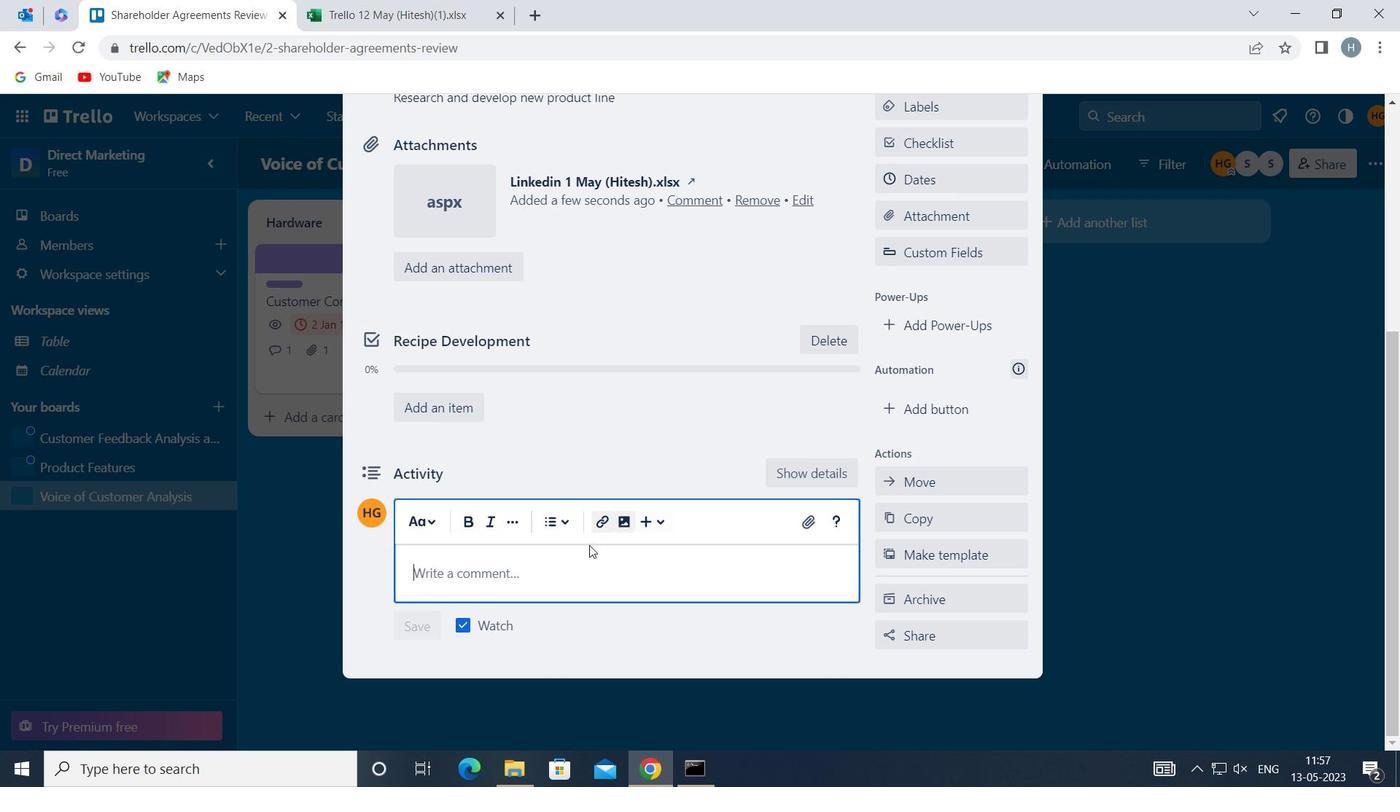 
Action: Mouse pressed left at (561, 582)
Screenshot: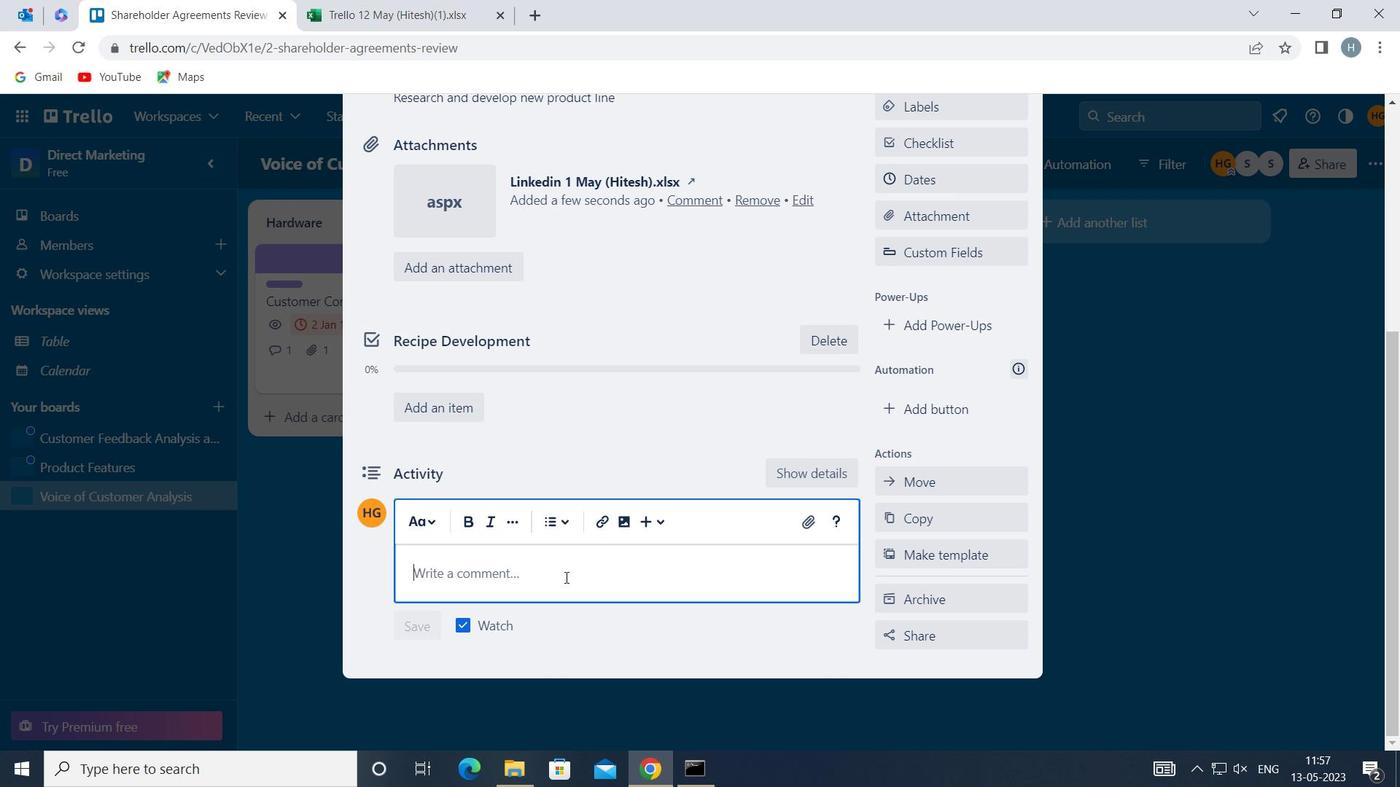 
Action: Key pressed <Key.shift>LET<Key.space><Key.space>US<Key.space>APPROACH<Key.space>THIS<Key.space>TASK<Key.space>WITH<Key.space>A<Key.space>SENSE<Key.space>OF<Key.space>CURIOSITY<Key.space>AND<Key.space>A<Key.space>WILLINGNESS<Key.space>TO<Key.space>LEARN,<Key.space>RECOGNIZING<Key.space>THAT<Key.space>THERE<Key.space>MAY<Key.space>BE<Key.space>NEW<Key.space>KNOWLEDGR<Key.space><Key.backspace><Key.backspace>E<Key.space>OR<Key.space>SKILLS<Key.space>TO<Key.space>GAIN<Key.space>
Screenshot: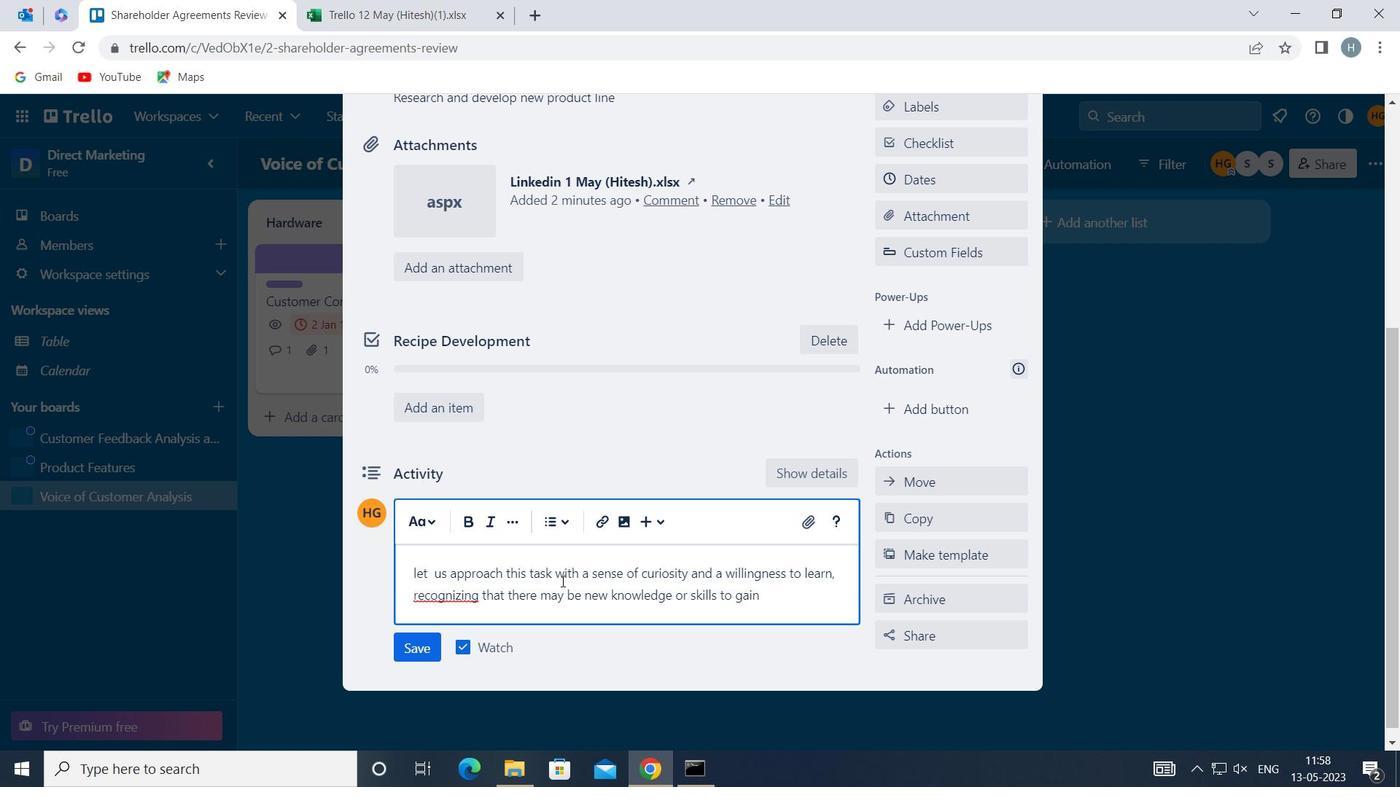 
Action: Mouse moved to (420, 640)
Screenshot: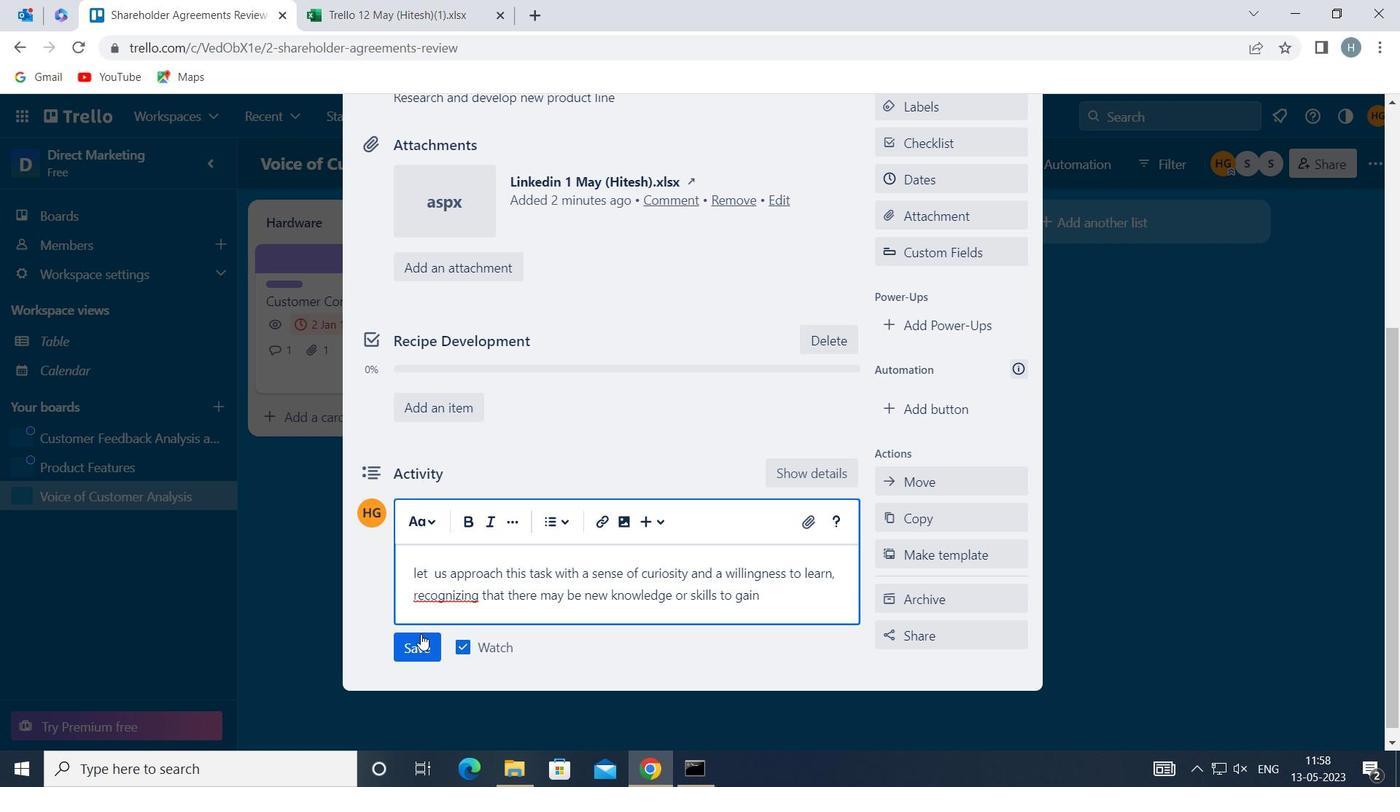 
Action: Mouse pressed left at (420, 640)
Screenshot: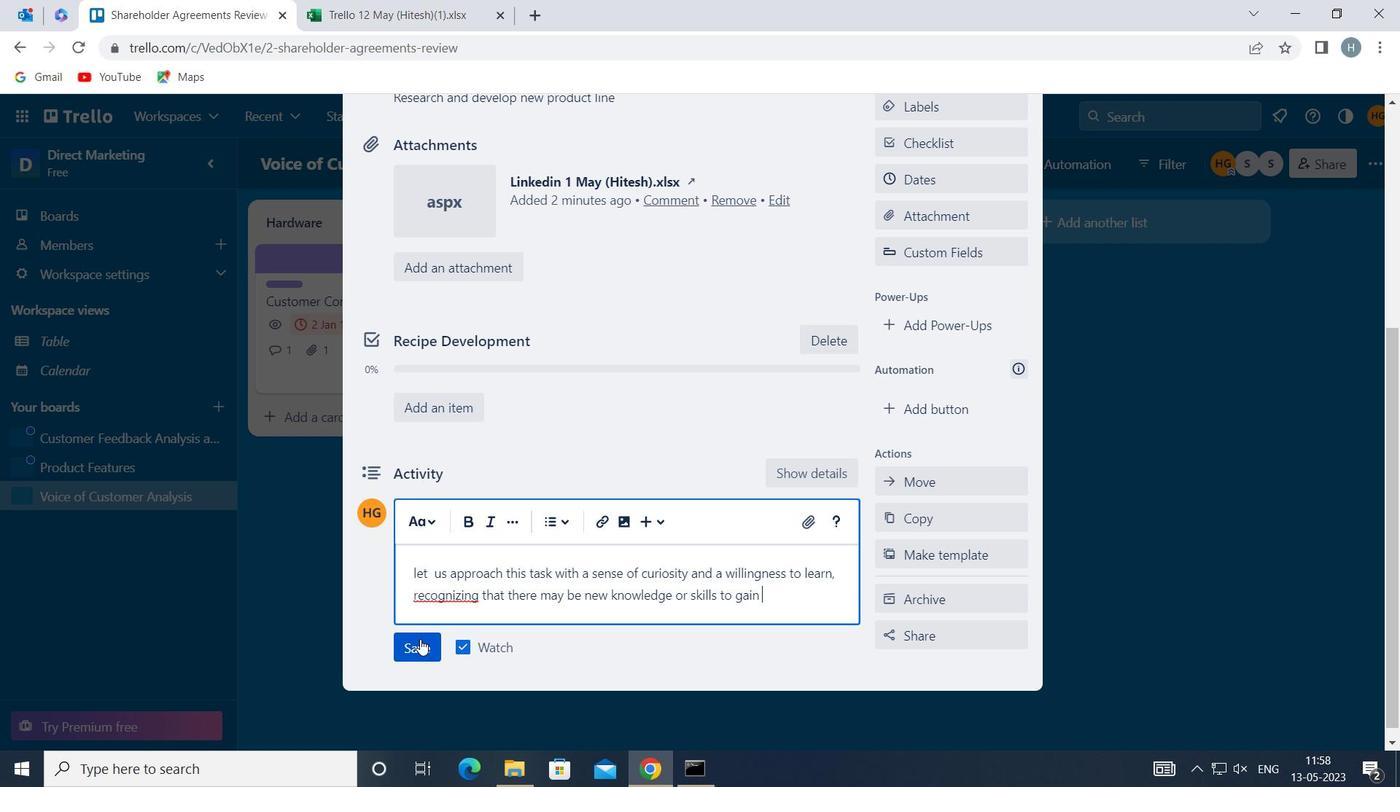 
Action: Mouse moved to (964, 177)
Screenshot: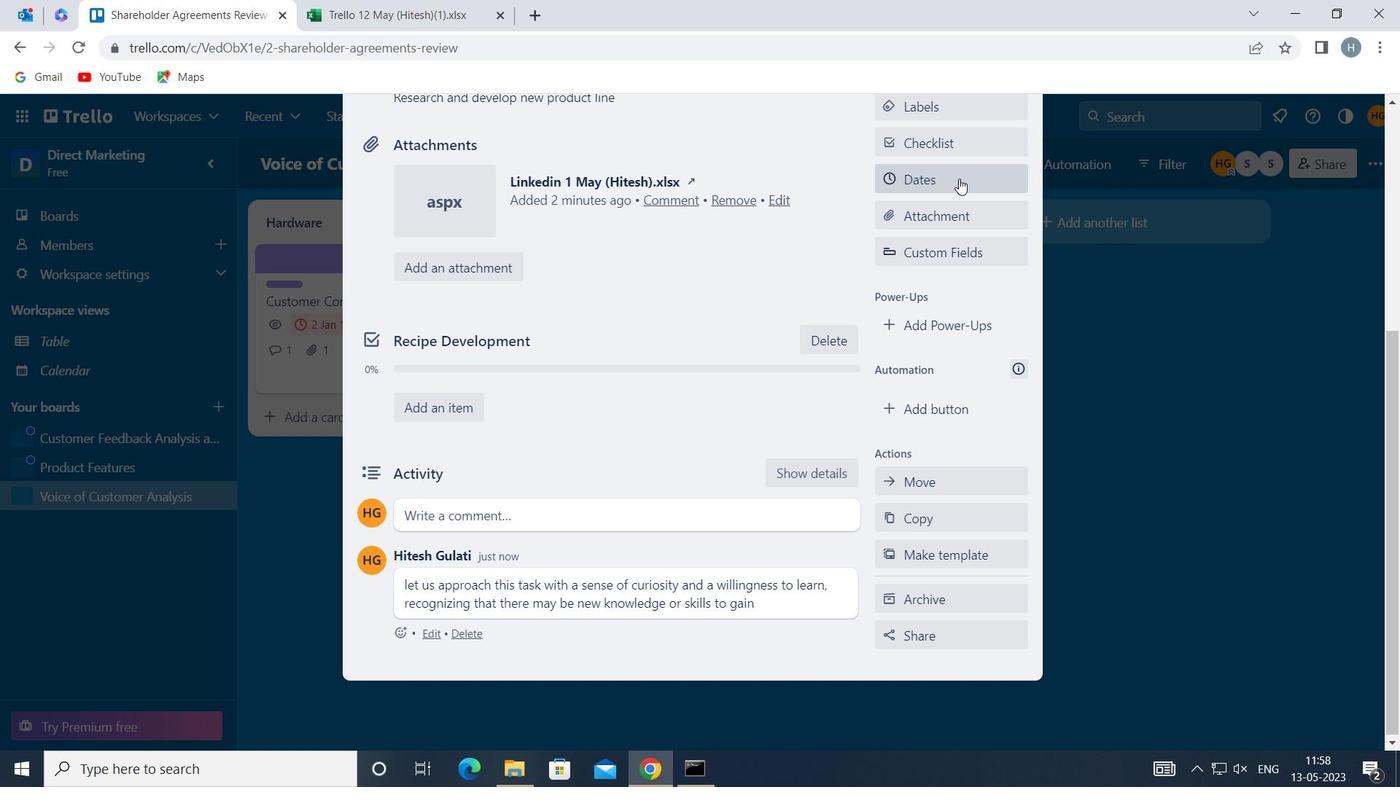 
Action: Mouse pressed left at (964, 177)
Screenshot: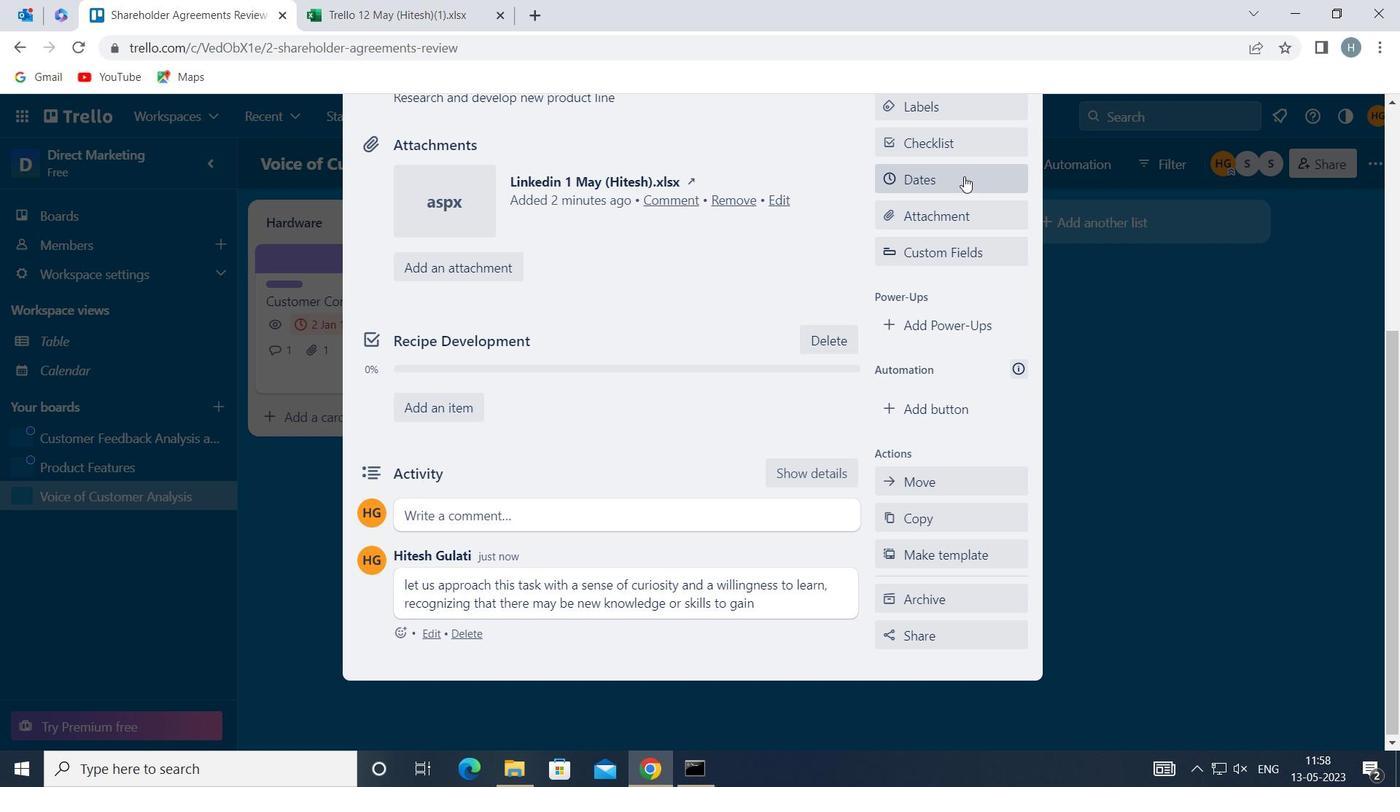 
Action: Mouse moved to (885, 496)
Screenshot: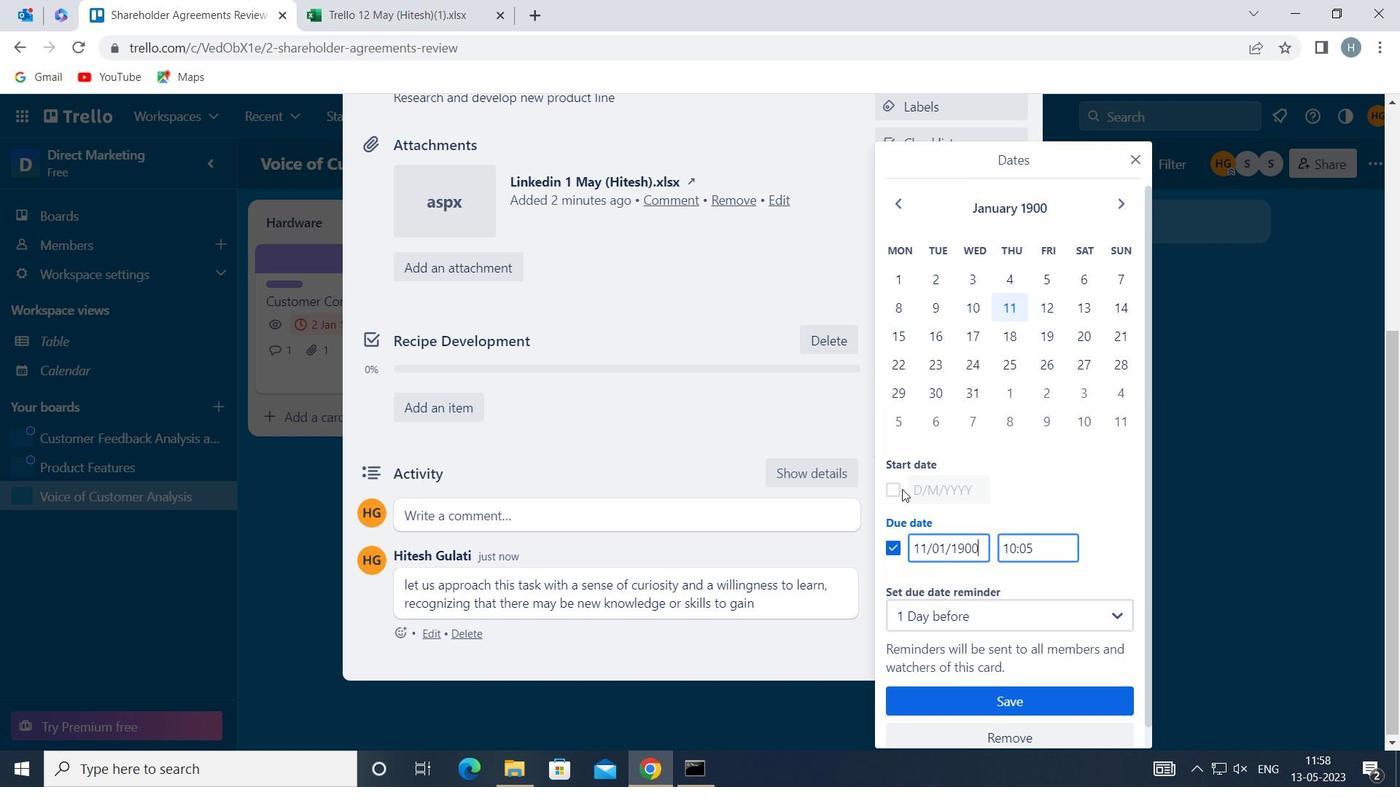 
Action: Mouse pressed left at (885, 496)
Screenshot: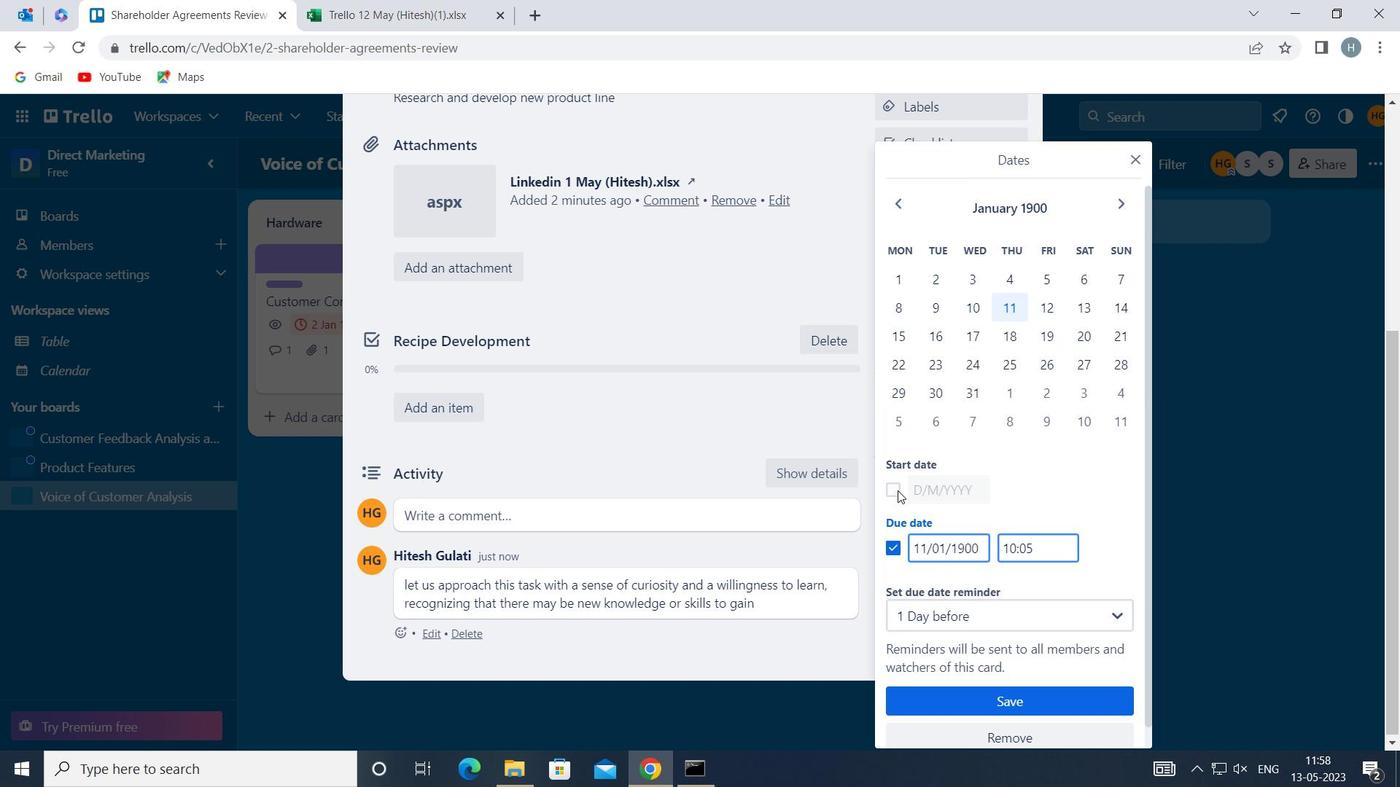 
Action: Mouse moved to (895, 490)
Screenshot: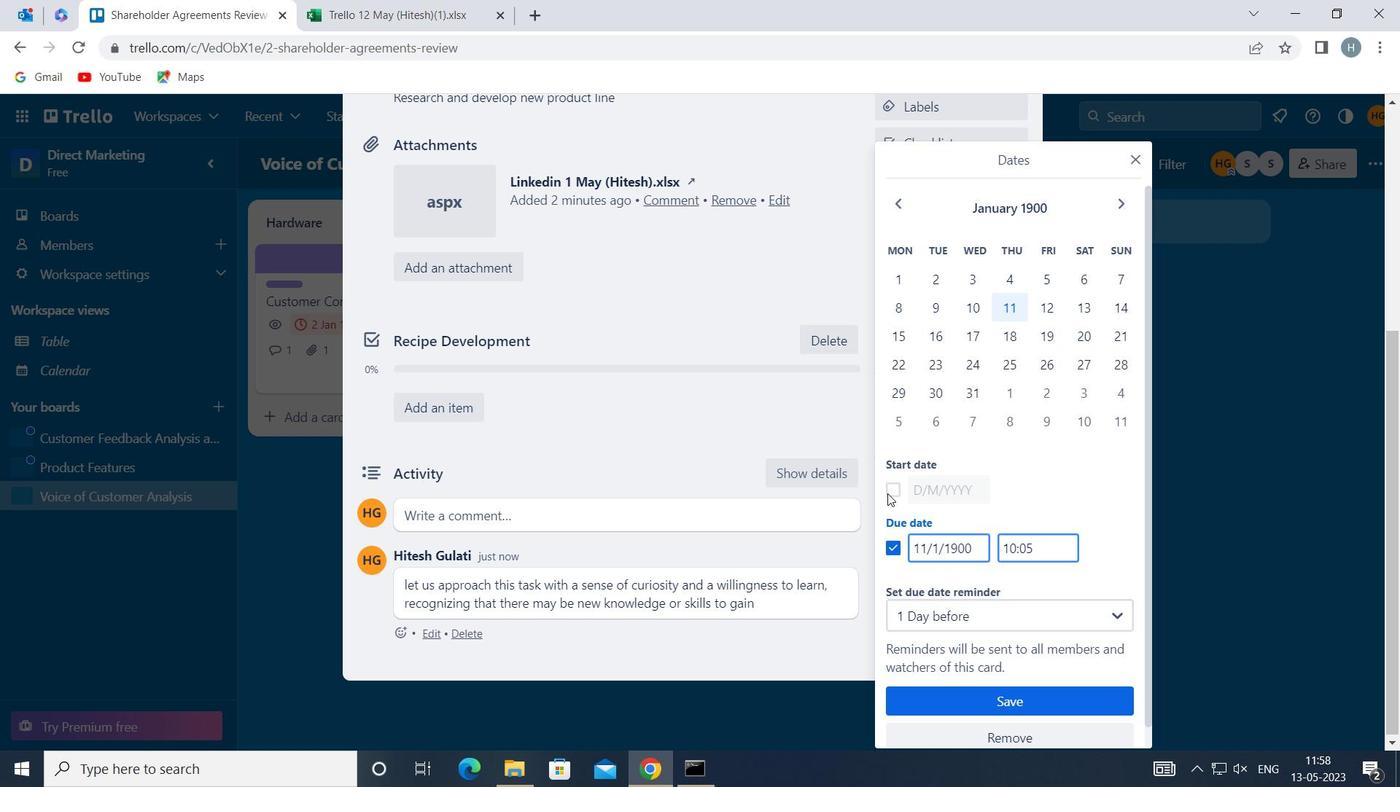 
Action: Mouse pressed left at (895, 490)
Screenshot: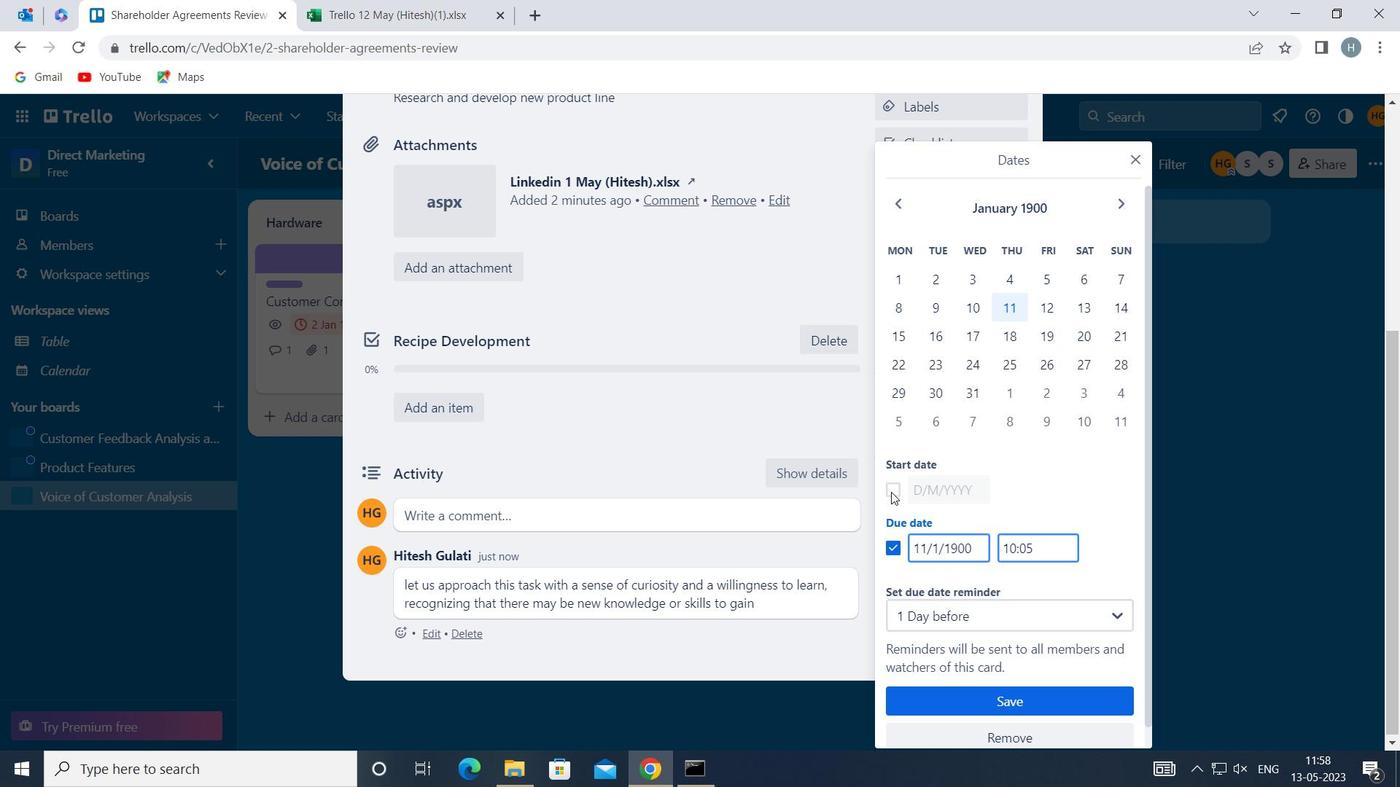 
Action: Mouse moved to (909, 480)
Screenshot: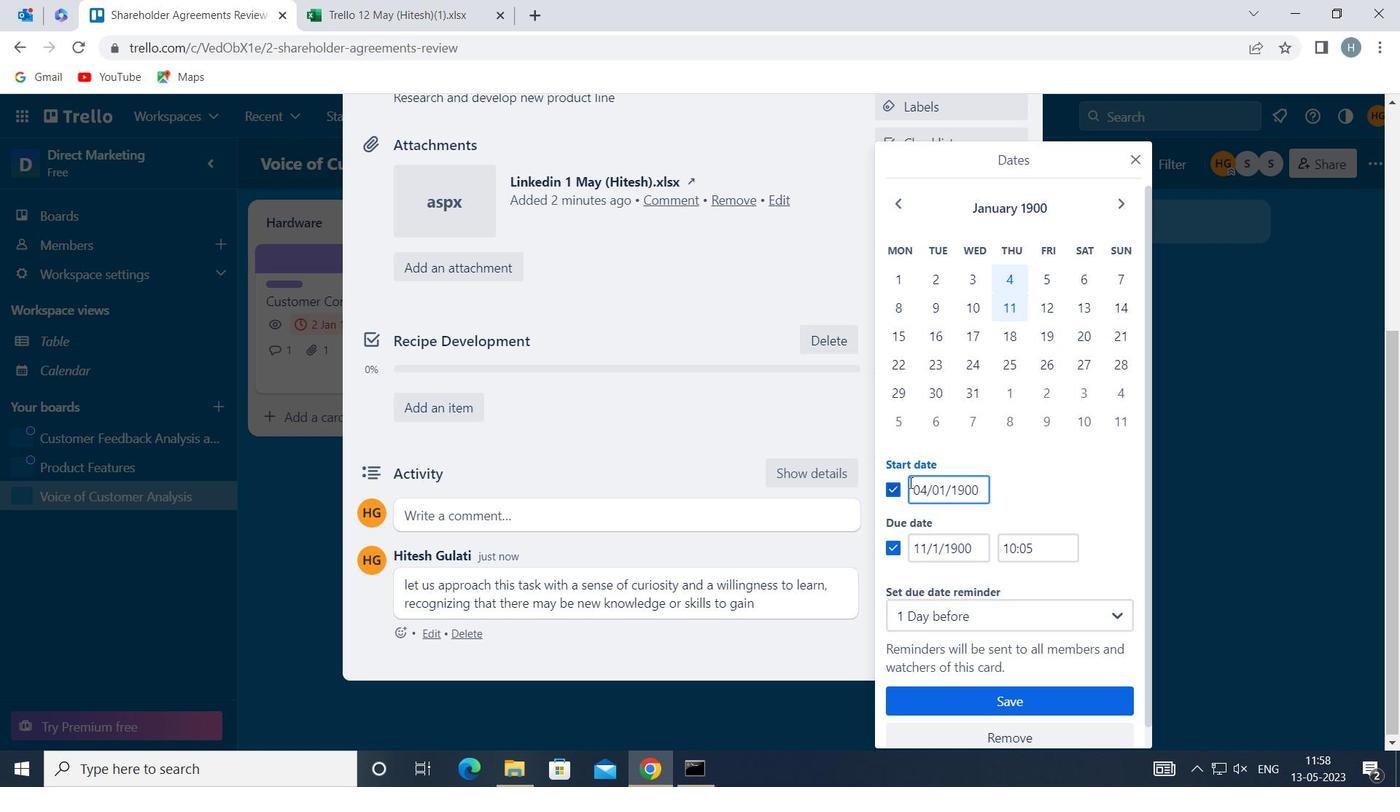
Action: Mouse pressed left at (909, 480)
Screenshot: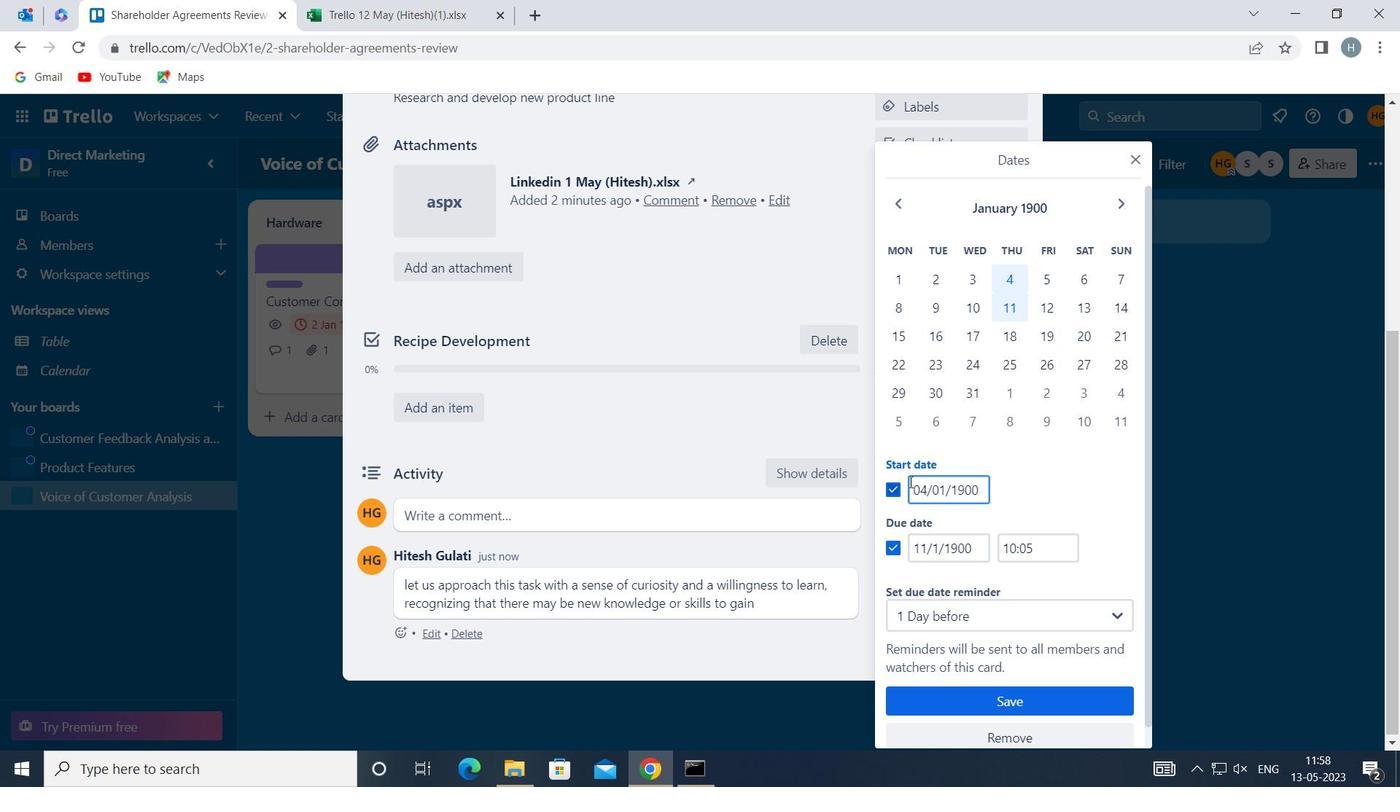 
Action: Mouse moved to (904, 480)
Screenshot: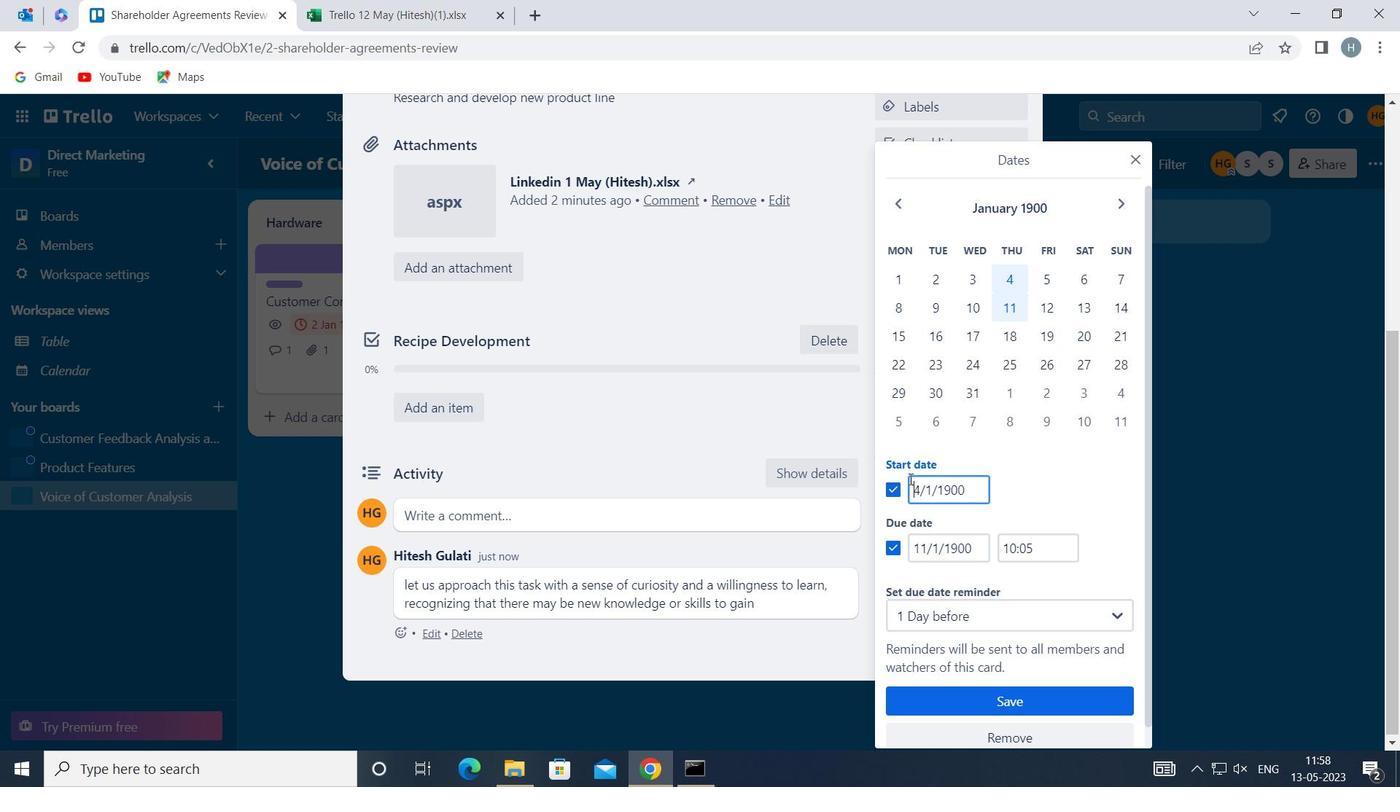 
Action: Key pressed <Key.right><Key.backspace>5
Screenshot: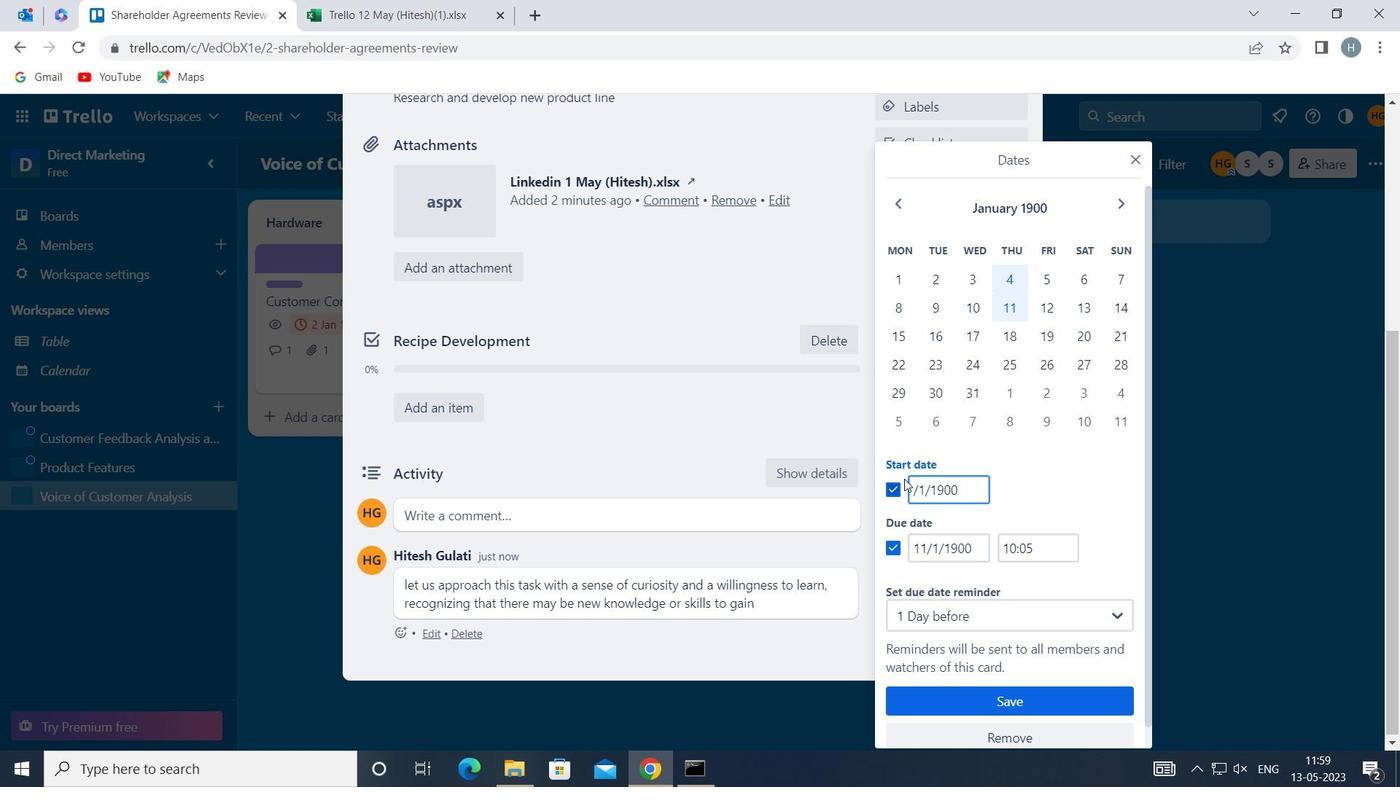 
Action: Mouse moved to (916, 543)
Screenshot: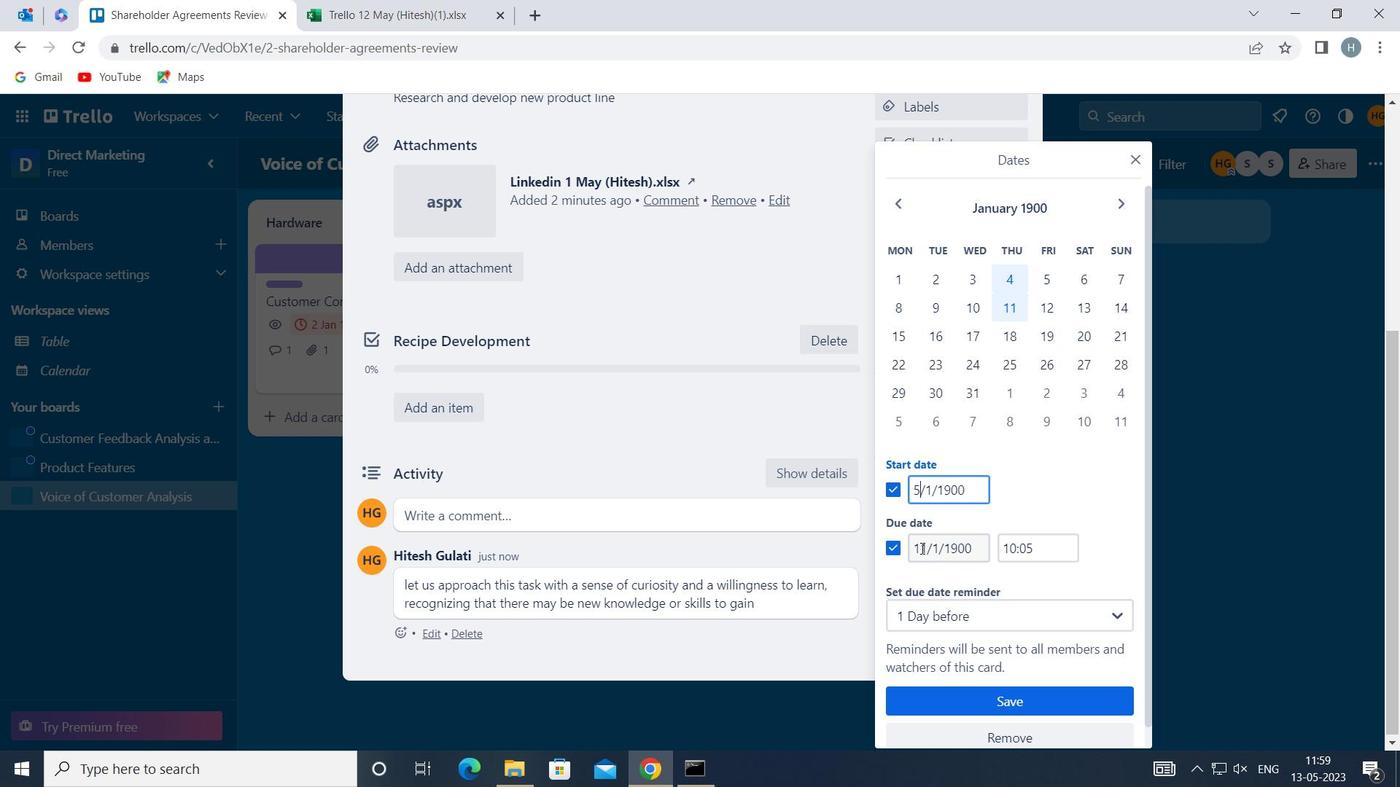 
Action: Mouse pressed left at (916, 543)
Screenshot: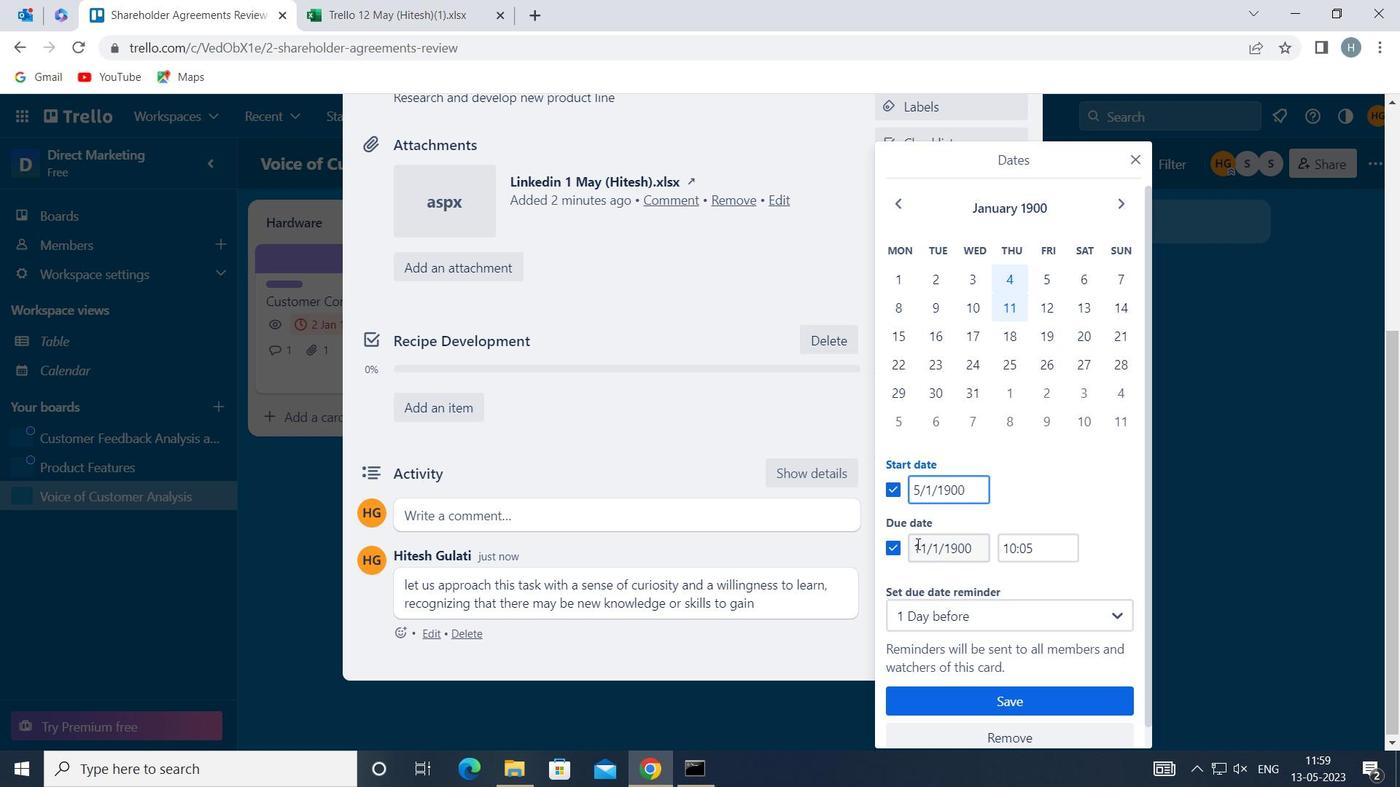 
Action: Key pressed <Key.right><Key.right><Key.backspace>2
Screenshot: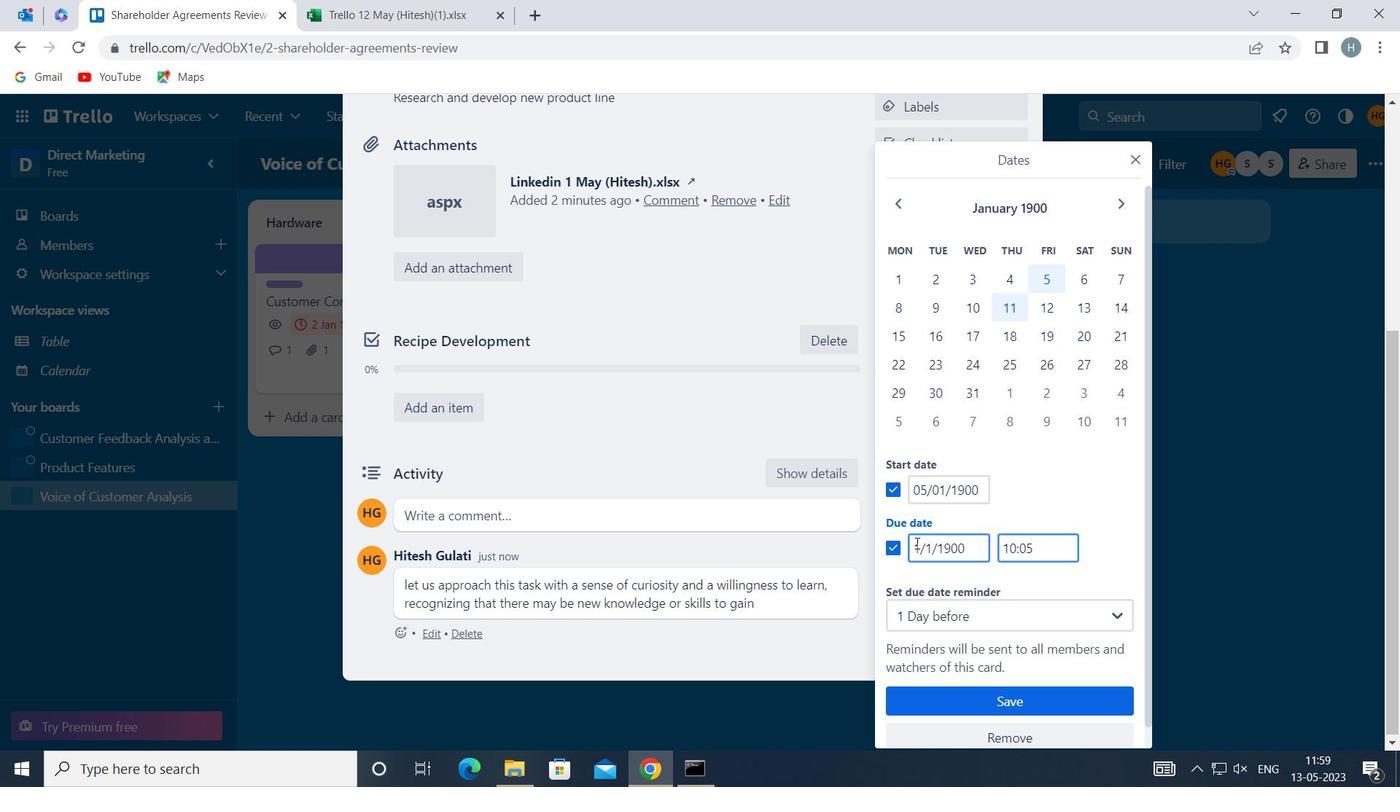 
Action: Mouse moved to (1009, 698)
Screenshot: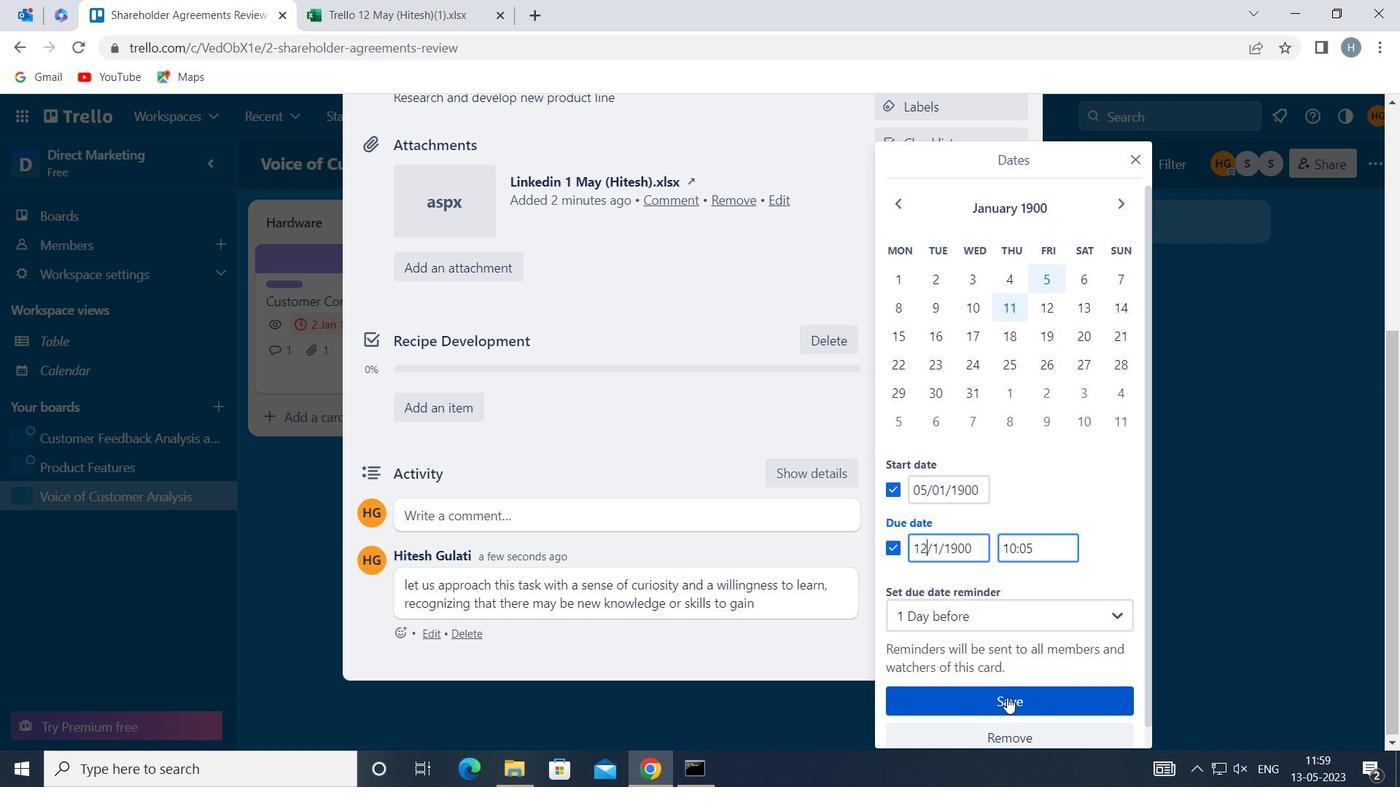 
Action: Mouse pressed left at (1009, 698)
Screenshot: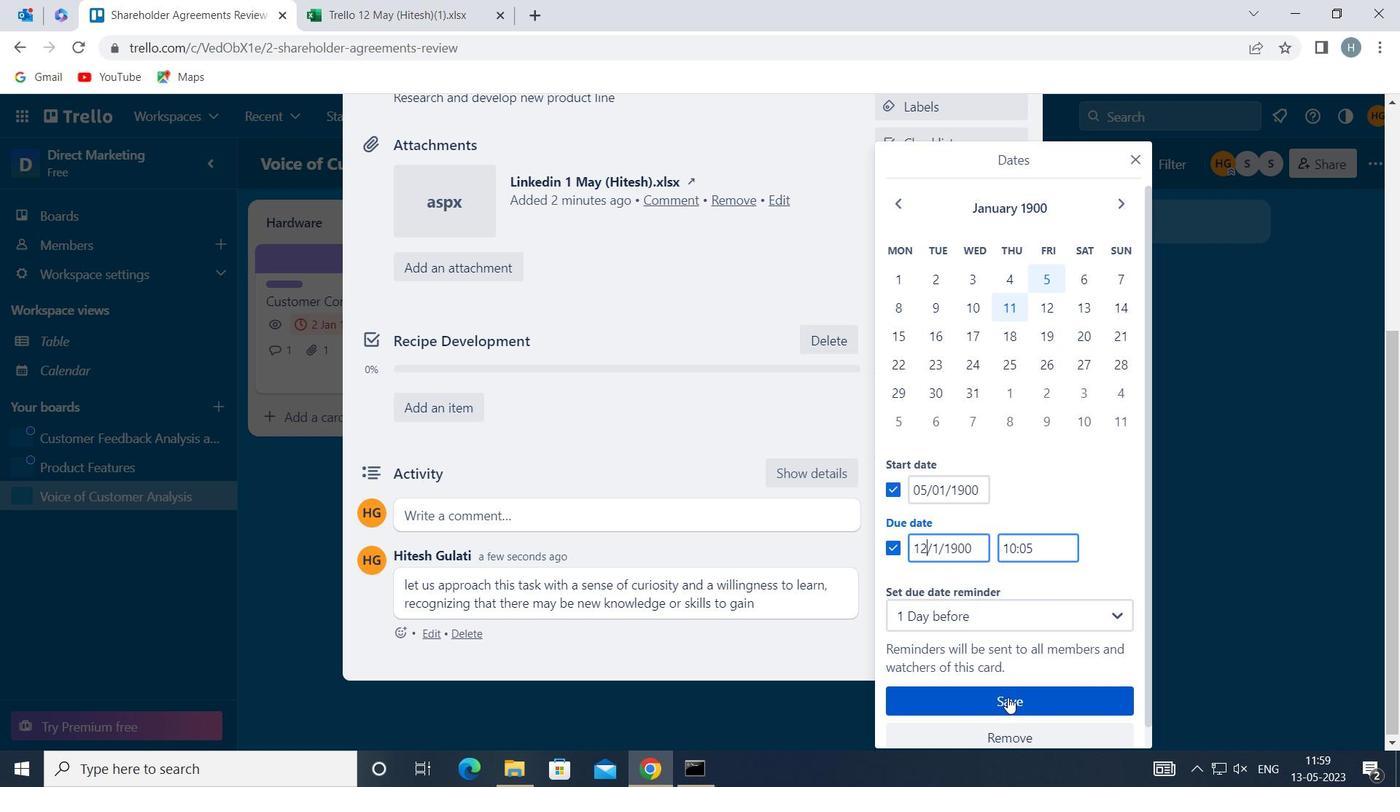 
Action: Mouse moved to (833, 385)
Screenshot: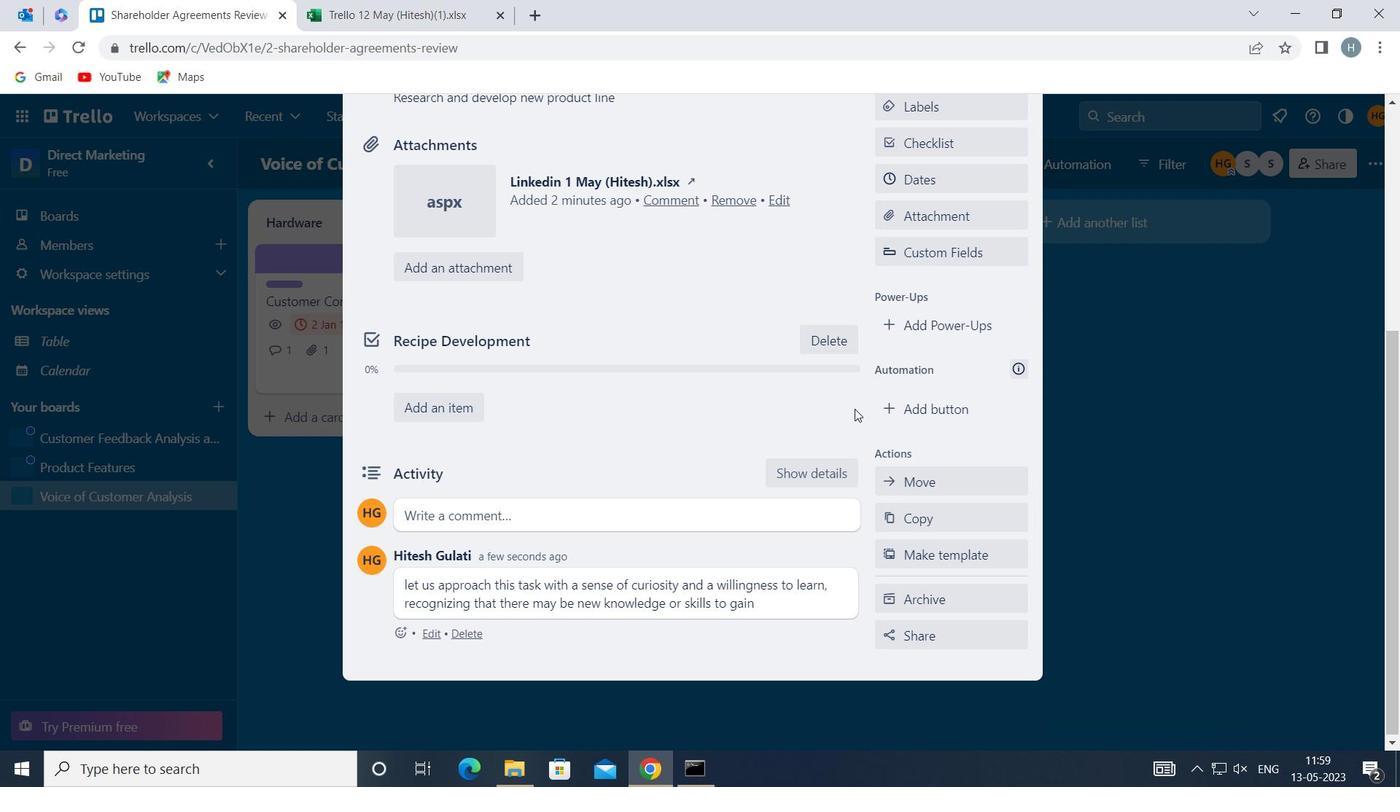
Action: Key pressed <Key.f8>
Screenshot: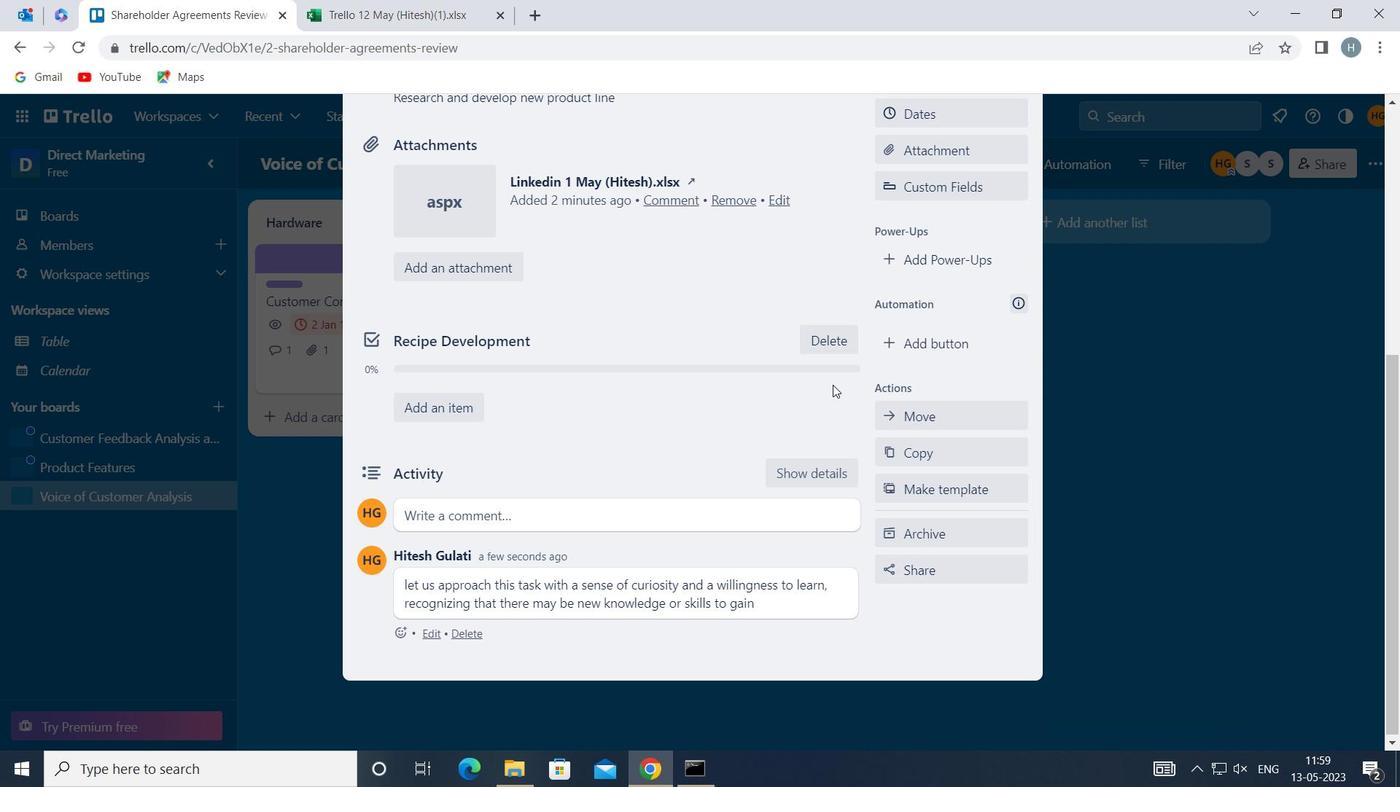 
